 Task: Create a rule from the Routing list, Task moved to a section -> Set Priority in the project AgileAssist , set the section as To-Do and set the priority of the task as  High
Action: Mouse moved to (1055, 116)
Screenshot: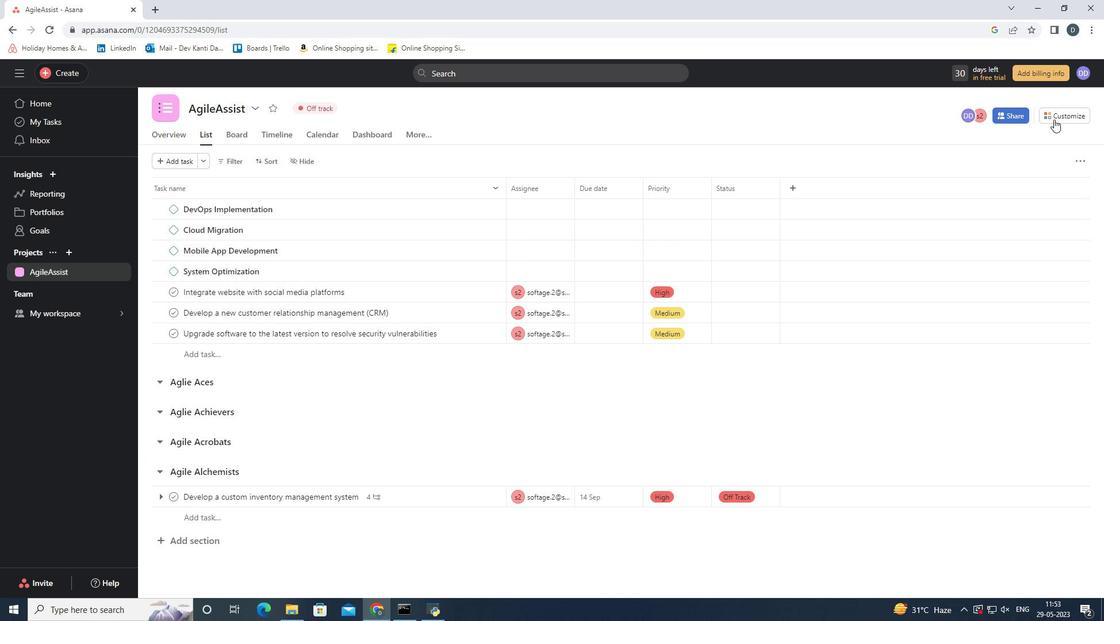 
Action: Mouse pressed left at (1055, 116)
Screenshot: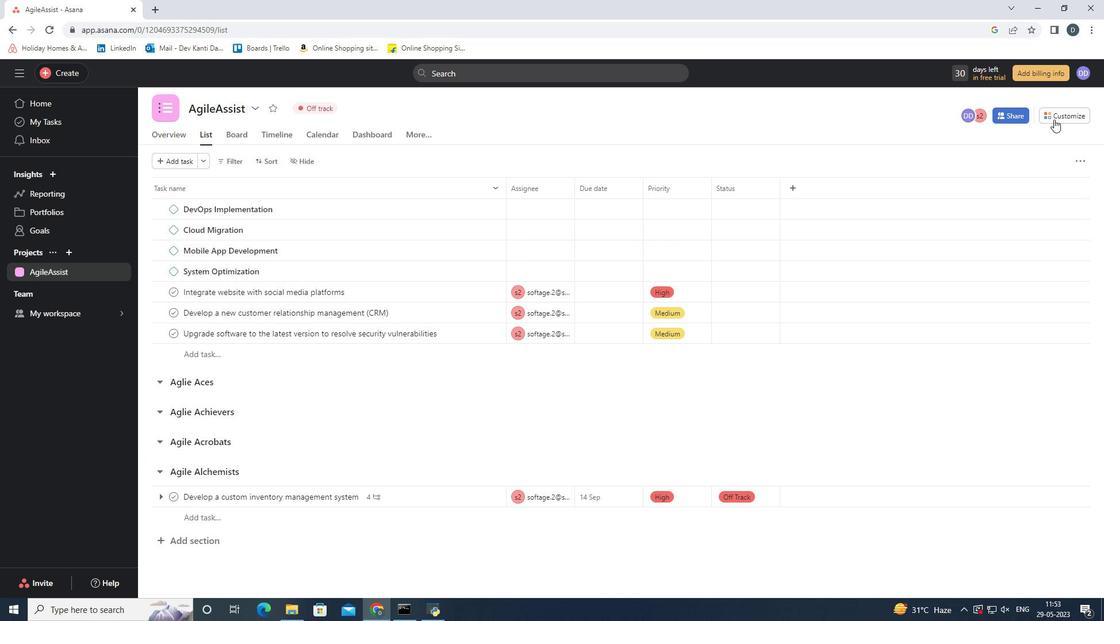 
Action: Mouse moved to (868, 268)
Screenshot: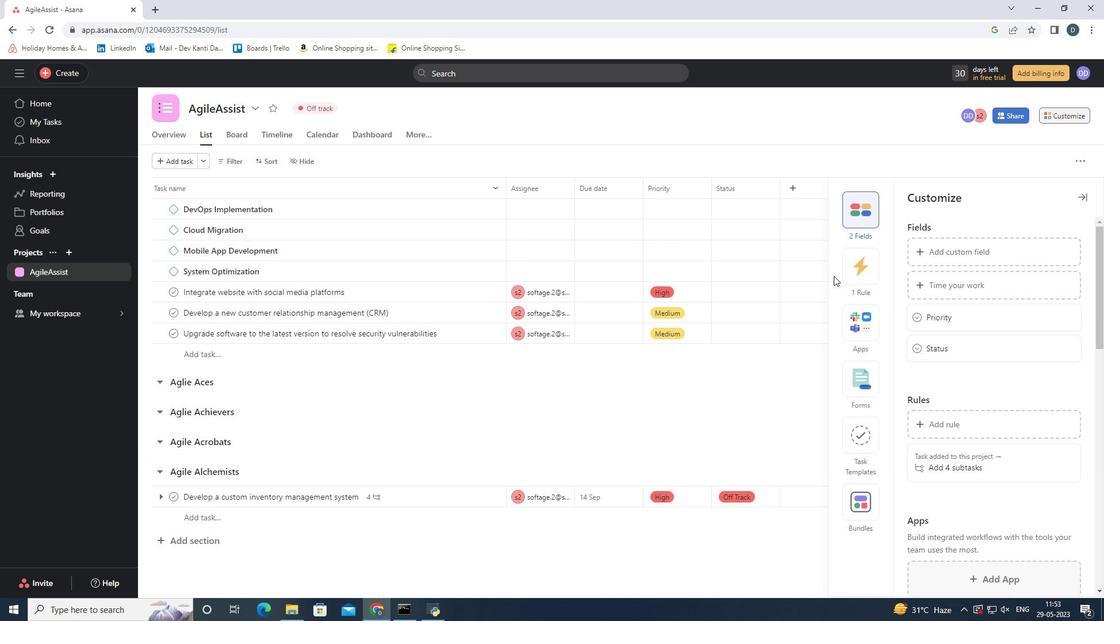 
Action: Mouse pressed left at (868, 268)
Screenshot: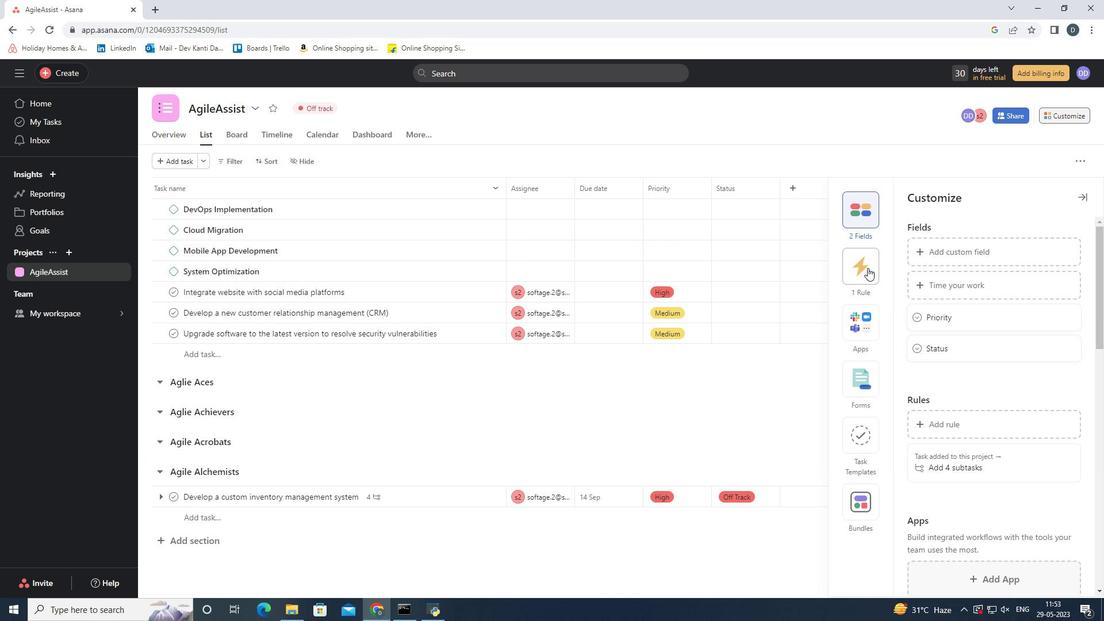 
Action: Mouse moved to (962, 336)
Screenshot: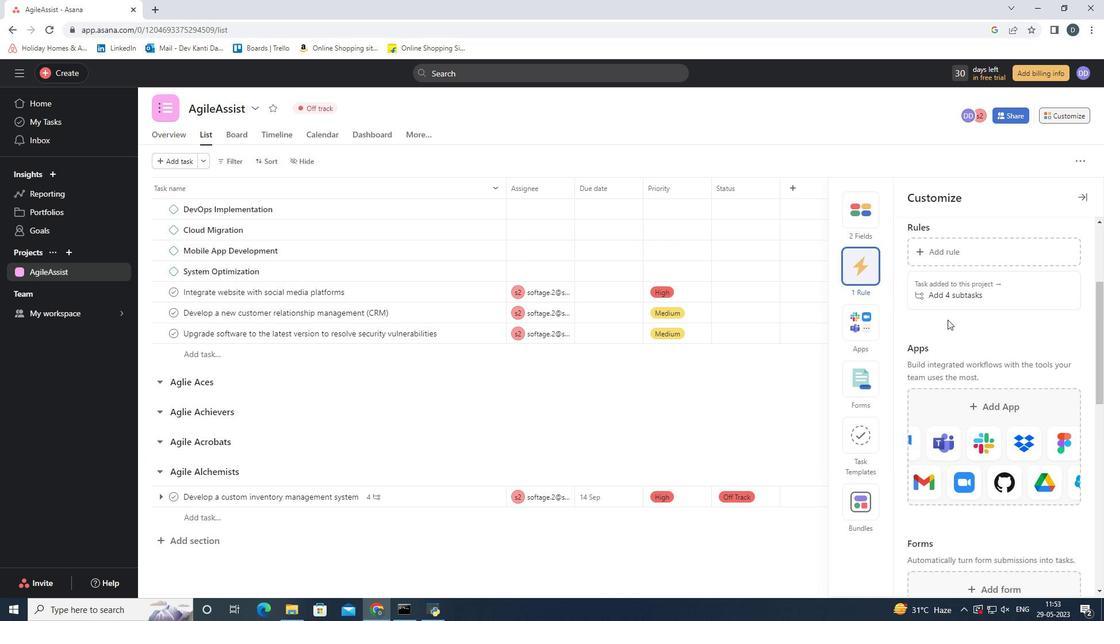 
Action: Mouse scrolled (962, 335) with delta (0, 0)
Screenshot: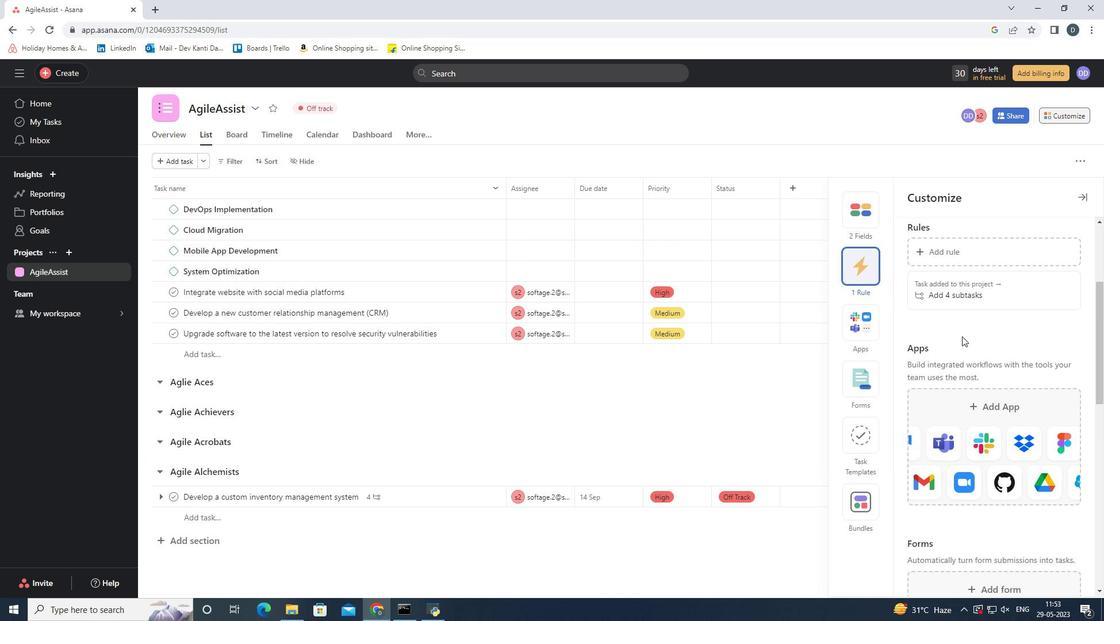 
Action: Mouse moved to (963, 336)
Screenshot: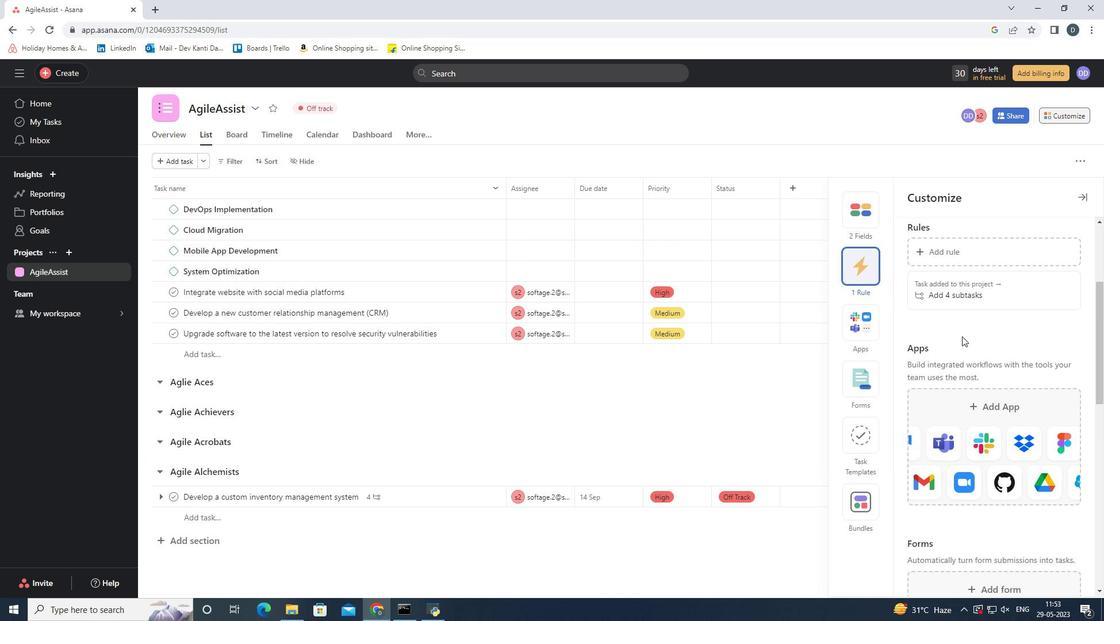 
Action: Mouse scrolled (963, 335) with delta (0, 0)
Screenshot: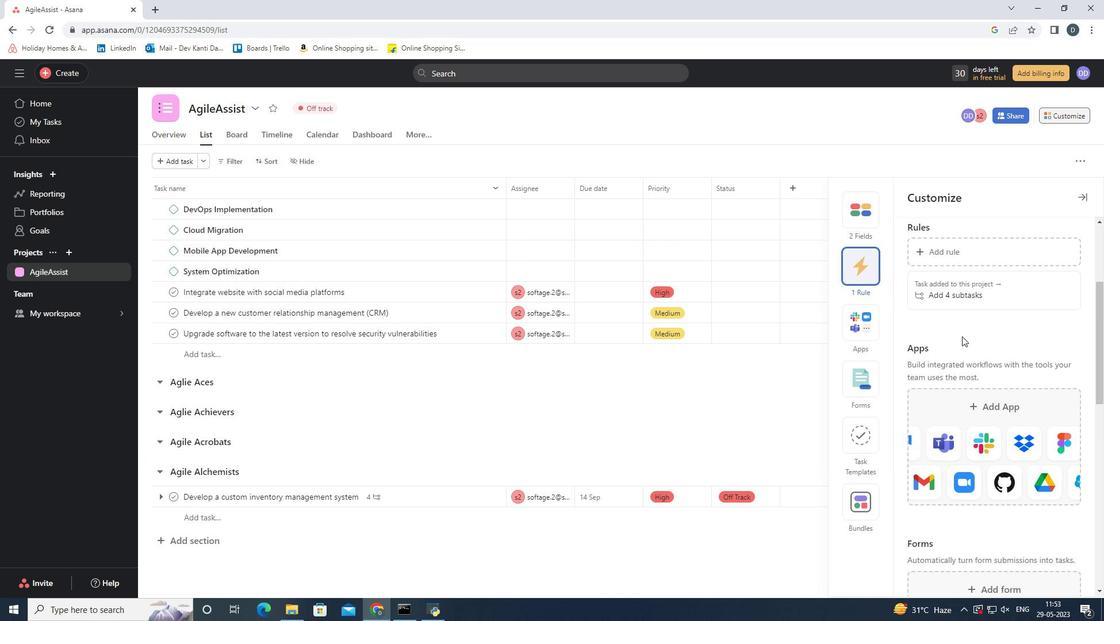 
Action: Mouse moved to (963, 336)
Screenshot: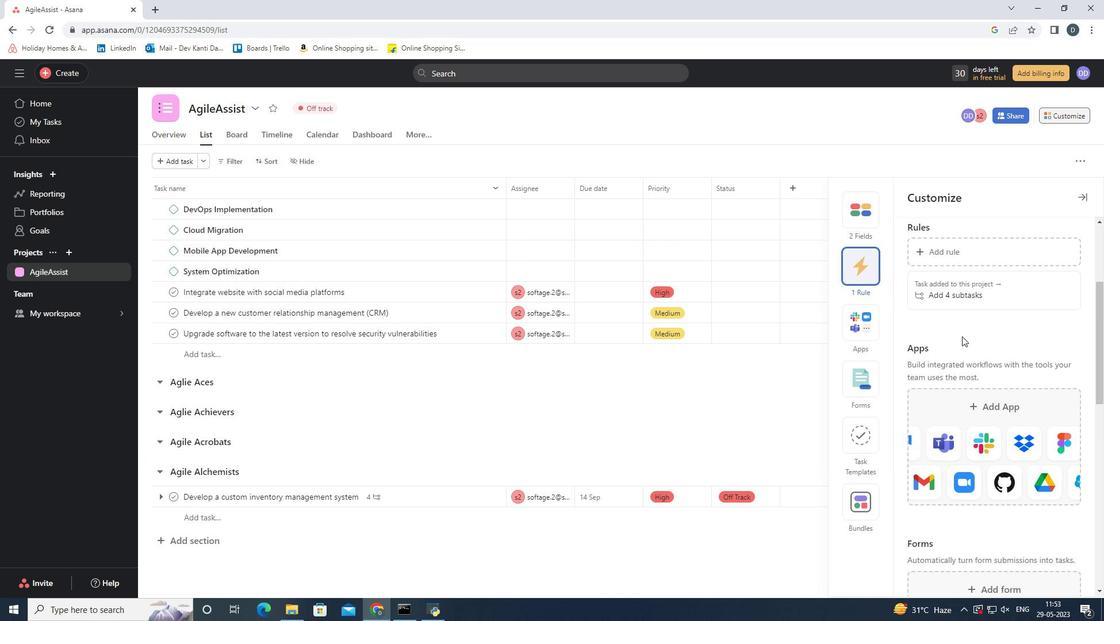 
Action: Mouse scrolled (963, 335) with delta (0, 0)
Screenshot: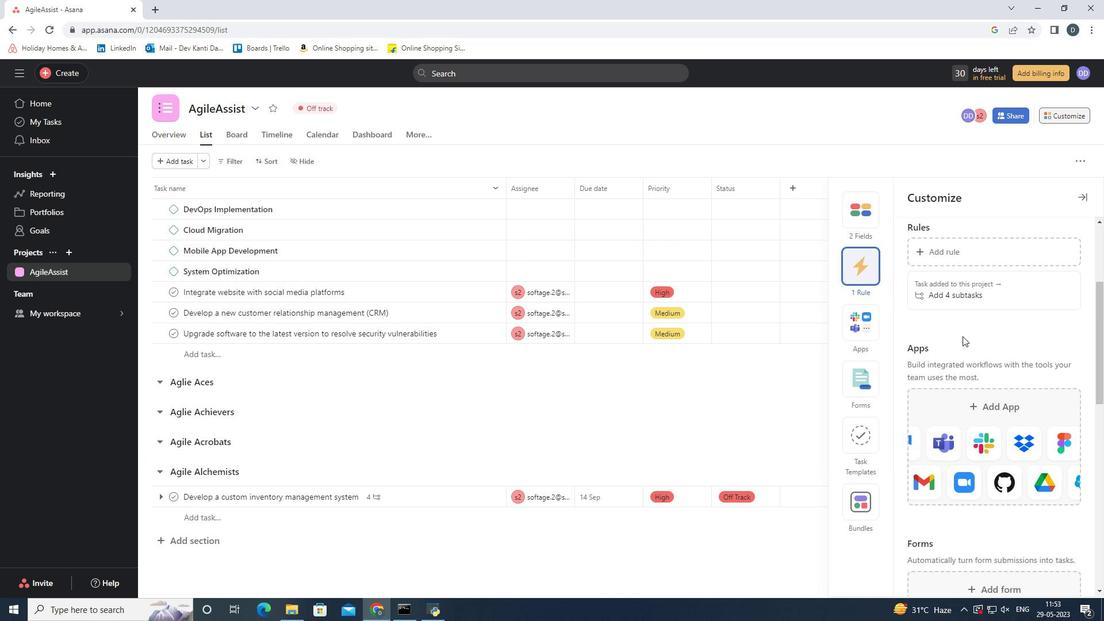 
Action: Mouse scrolled (963, 335) with delta (0, 0)
Screenshot: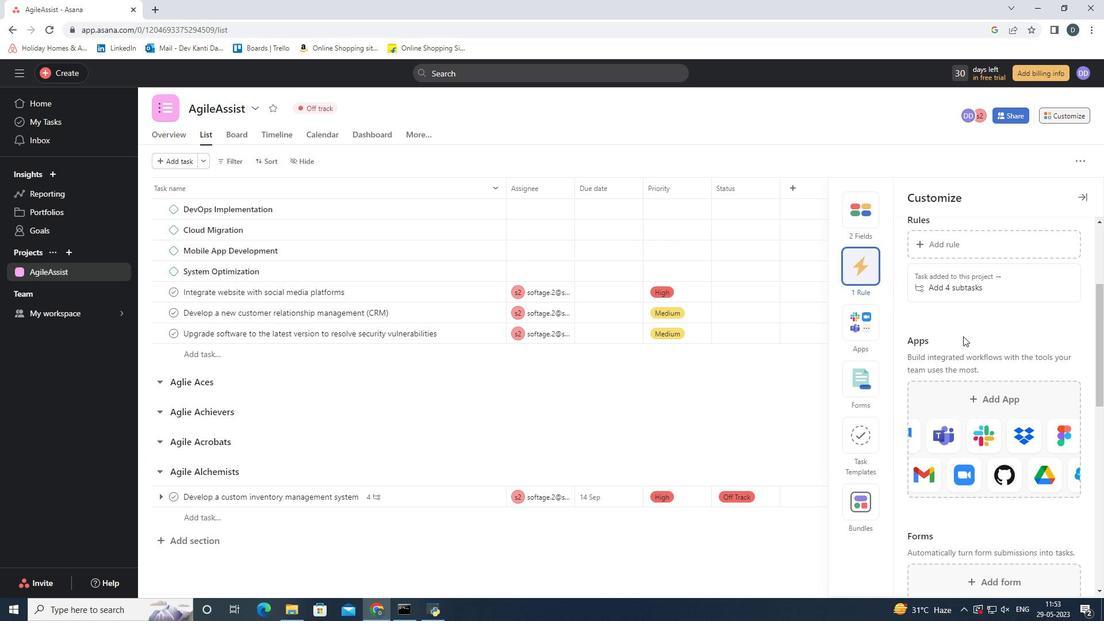 
Action: Mouse moved to (1000, 431)
Screenshot: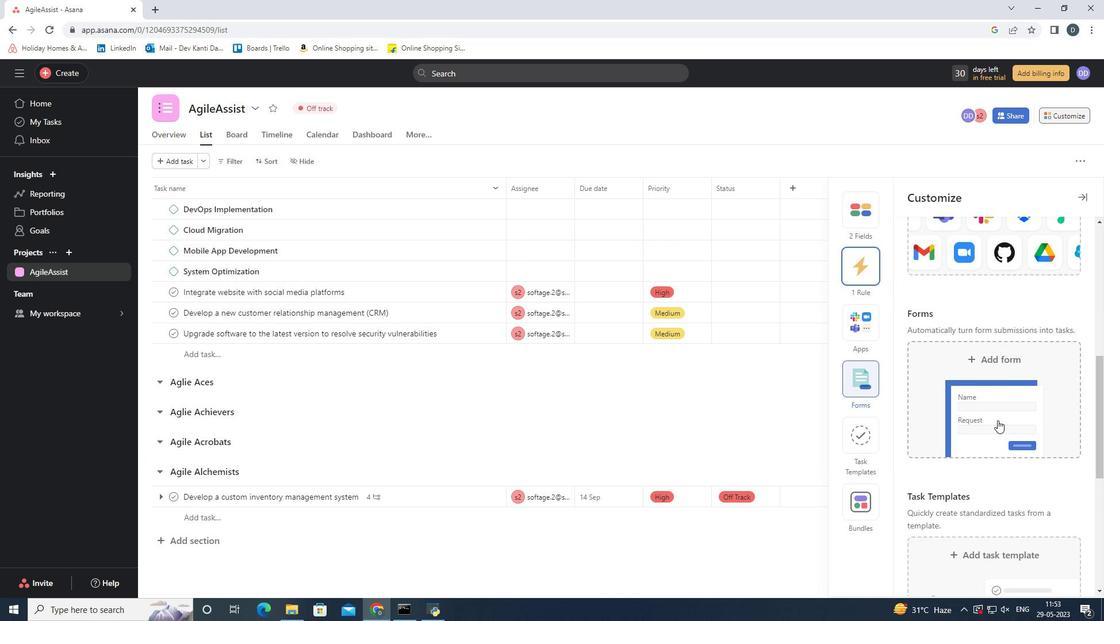 
Action: Mouse scrolled (1000, 430) with delta (0, 0)
Screenshot: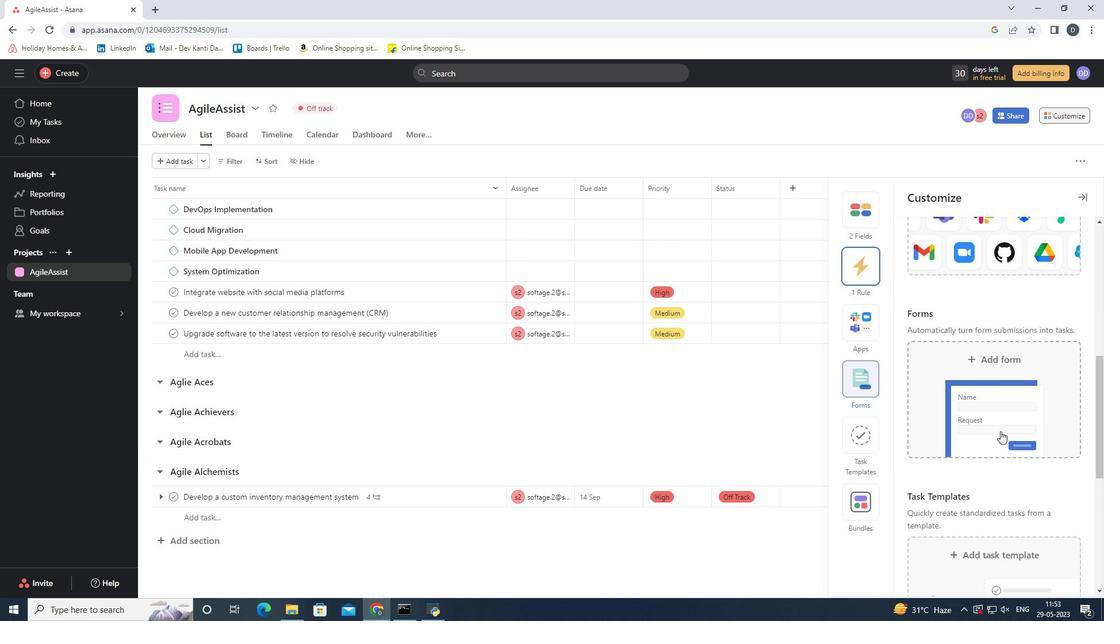 
Action: Mouse scrolled (1000, 430) with delta (0, 0)
Screenshot: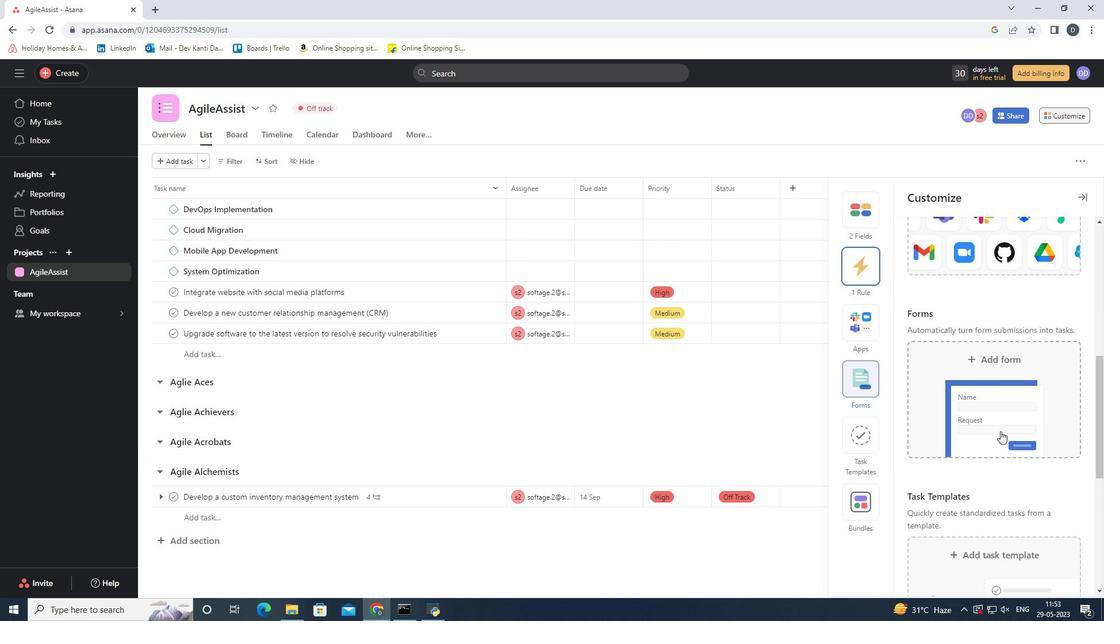 
Action: Mouse scrolled (1000, 430) with delta (0, 0)
Screenshot: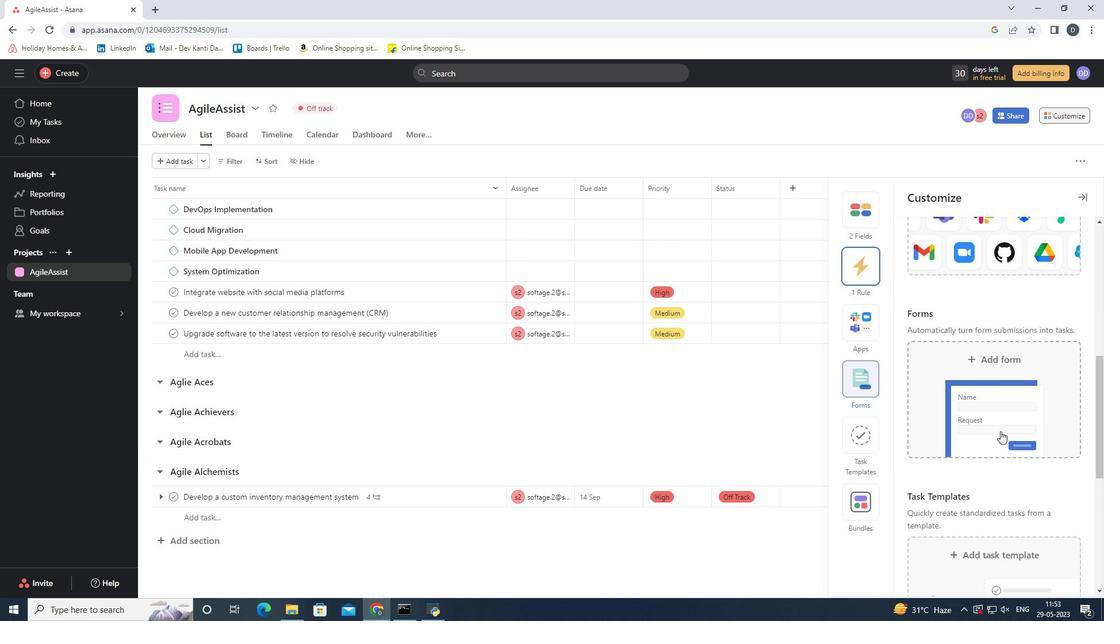 
Action: Mouse scrolled (1000, 430) with delta (0, 0)
Screenshot: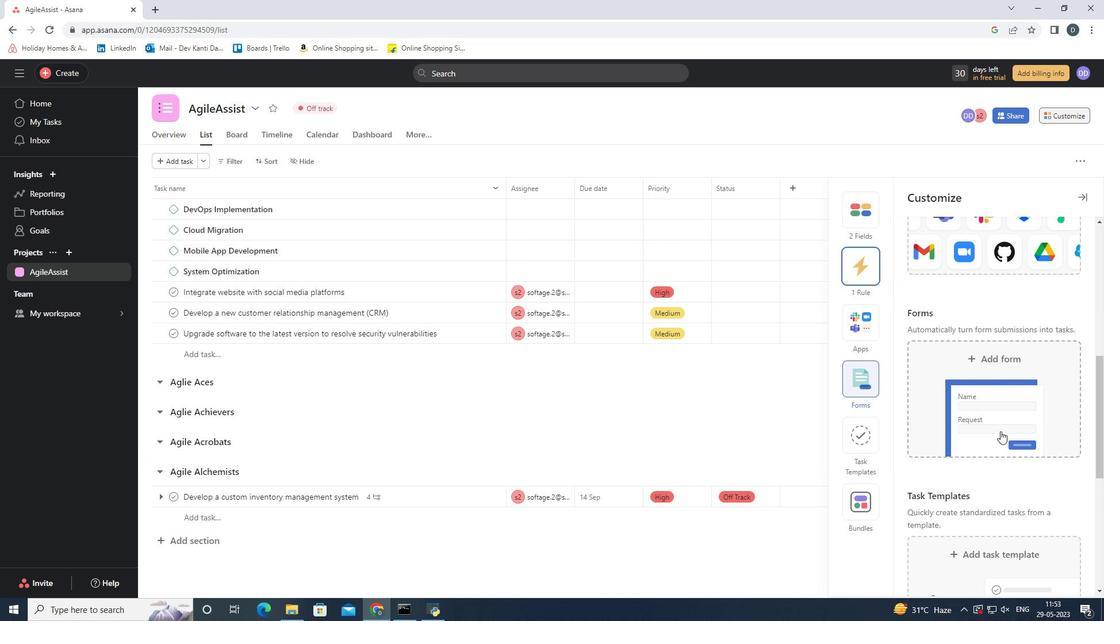 
Action: Mouse scrolled (1000, 430) with delta (0, 0)
Screenshot: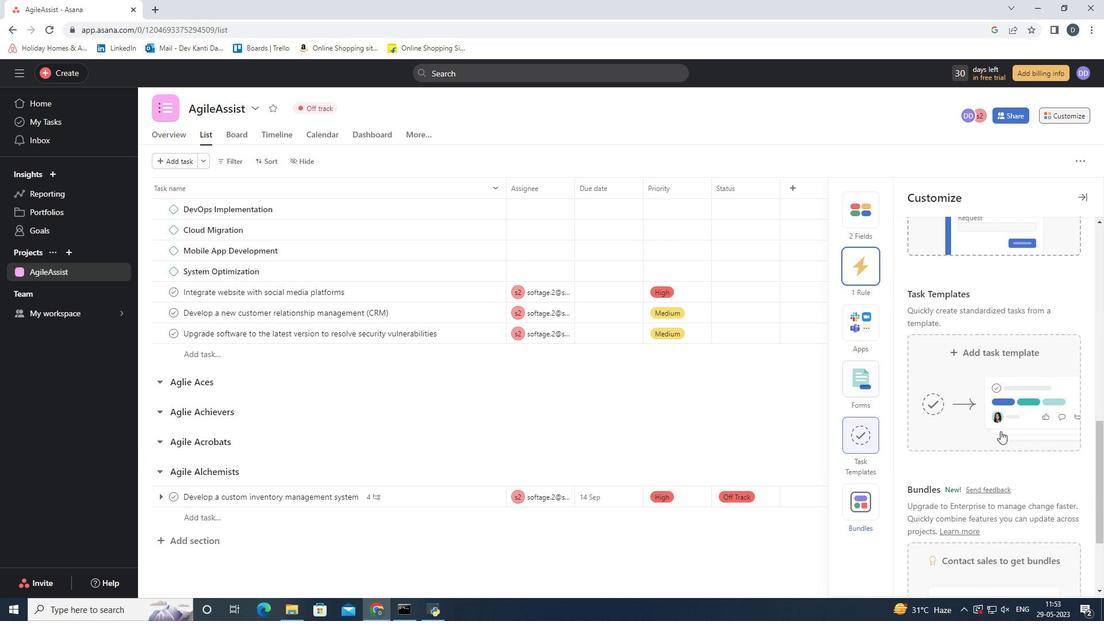 
Action: Mouse moved to (1000, 432)
Screenshot: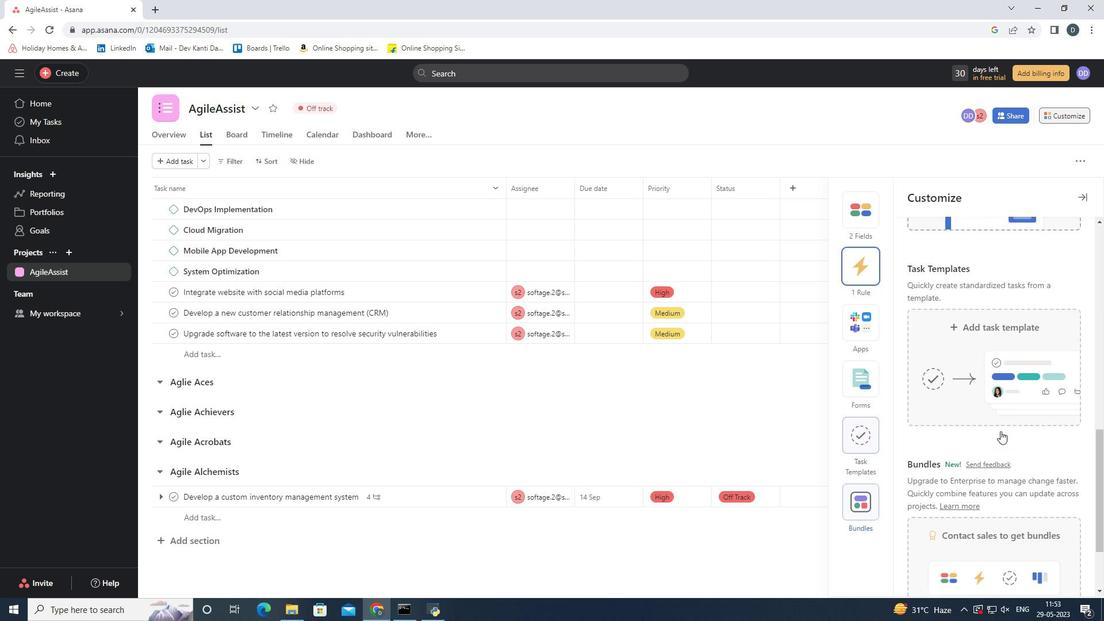
Action: Mouse scrolled (1000, 431) with delta (0, 0)
Screenshot: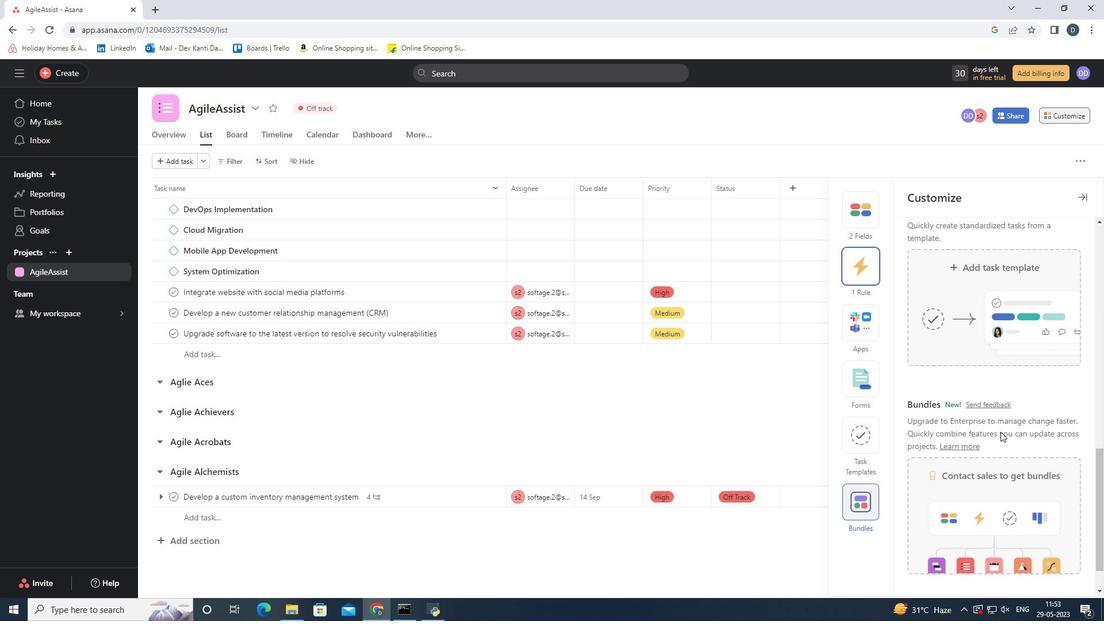 
Action: Mouse scrolled (1000, 431) with delta (0, 0)
Screenshot: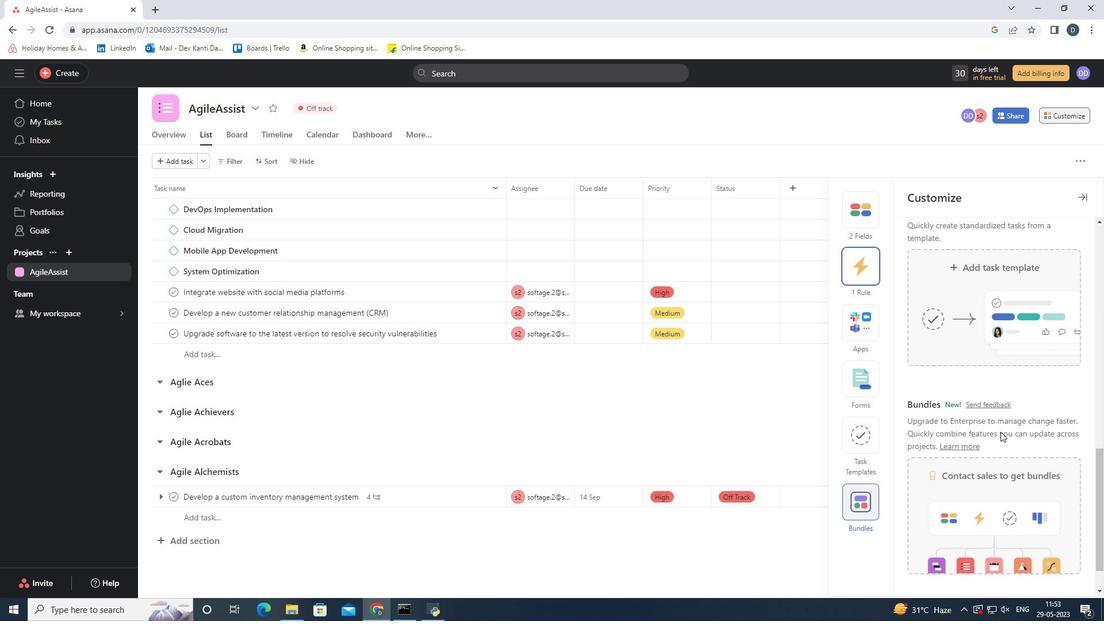 
Action: Mouse scrolled (1000, 431) with delta (0, 0)
Screenshot: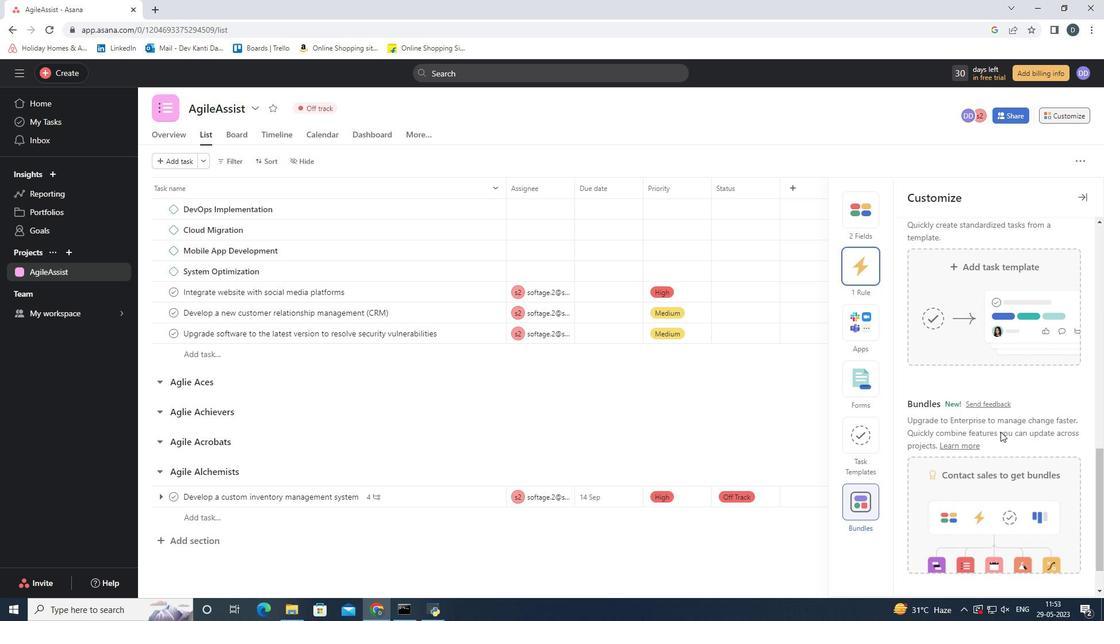 
Action: Mouse scrolled (1000, 431) with delta (0, 0)
Screenshot: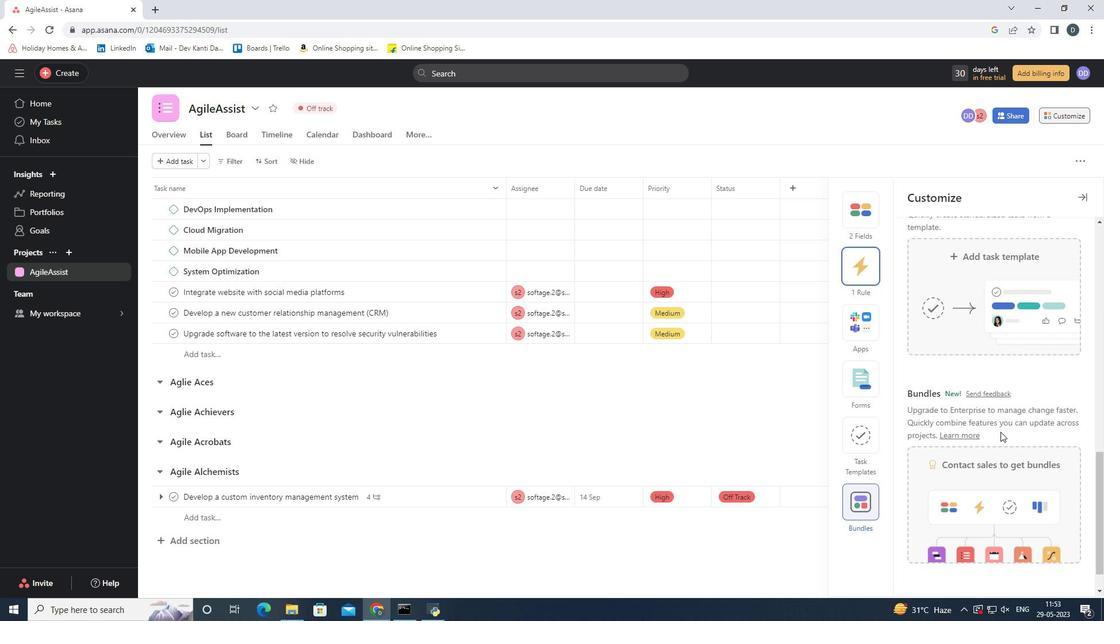 
Action: Mouse scrolled (1000, 431) with delta (0, 0)
Screenshot: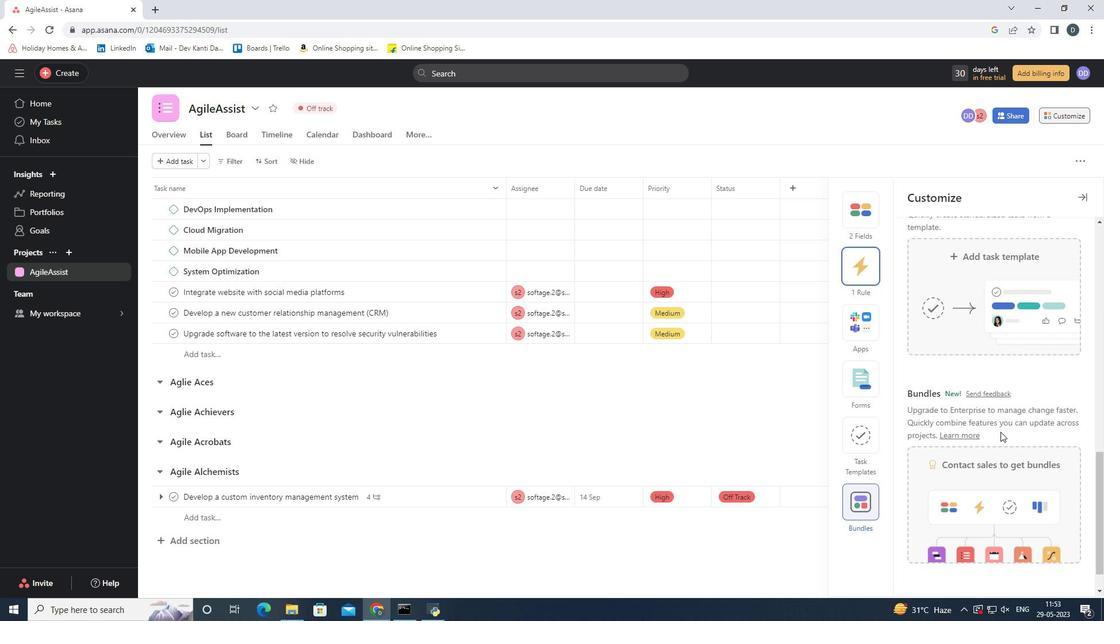 
Action: Mouse scrolled (1000, 432) with delta (0, 0)
Screenshot: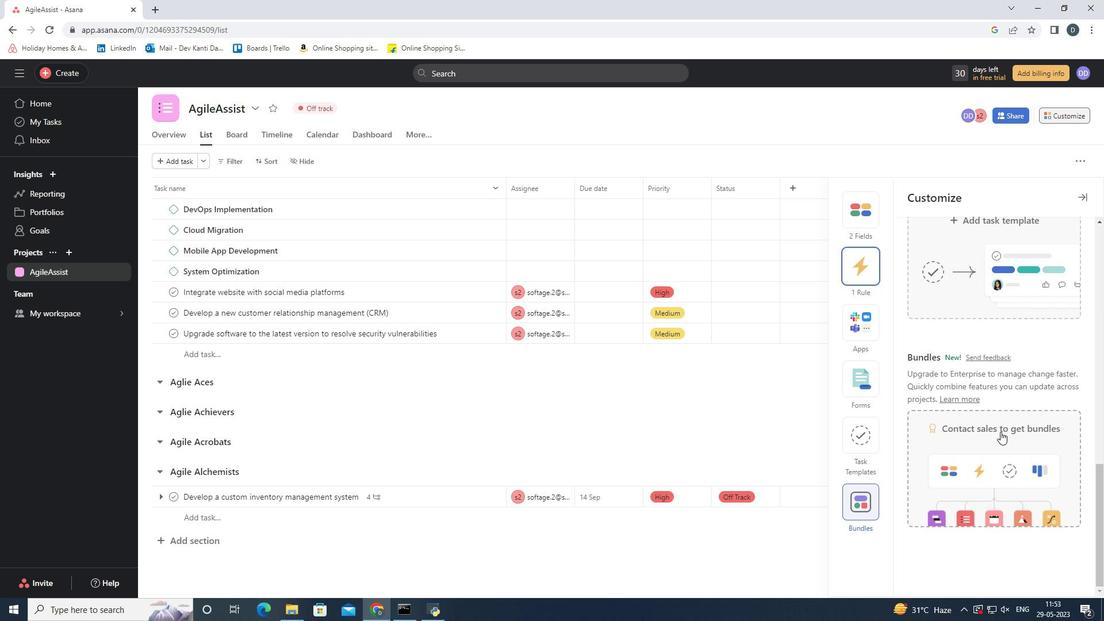 
Action: Mouse scrolled (1000, 432) with delta (0, 0)
Screenshot: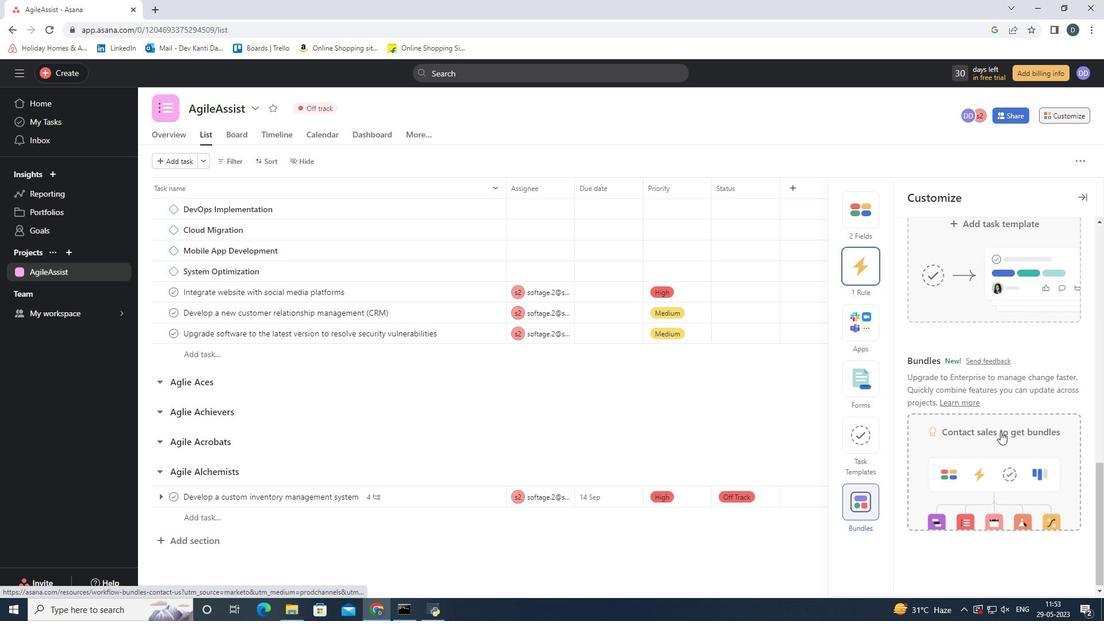 
Action: Mouse moved to (1017, 389)
Screenshot: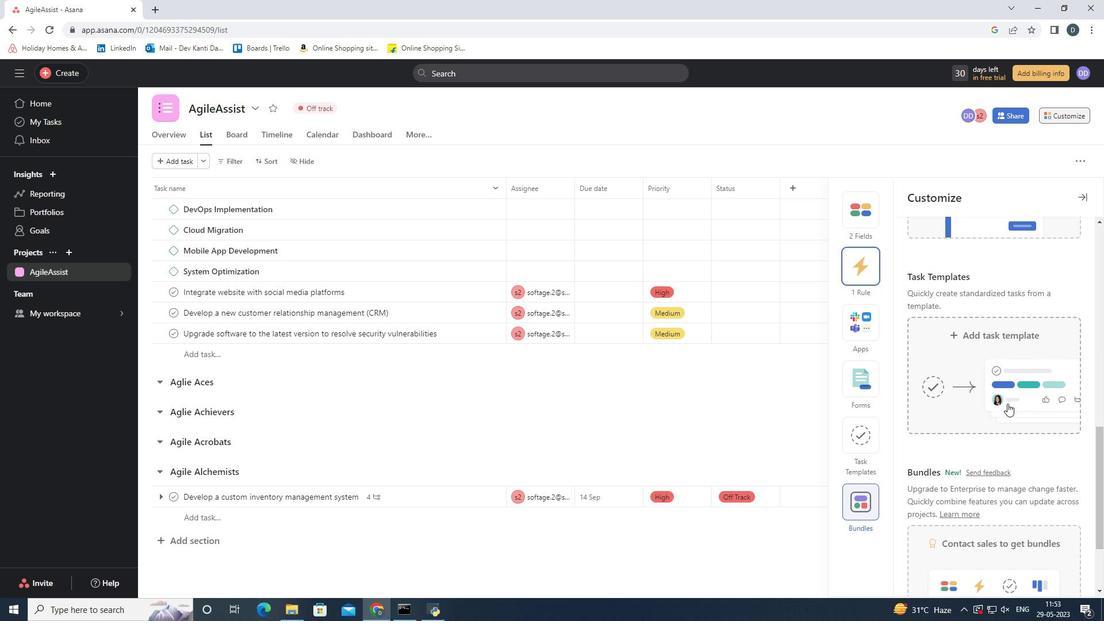 
Action: Mouse scrolled (1017, 390) with delta (0, 0)
Screenshot: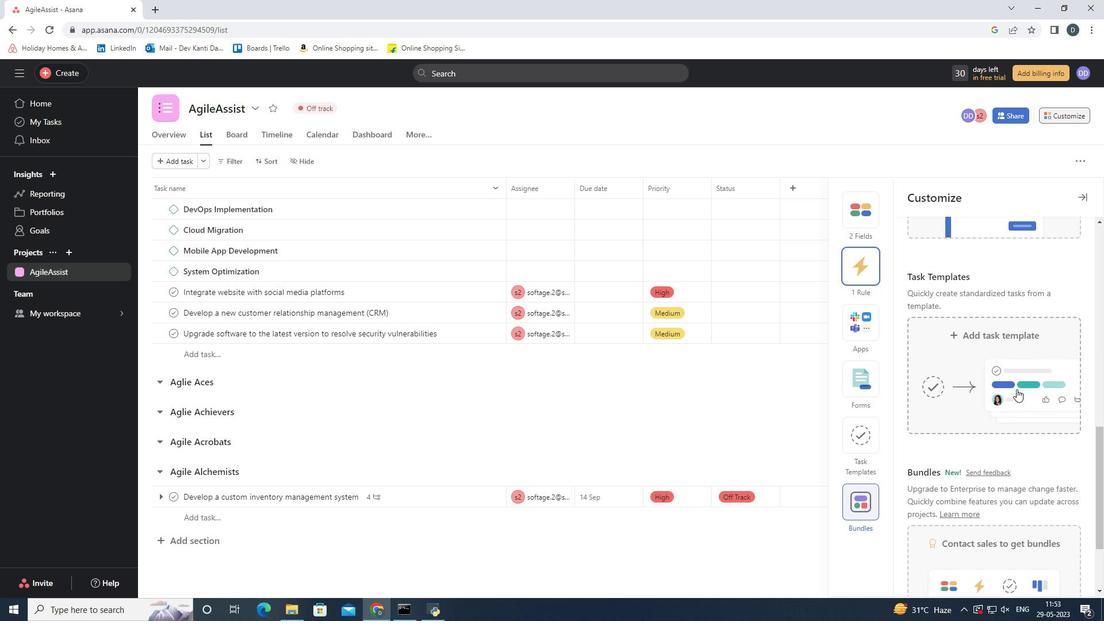 
Action: Mouse scrolled (1017, 390) with delta (0, 0)
Screenshot: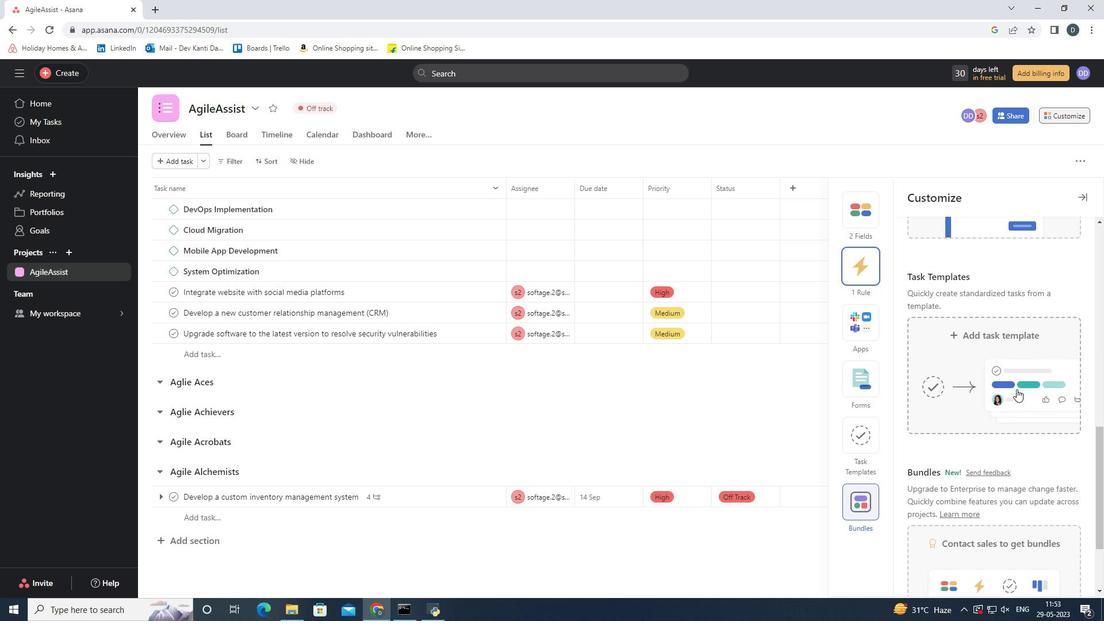 
Action: Mouse scrolled (1017, 390) with delta (0, 0)
Screenshot: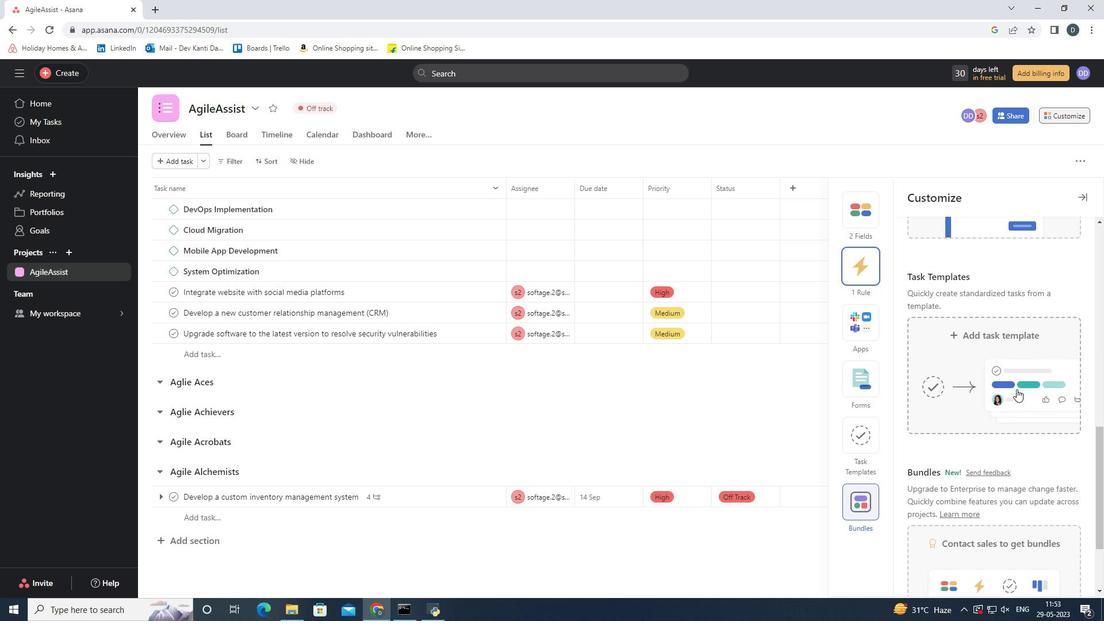 
Action: Mouse scrolled (1017, 390) with delta (0, 0)
Screenshot: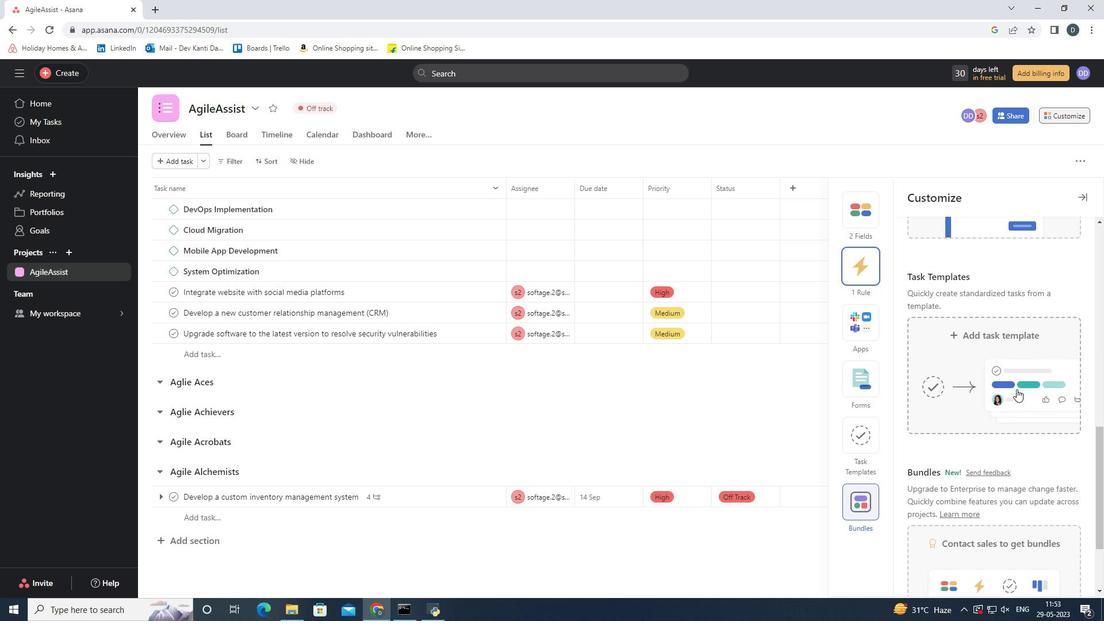 
Action: Mouse scrolled (1017, 390) with delta (0, 0)
Screenshot: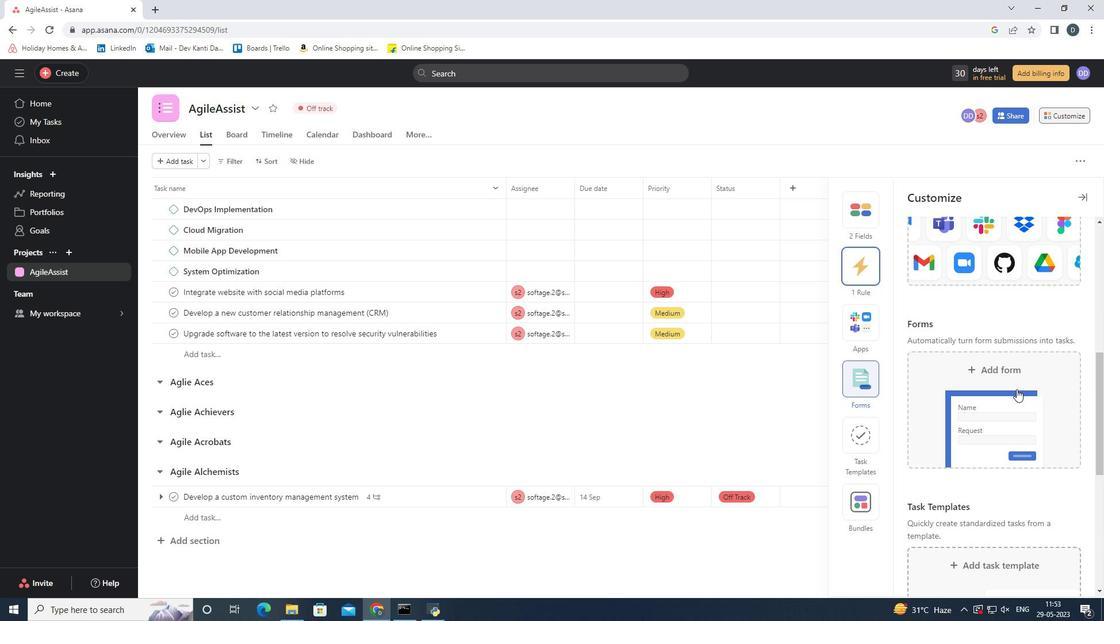 
Action: Mouse scrolled (1017, 390) with delta (0, 0)
Screenshot: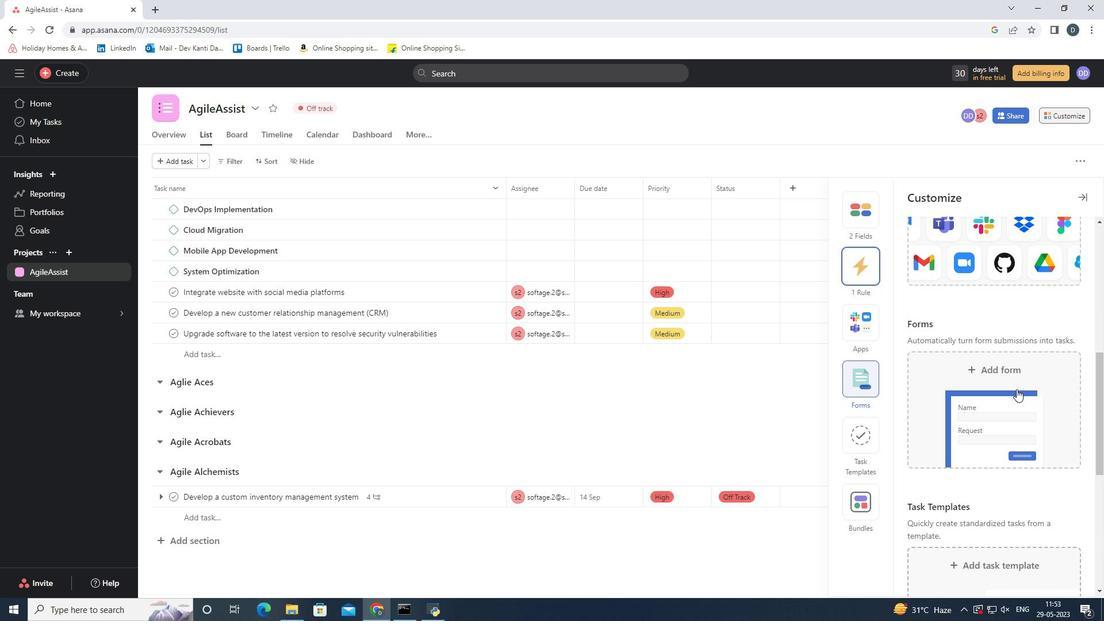 
Action: Mouse scrolled (1017, 390) with delta (0, 0)
Screenshot: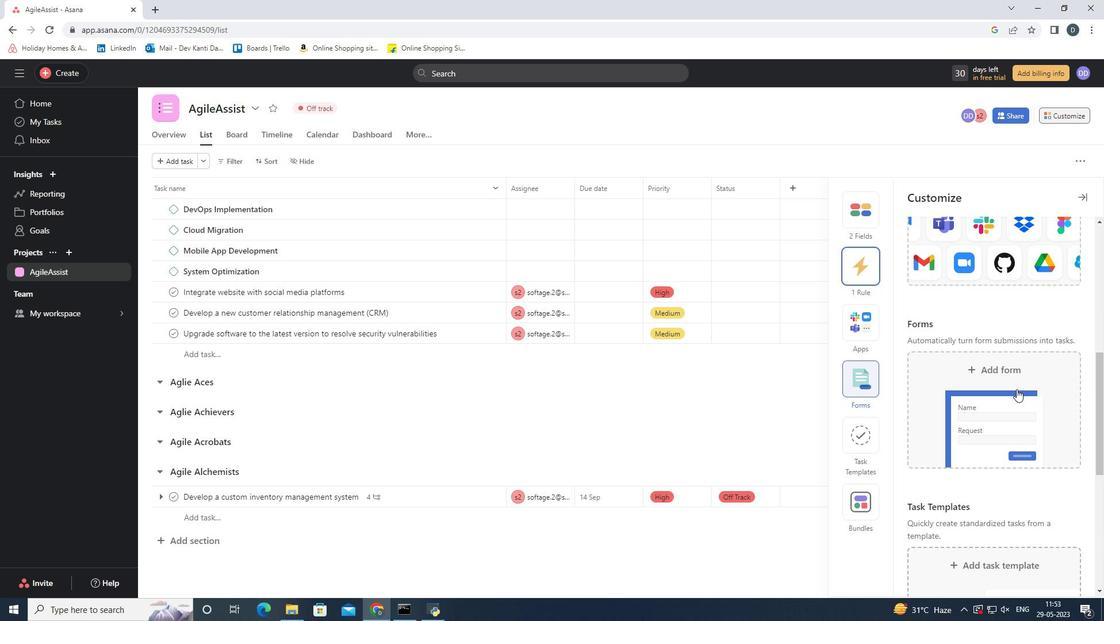 
Action: Mouse scrolled (1017, 390) with delta (0, 0)
Screenshot: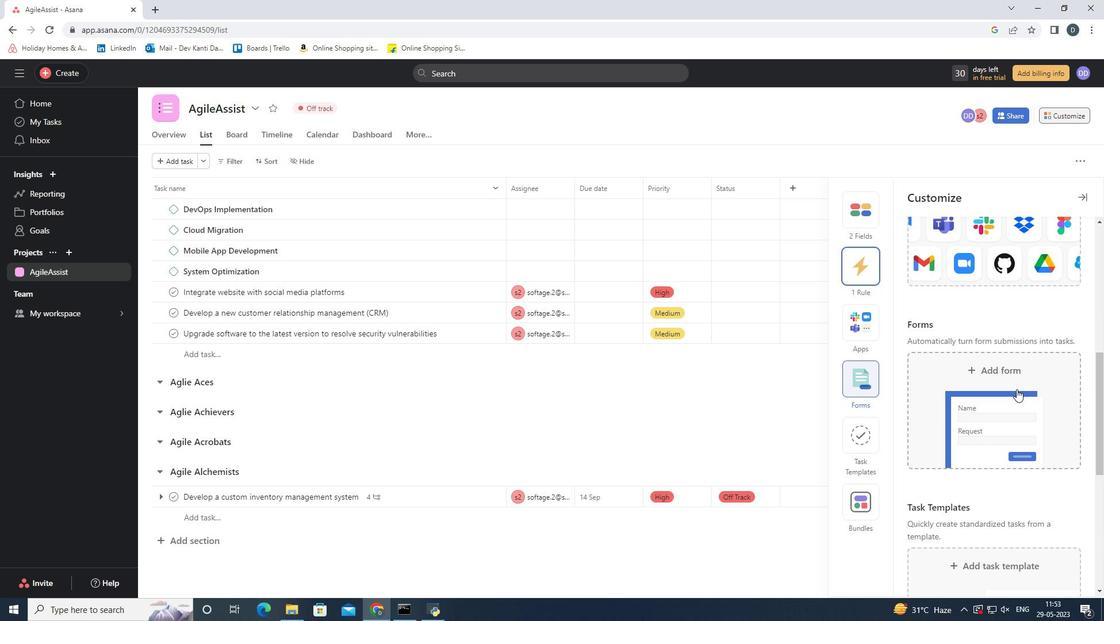 
Action: Mouse moved to (1037, 336)
Screenshot: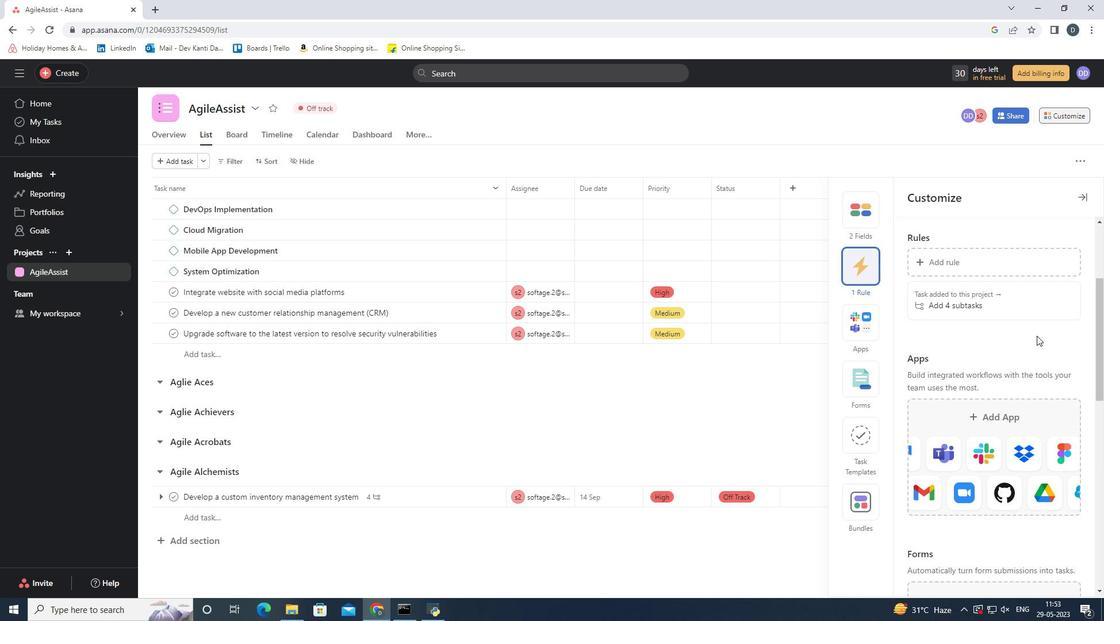 
Action: Mouse scrolled (1037, 335) with delta (0, 0)
Screenshot: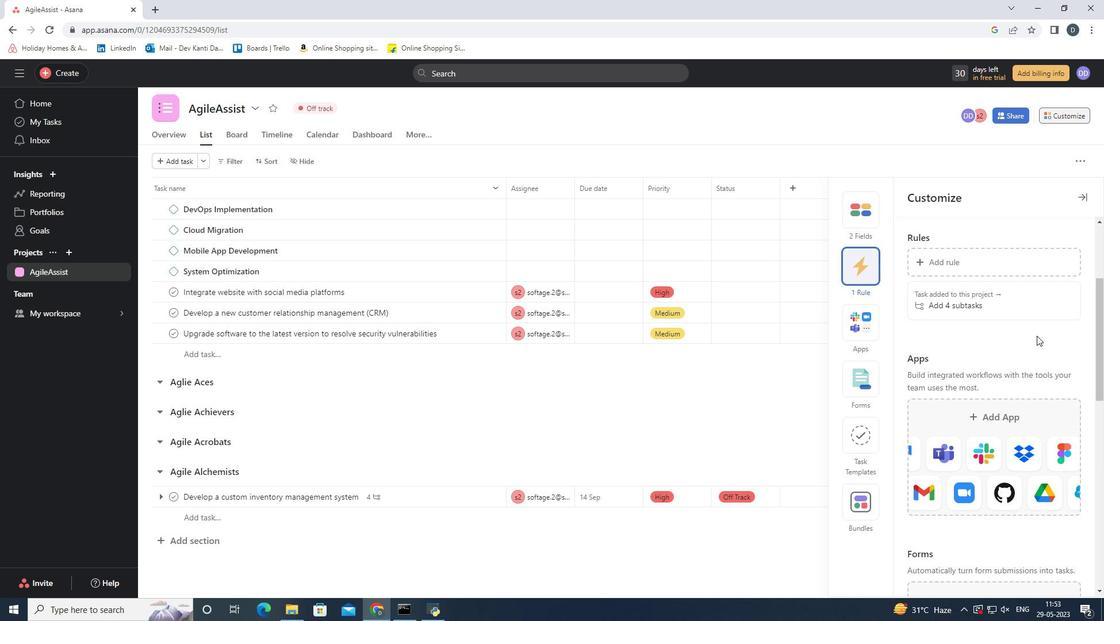 
Action: Mouse moved to (1037, 336)
Screenshot: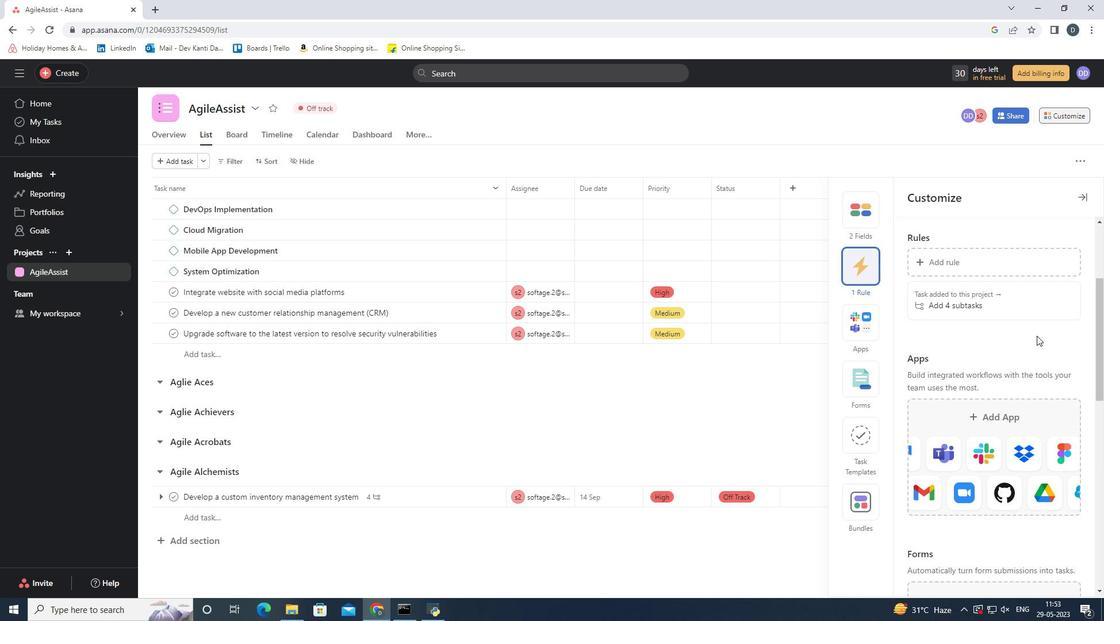 
Action: Mouse scrolled (1037, 335) with delta (0, 0)
Screenshot: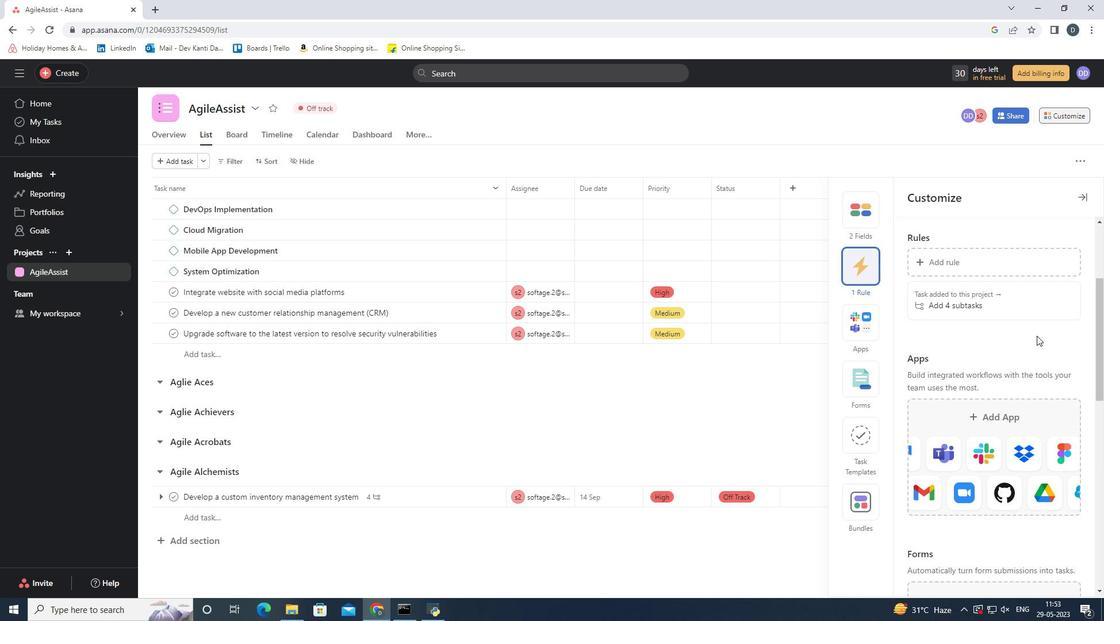
Action: Mouse moved to (1037, 337)
Screenshot: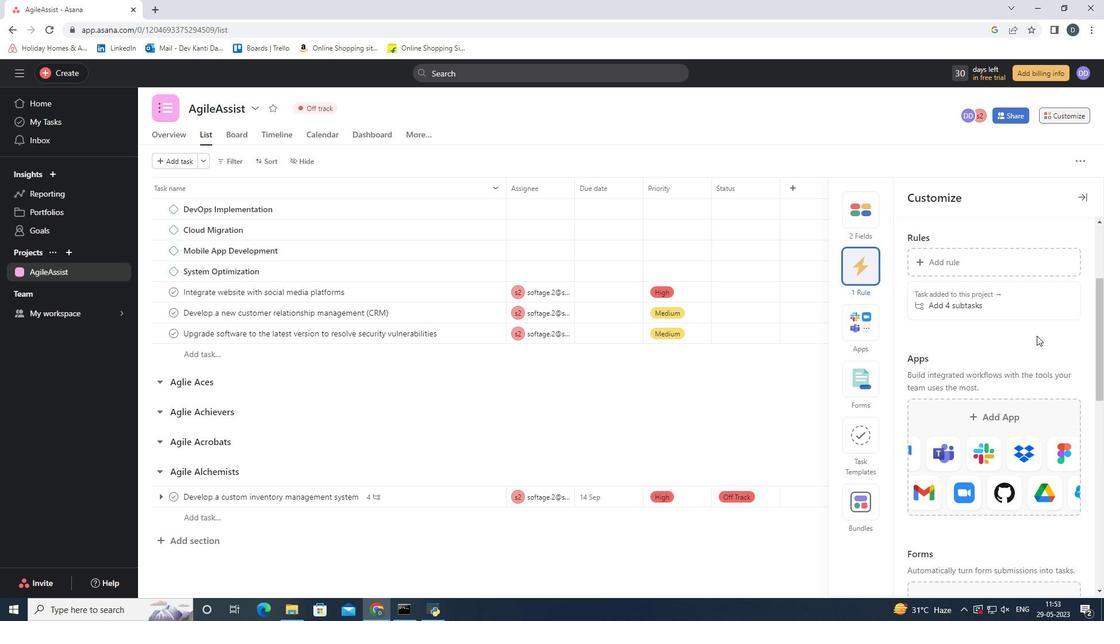 
Action: Mouse scrolled (1037, 337) with delta (0, 0)
Screenshot: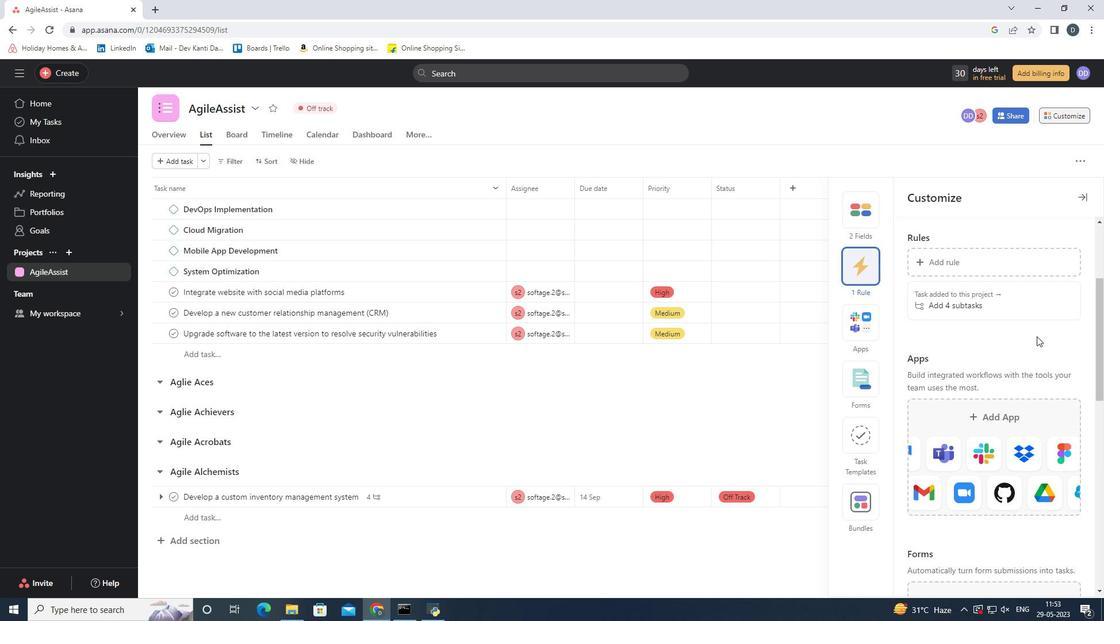 
Action: Mouse scrolled (1037, 338) with delta (0, 0)
Screenshot: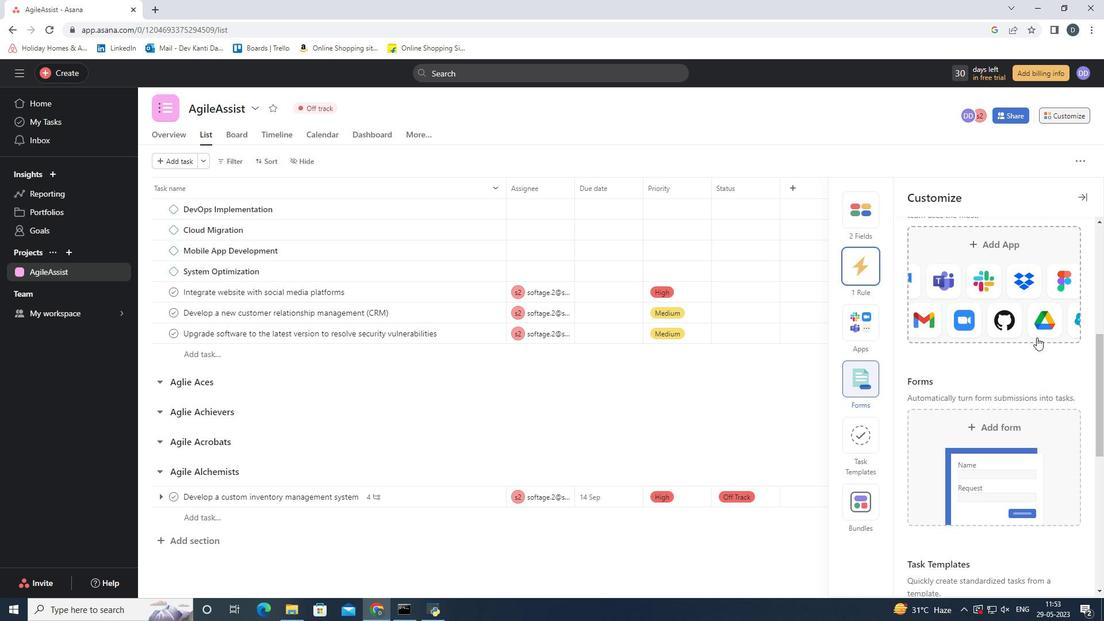 
Action: Mouse scrolled (1037, 338) with delta (0, 0)
Screenshot: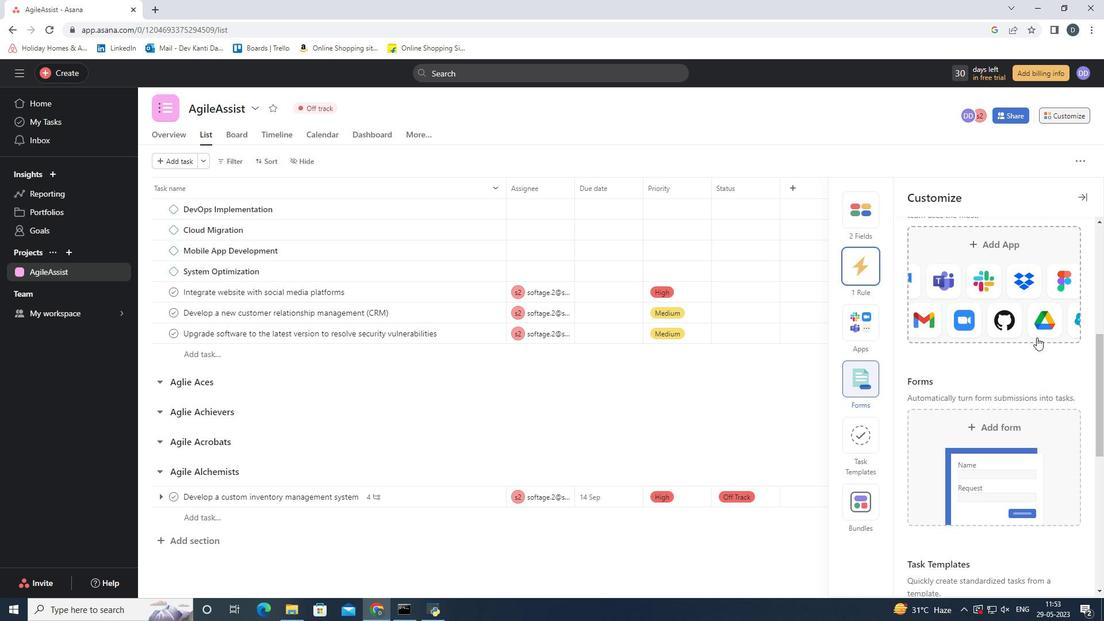
Action: Mouse scrolled (1037, 338) with delta (0, 0)
Screenshot: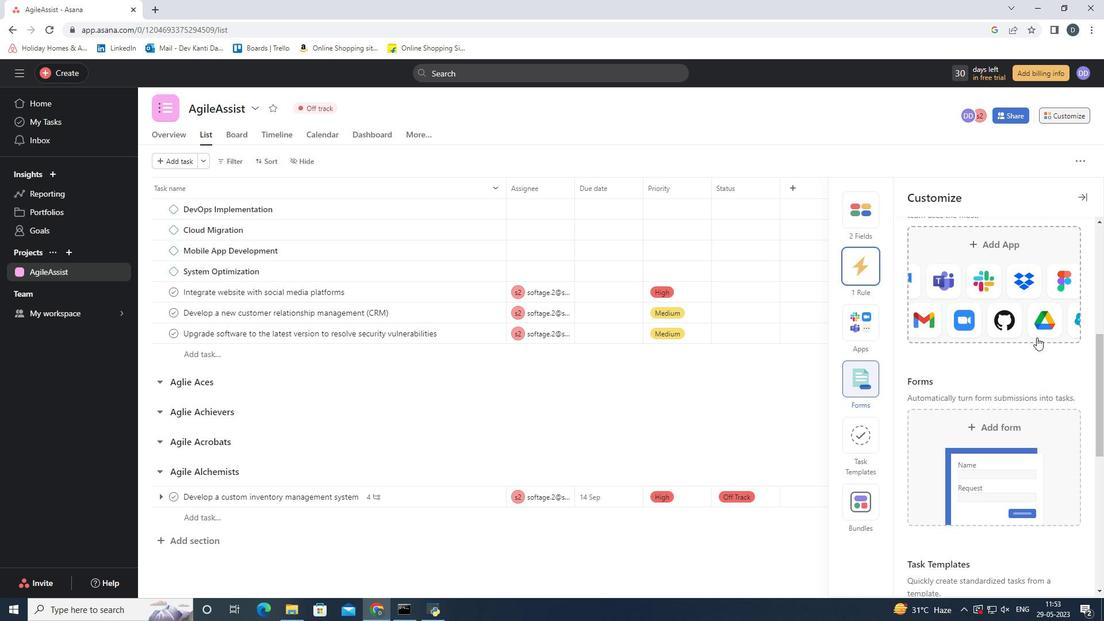 
Action: Mouse scrolled (1037, 338) with delta (0, 0)
Screenshot: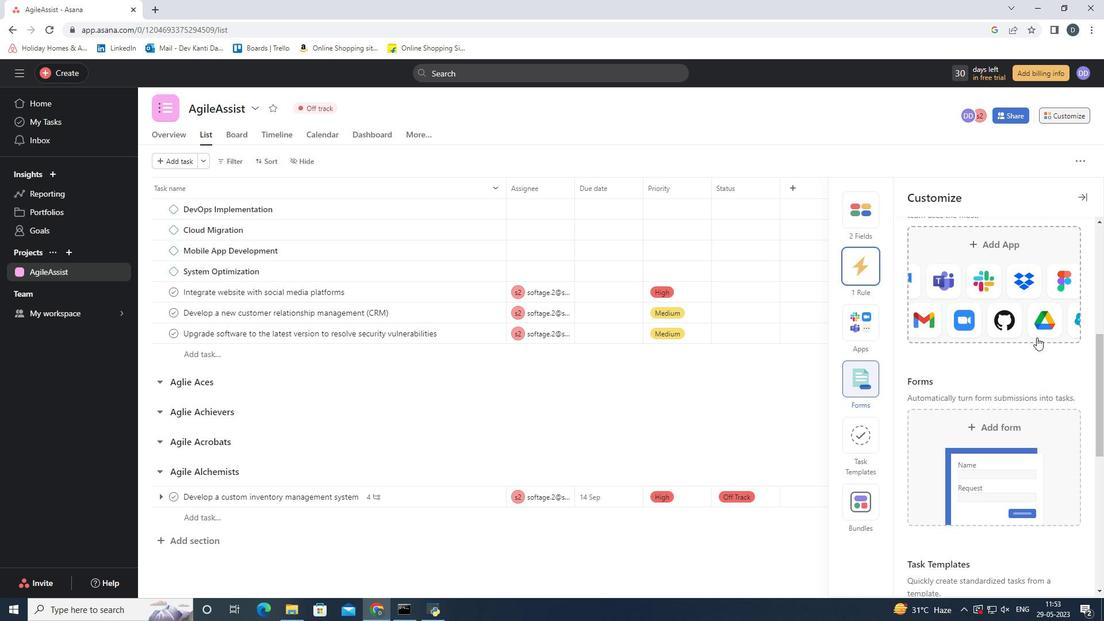 
Action: Mouse scrolled (1037, 338) with delta (0, 0)
Screenshot: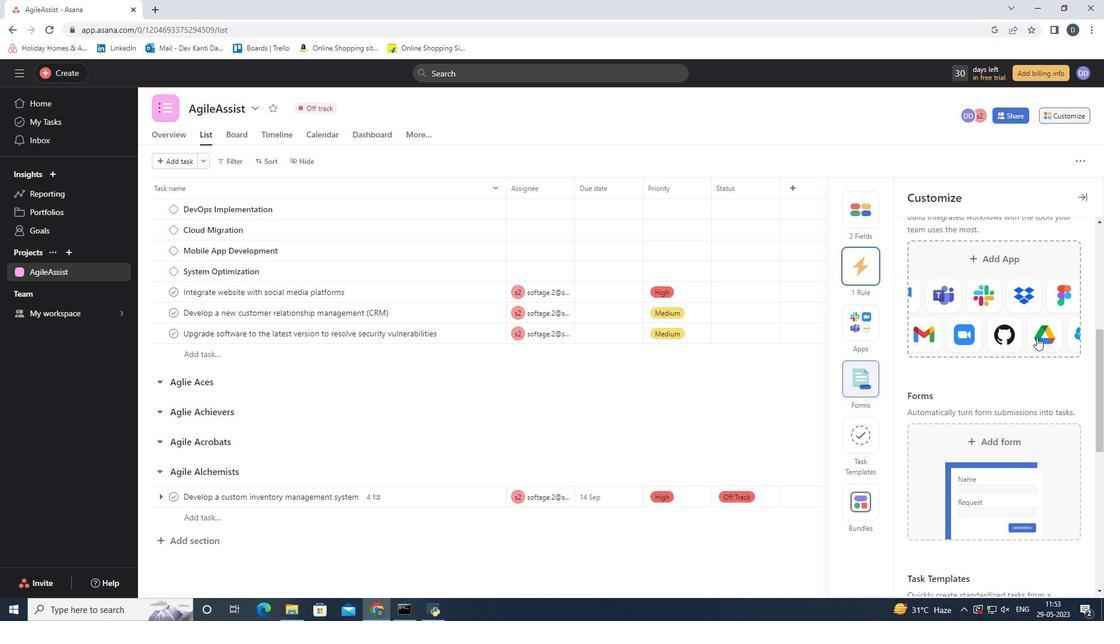 
Action: Mouse moved to (1037, 338)
Screenshot: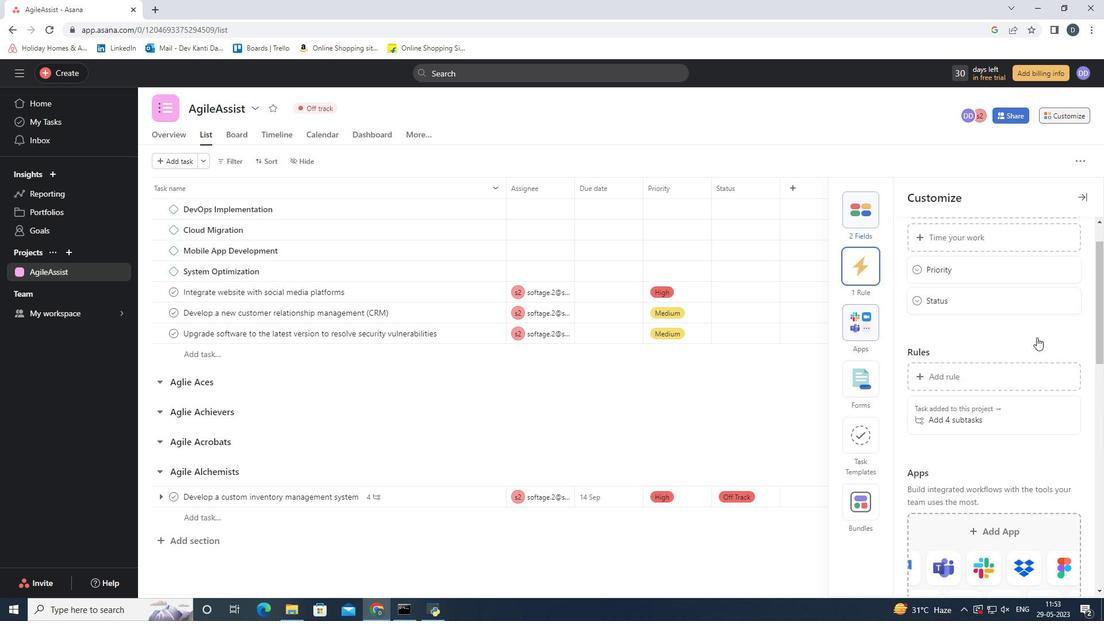 
Action: Mouse scrolled (1037, 338) with delta (0, 0)
Screenshot: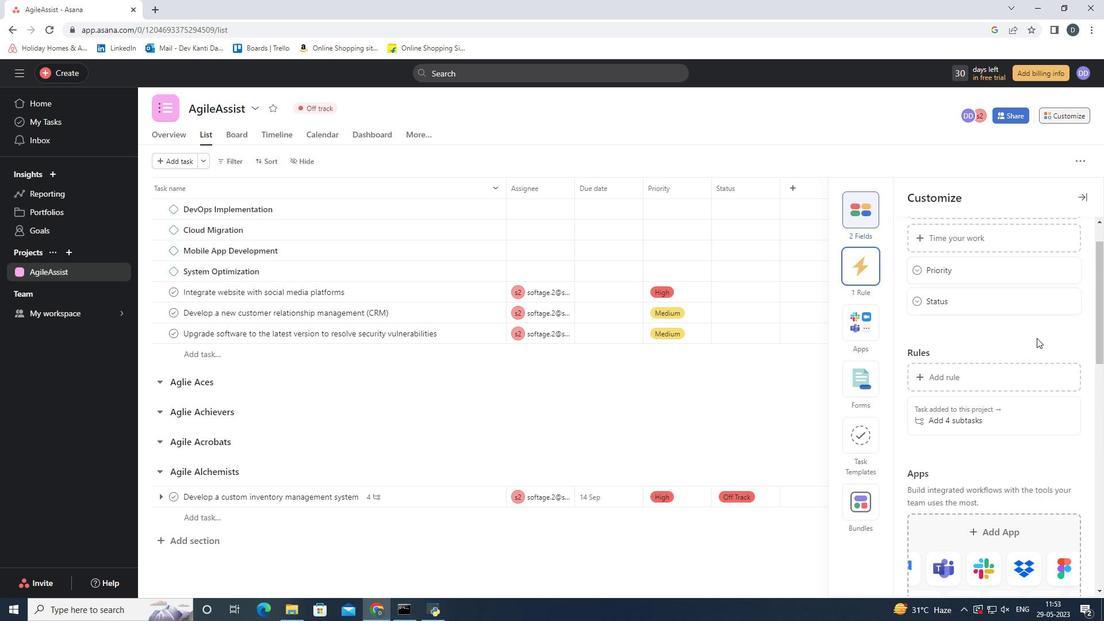 
Action: Mouse scrolled (1037, 338) with delta (0, 0)
Screenshot: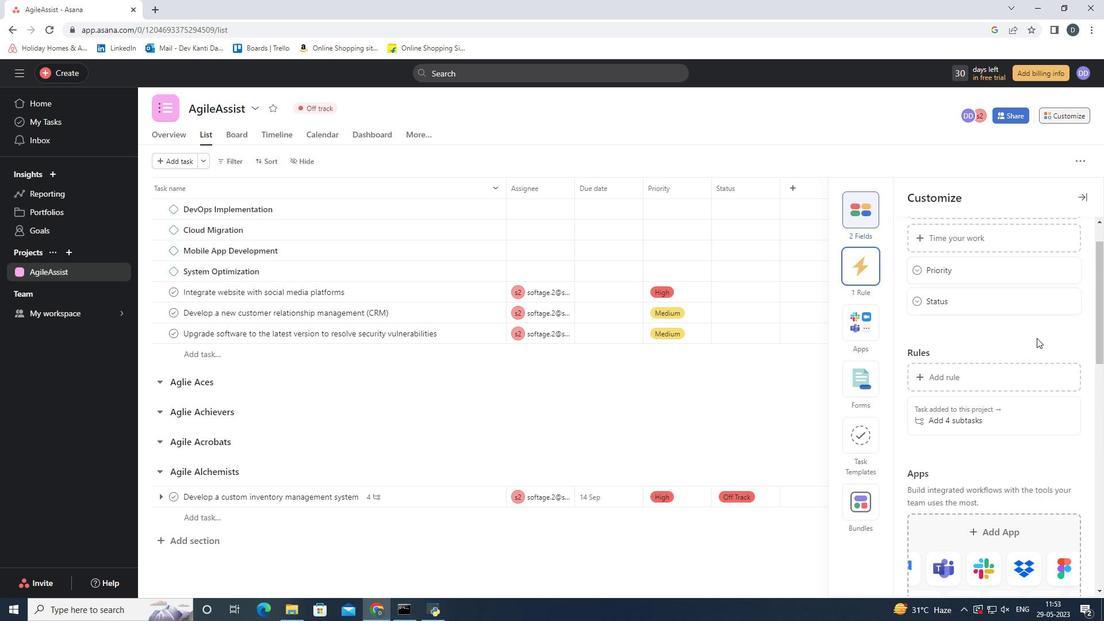 
Action: Mouse moved to (977, 376)
Screenshot: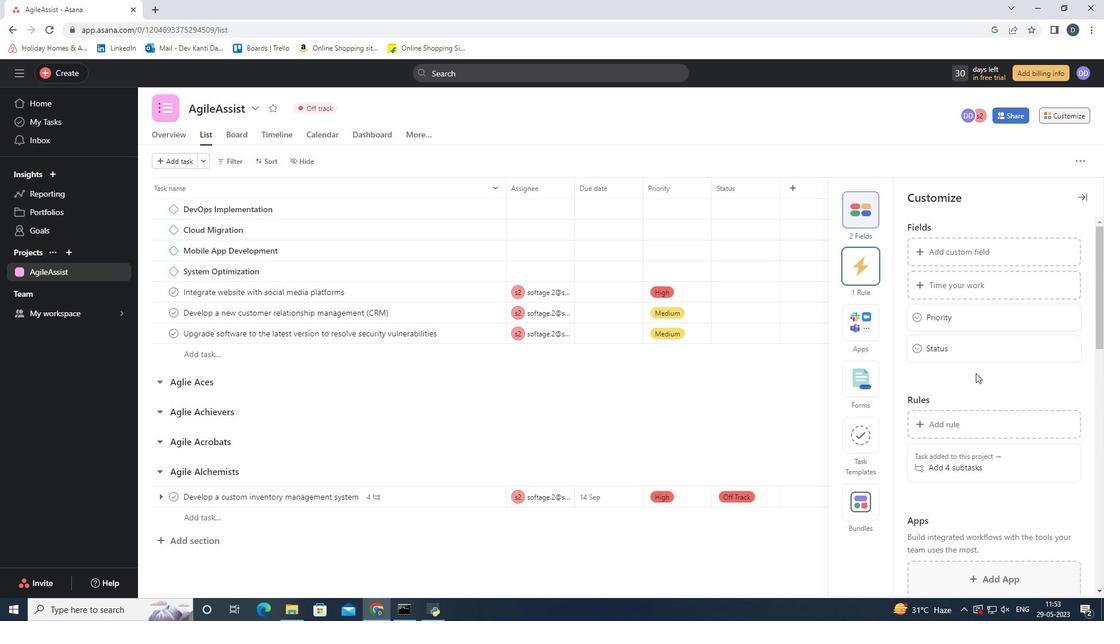 
Action: Mouse scrolled (977, 376) with delta (0, 0)
Screenshot: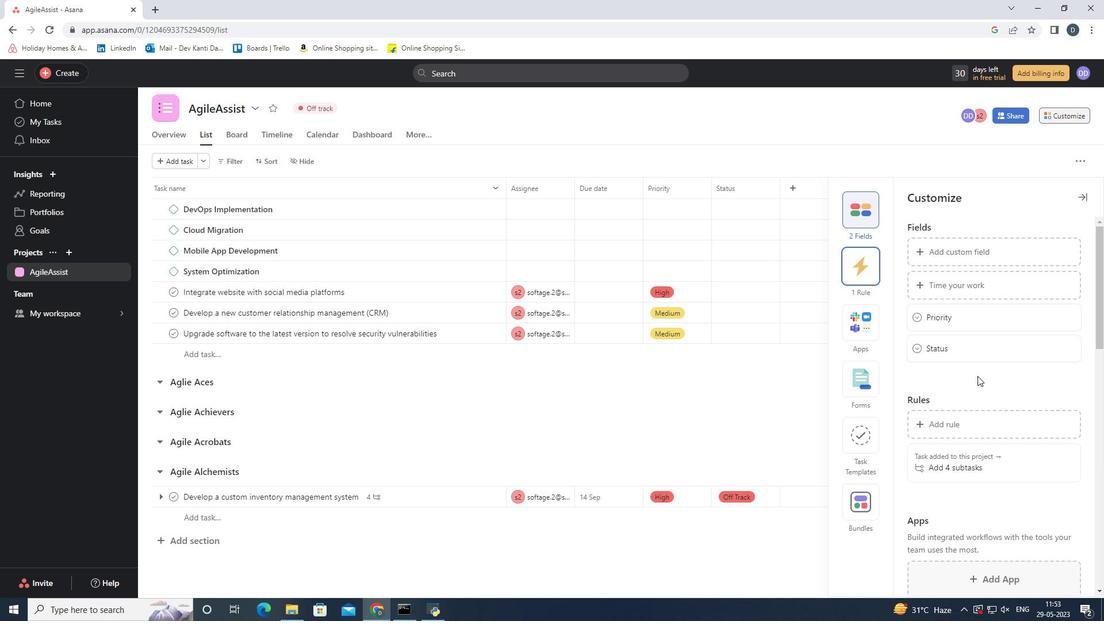 
Action: Mouse scrolled (977, 376) with delta (0, 0)
Screenshot: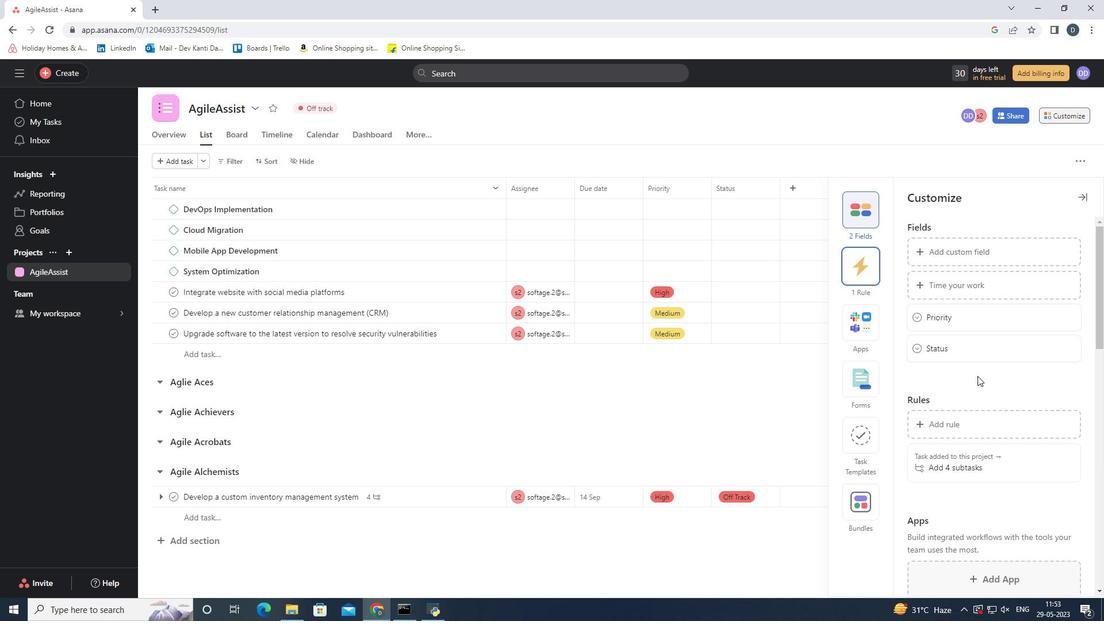 
Action: Mouse moved to (287, 606)
Screenshot: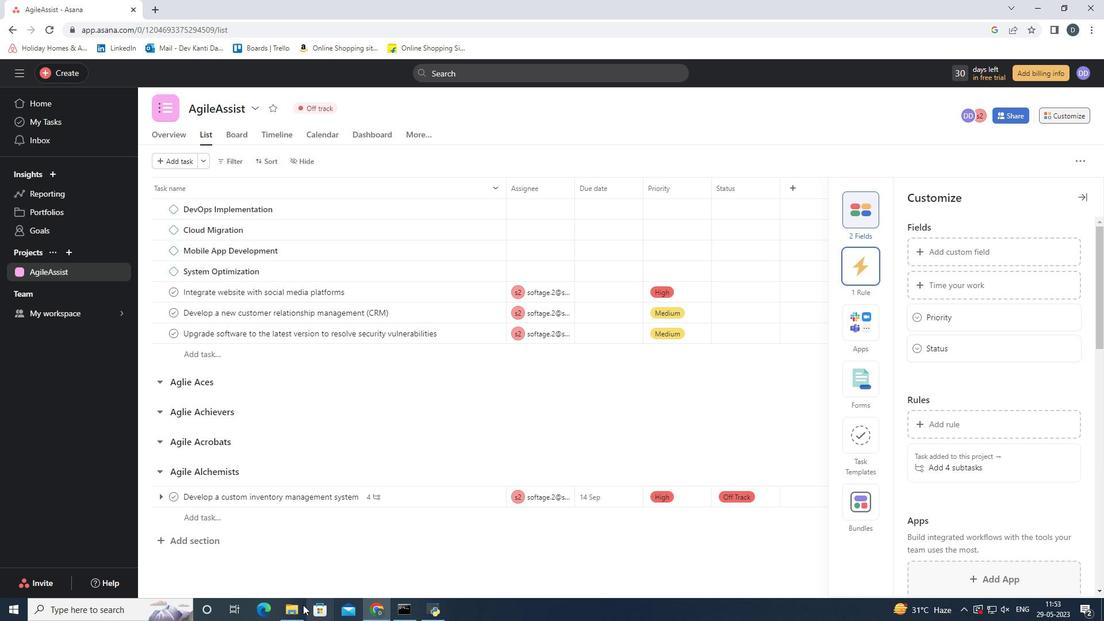 
Action: Mouse pressed left at (287, 606)
Screenshot: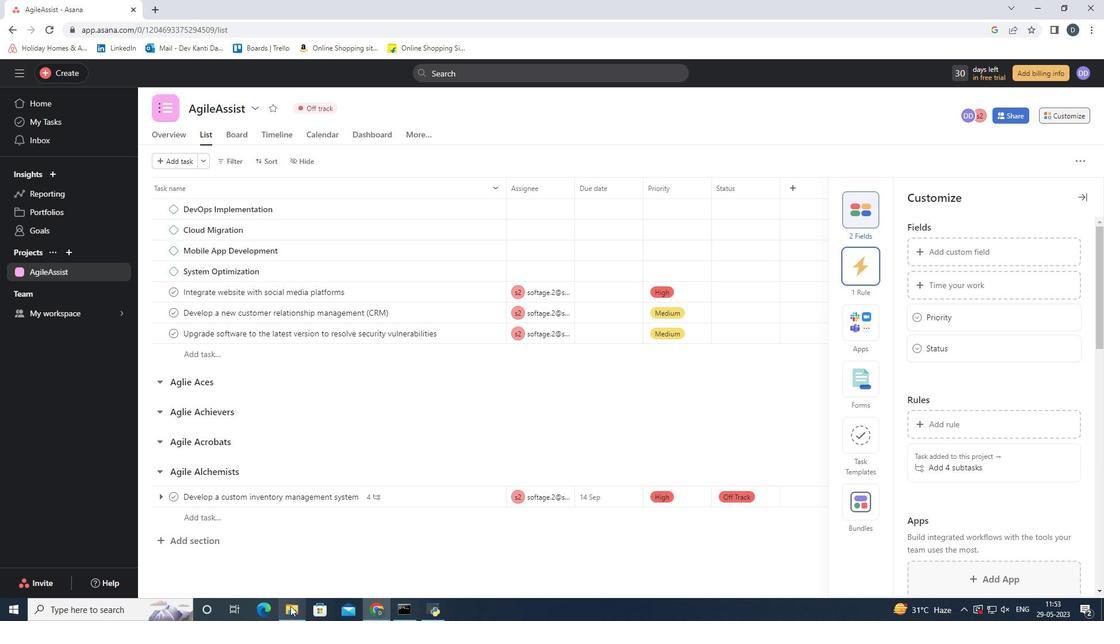 
Action: Mouse moved to (201, 556)
Screenshot: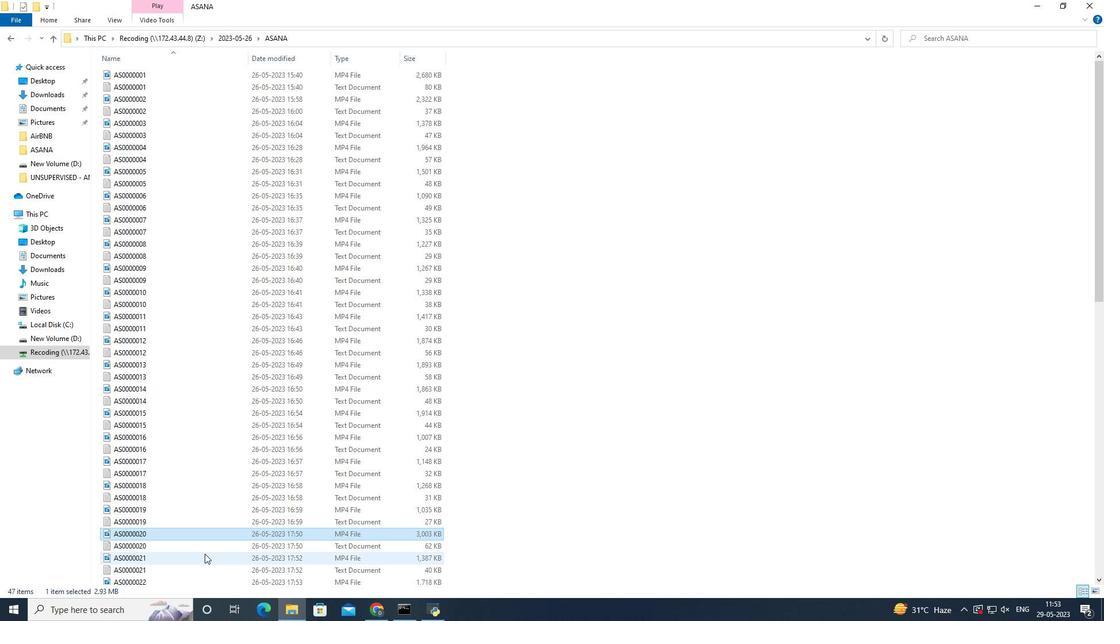 
Action: Mouse pressed left at (201, 556)
Screenshot: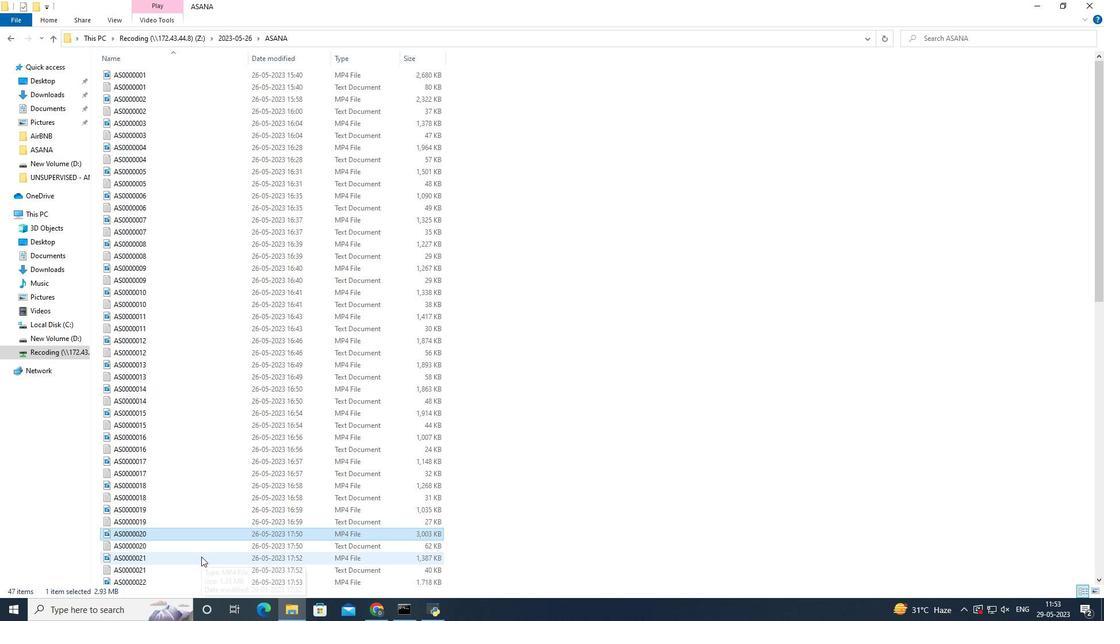 
Action: Mouse pressed left at (201, 556)
Screenshot: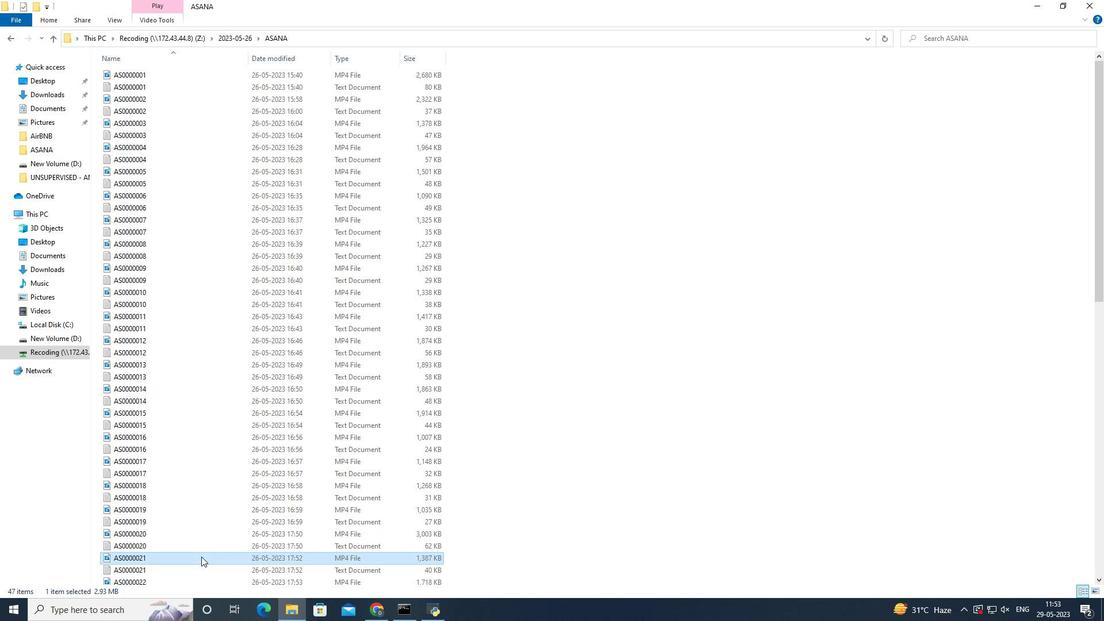 
Action: Mouse moved to (189, 549)
Screenshot: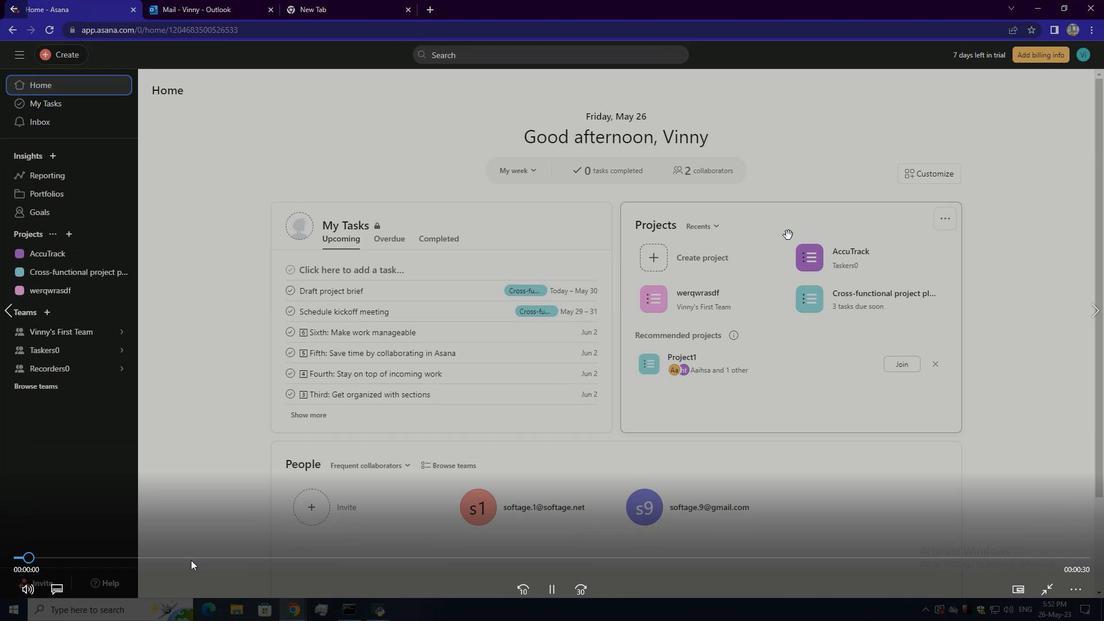 
Action: Mouse pressed left at (189, 549)
Screenshot: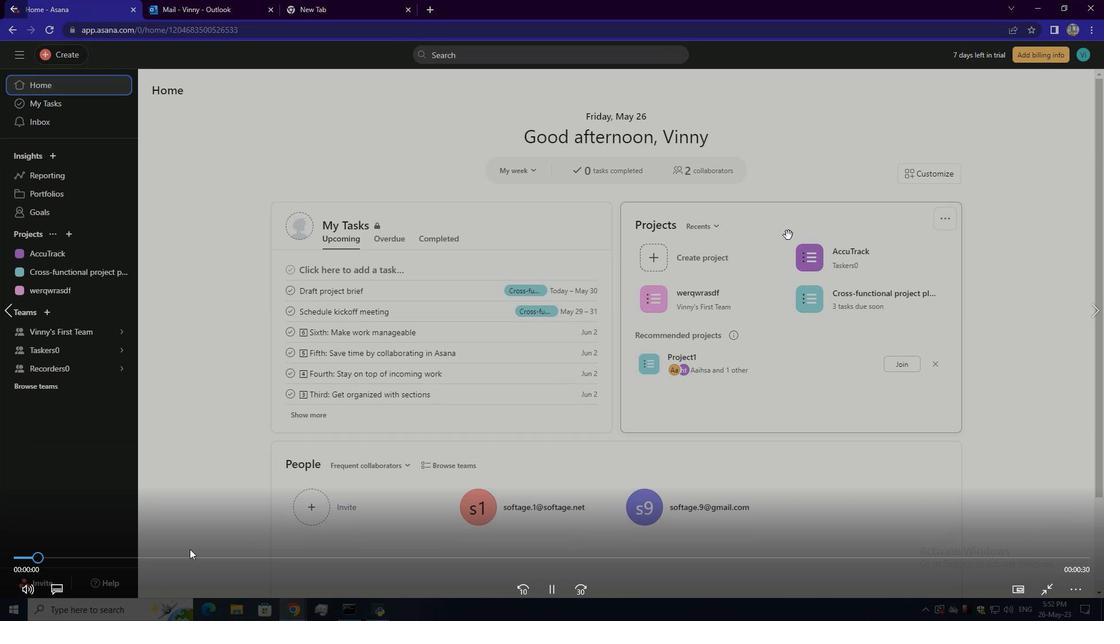 
Action: Mouse moved to (593, 558)
Screenshot: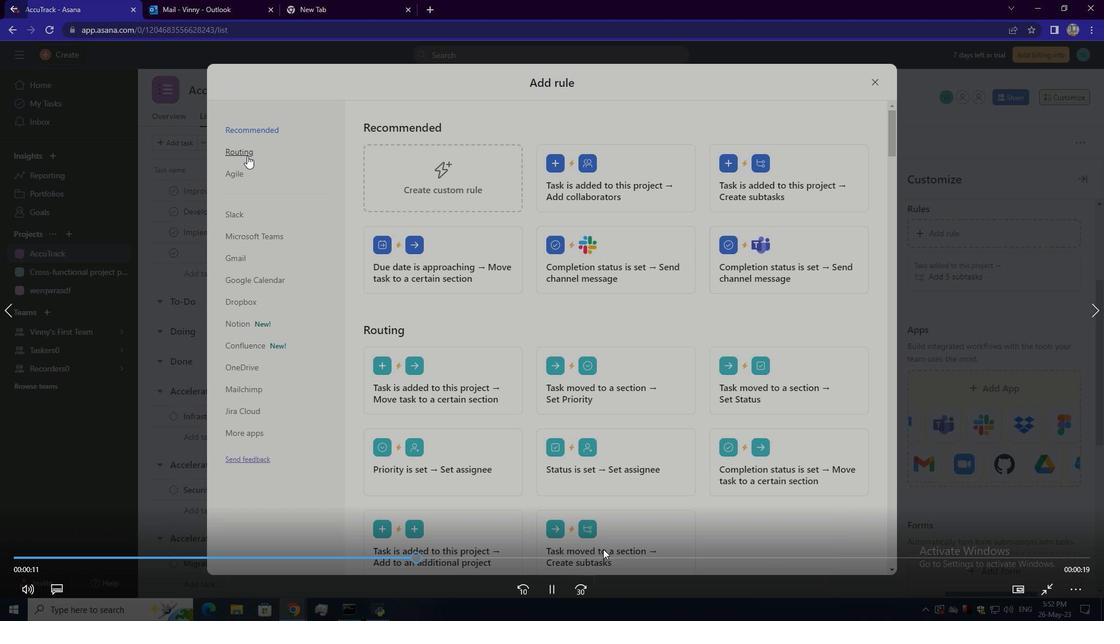
Action: Mouse pressed left at (593, 558)
Screenshot: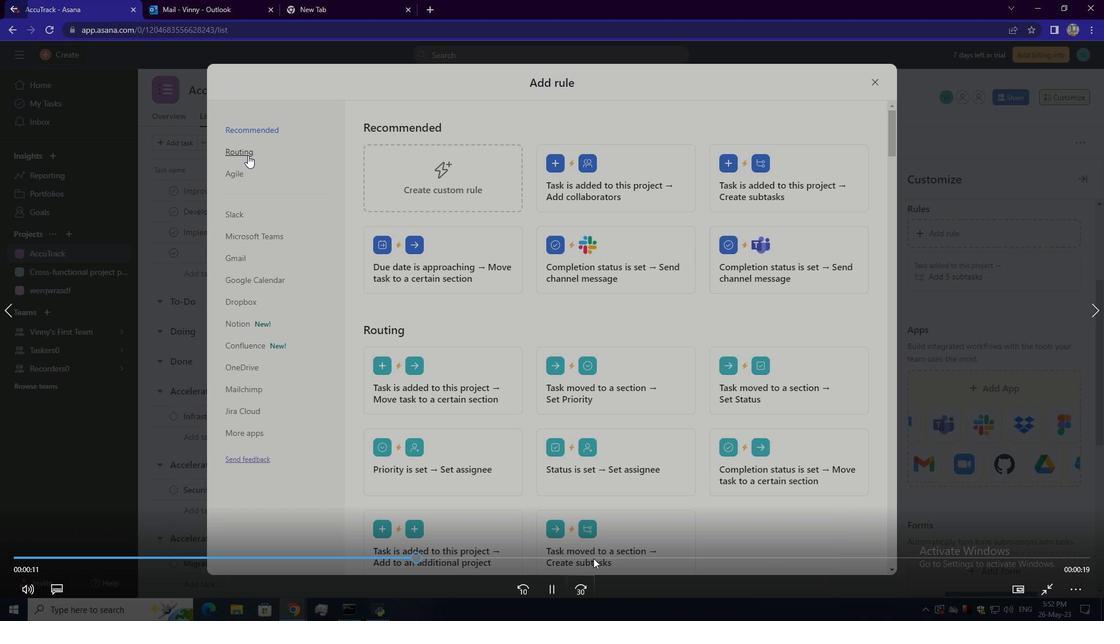 
Action: Mouse moved to (730, 461)
Screenshot: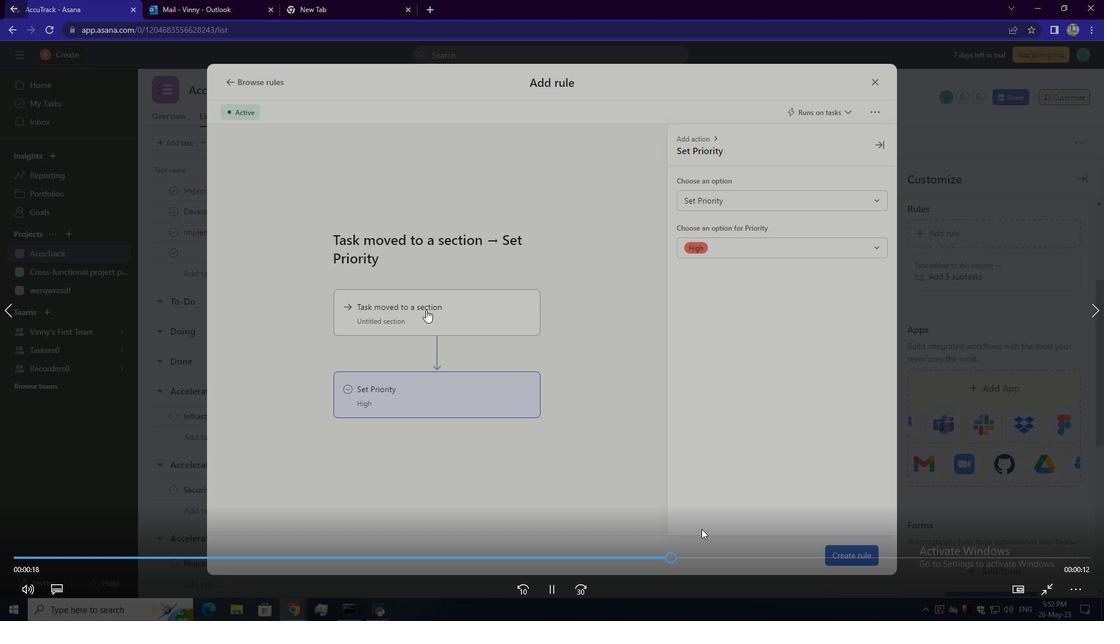 
Action: Key pressed <Key.space>
Screenshot: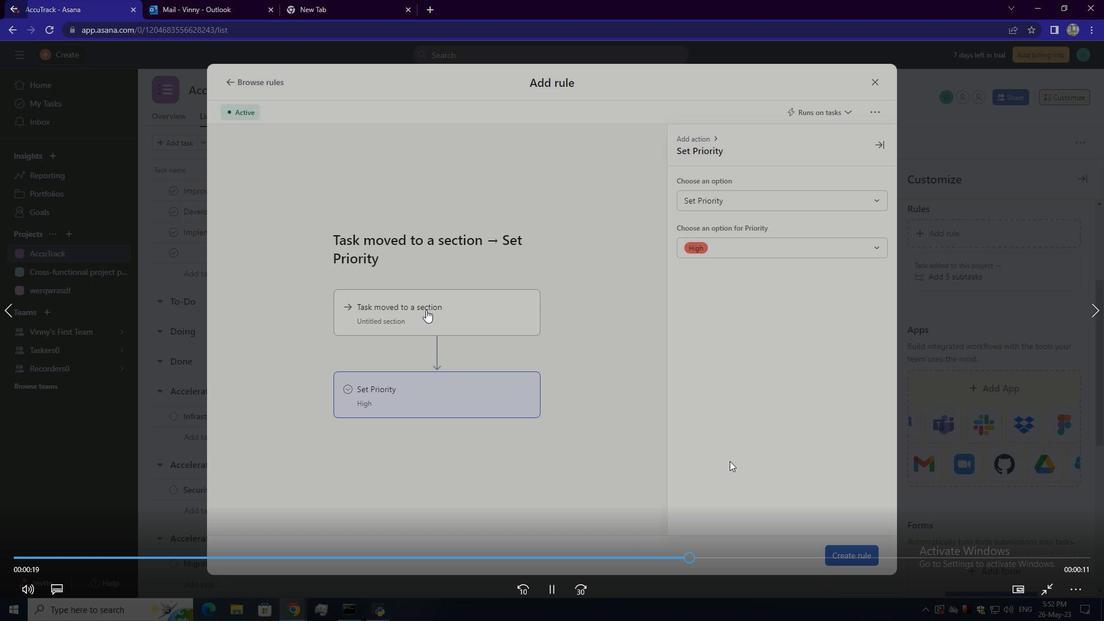 
Action: Mouse moved to (757, 403)
Screenshot: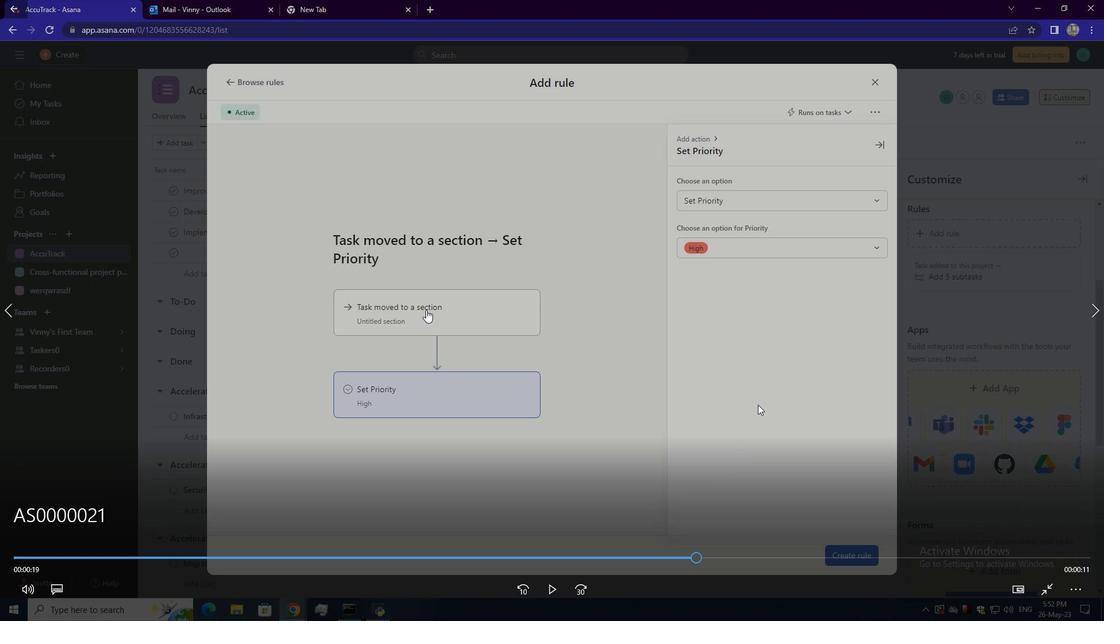 
Action: Key pressed <Key.space>
Screenshot: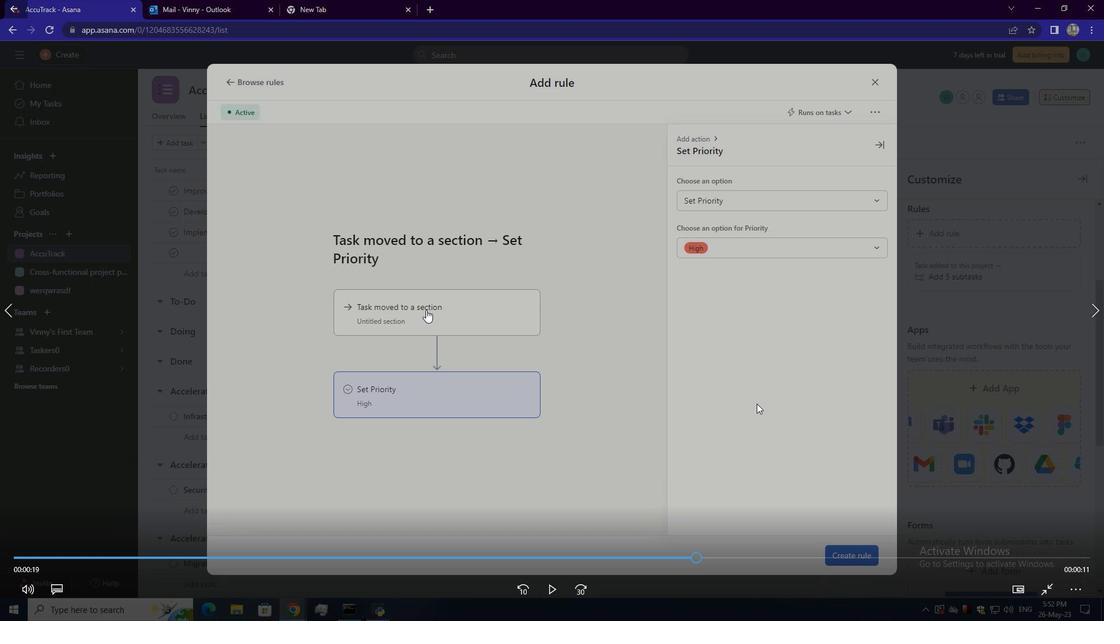 
Action: Mouse moved to (757, 556)
Screenshot: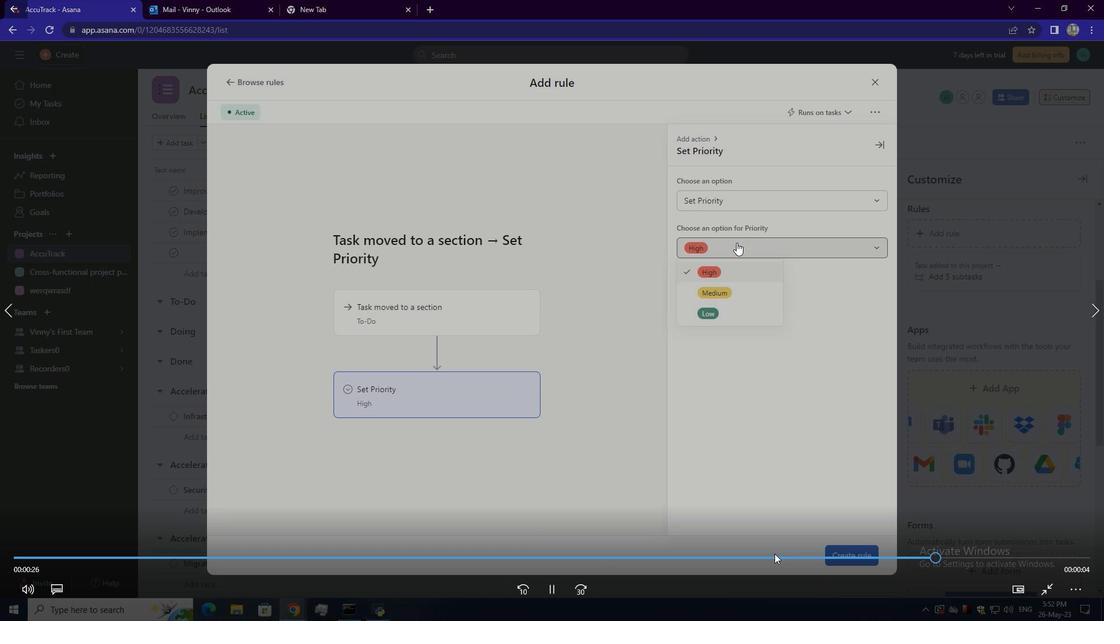 
Action: Mouse pressed left at (757, 556)
Screenshot: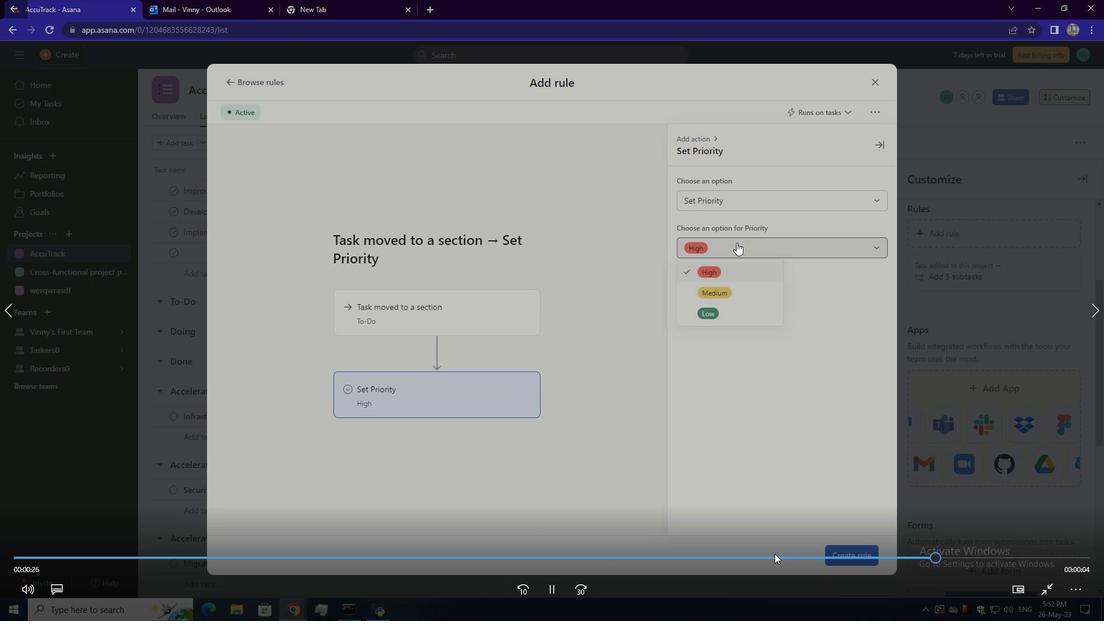 
Action: Mouse moved to (721, 556)
Screenshot: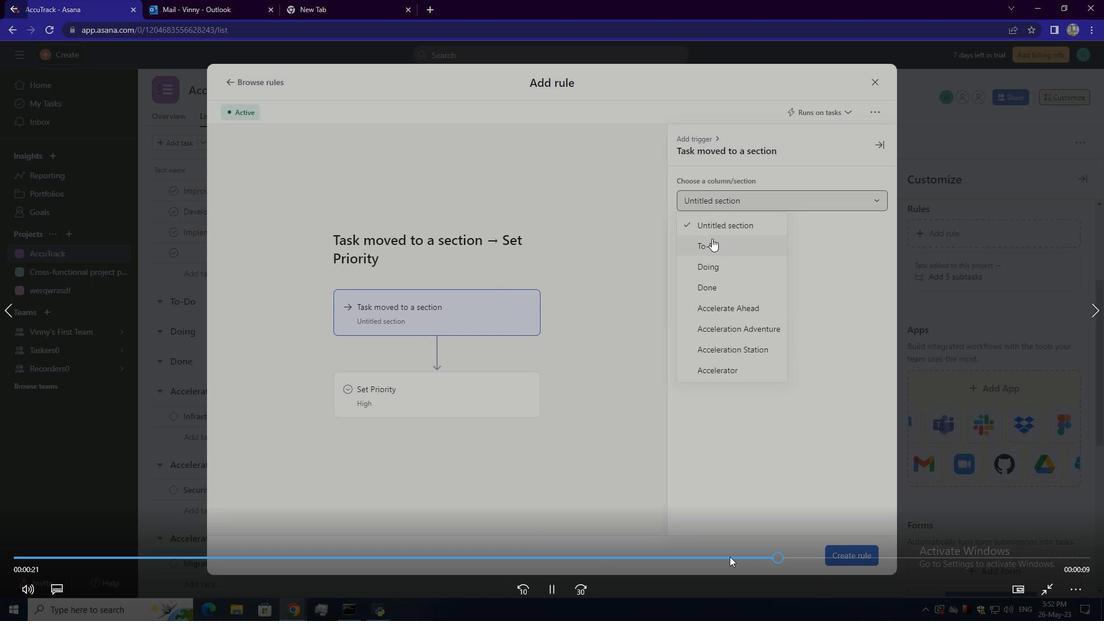 
Action: Mouse pressed left at (721, 556)
Screenshot: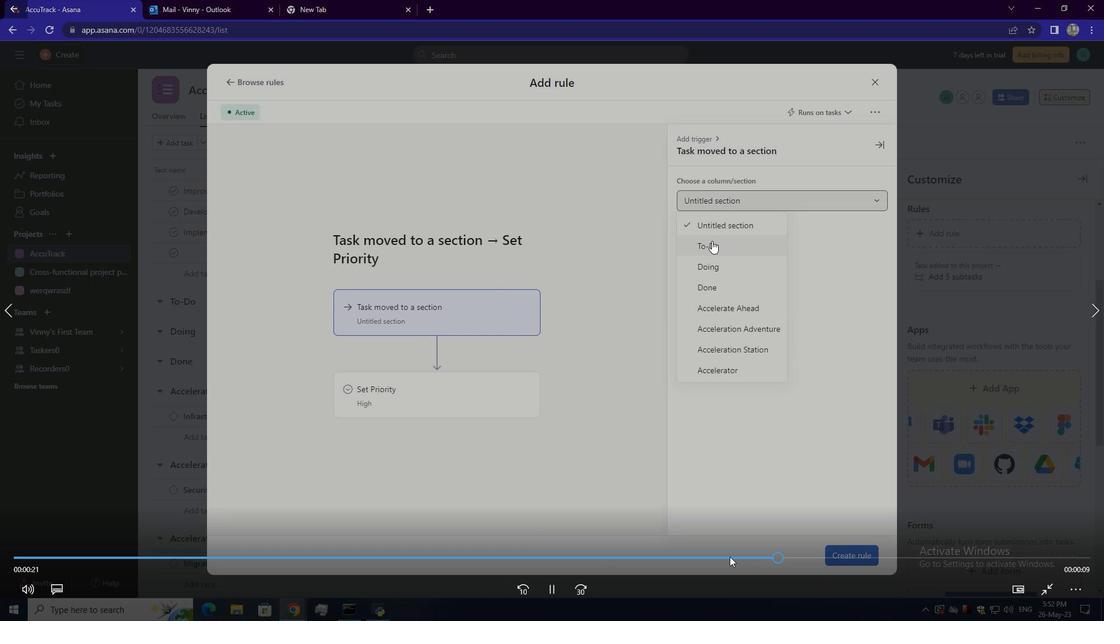 
Action: Mouse moved to (855, 273)
Screenshot: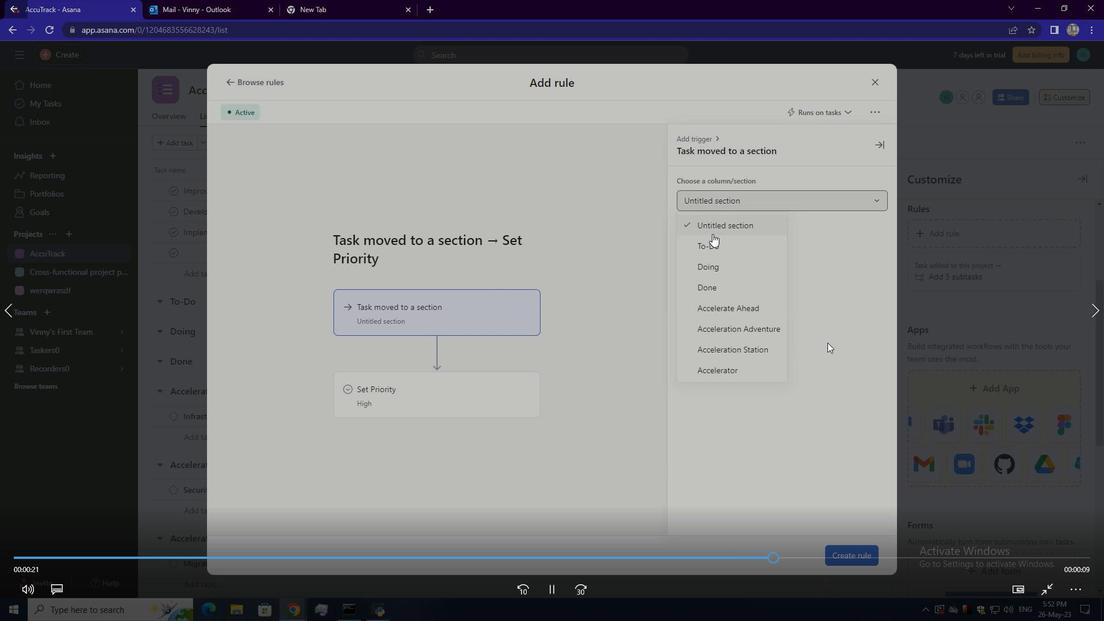 
Action: Key pressed <Key.space><Key.space>
Screenshot: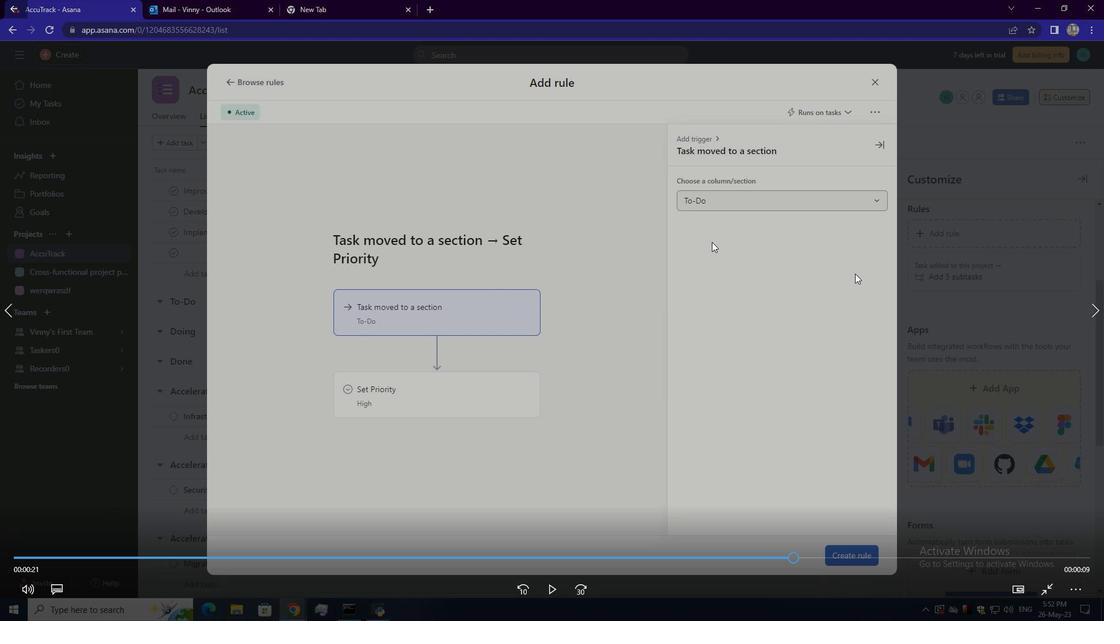 
Action: Mouse moved to (1103, 0)
Screenshot: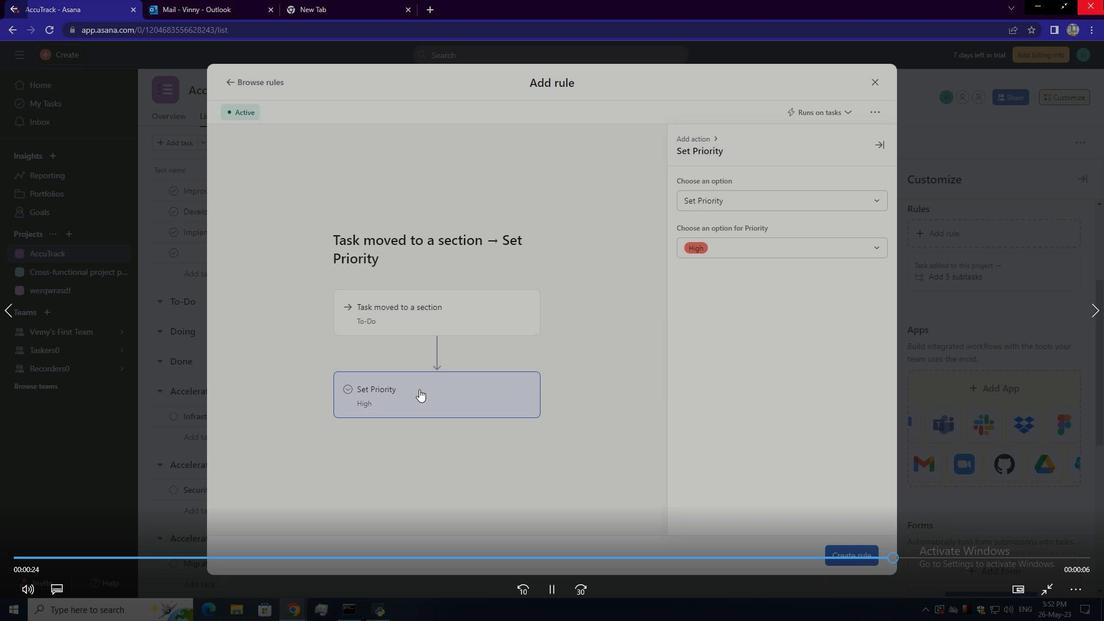 
Action: Mouse pressed left at (1103, 0)
Screenshot: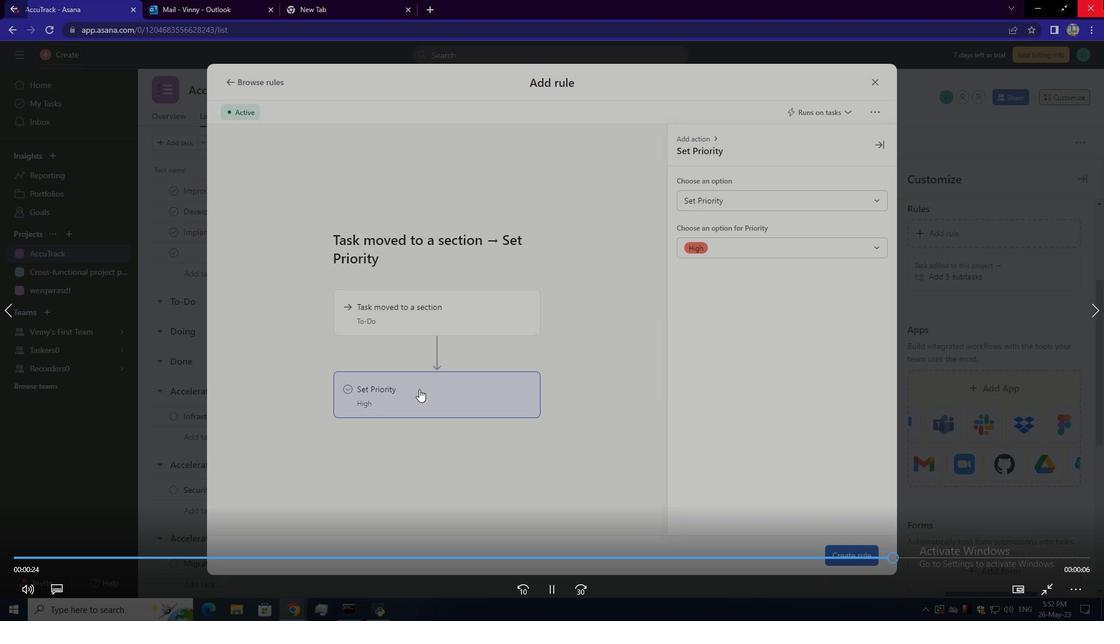 
Action: Mouse moved to (1029, 5)
Screenshot: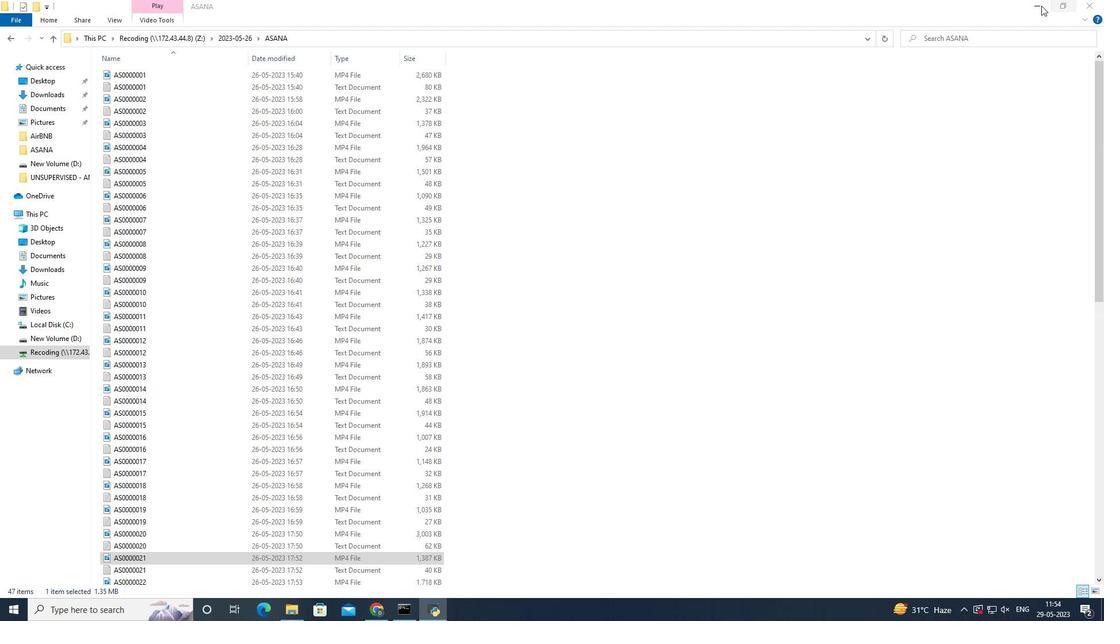 
Action: Mouse pressed left at (1029, 5)
Screenshot: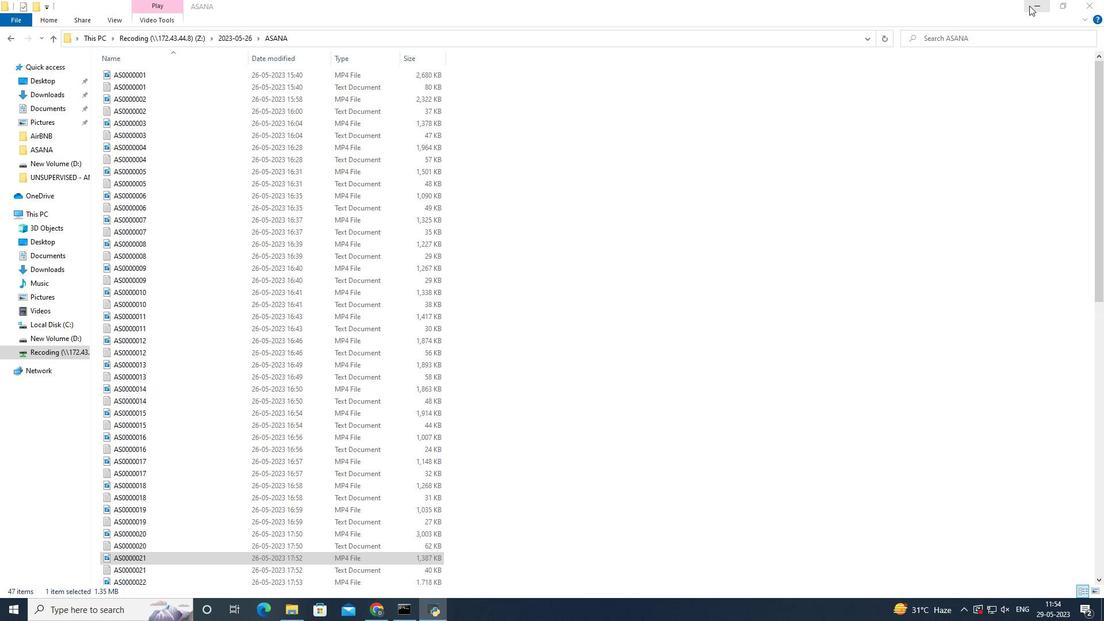 
Action: Mouse moved to (962, 356)
Screenshot: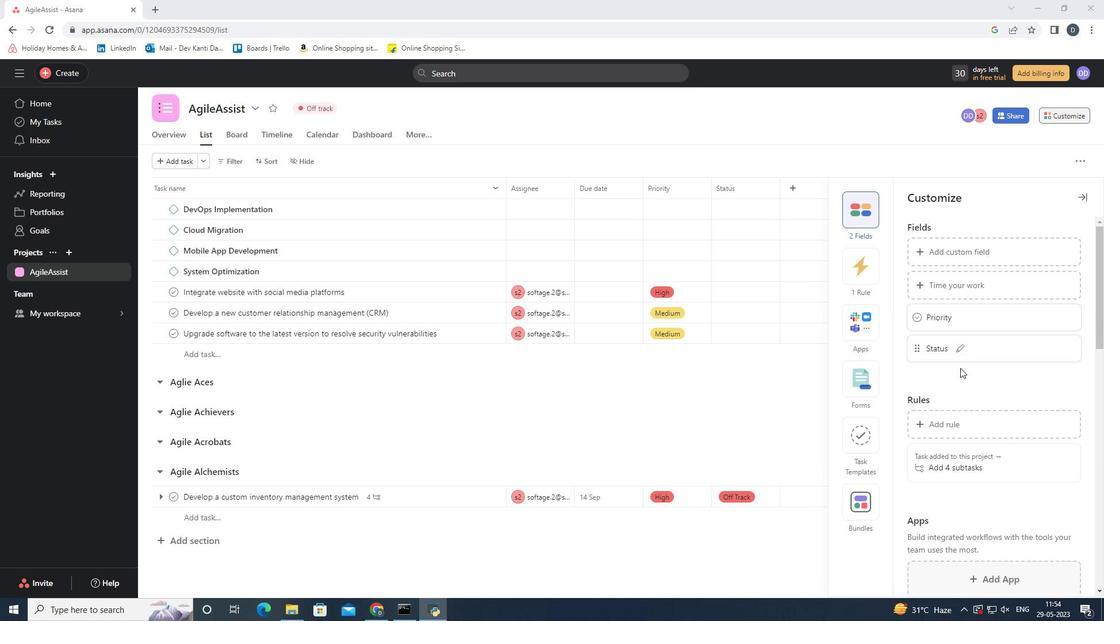 
Action: Mouse scrolled (962, 356) with delta (0, 0)
Screenshot: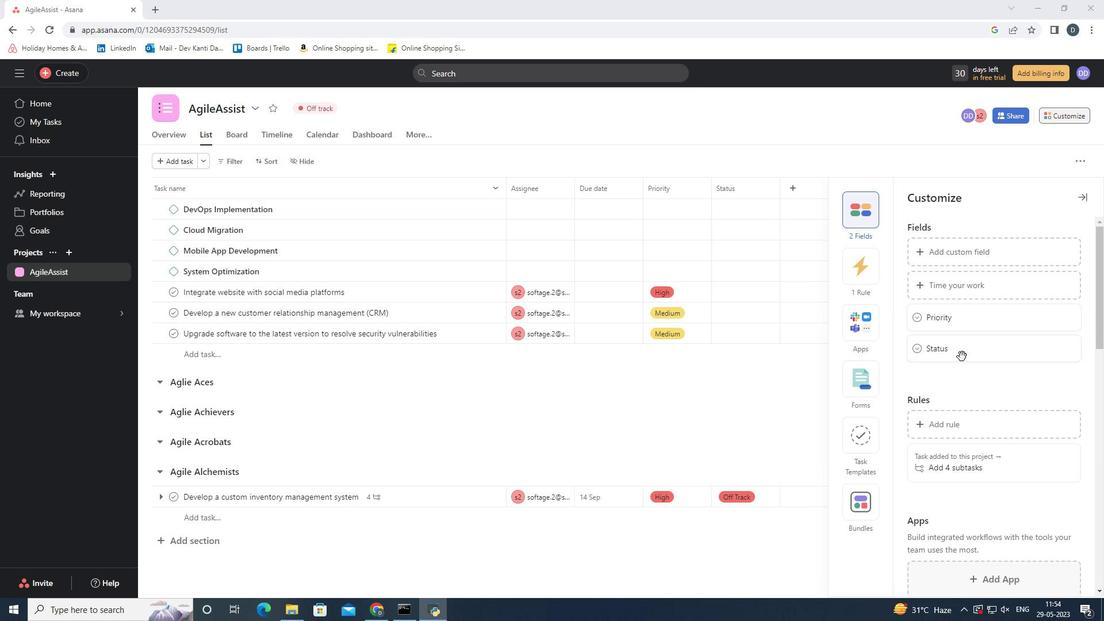 
Action: Mouse scrolled (962, 356) with delta (0, 0)
Screenshot: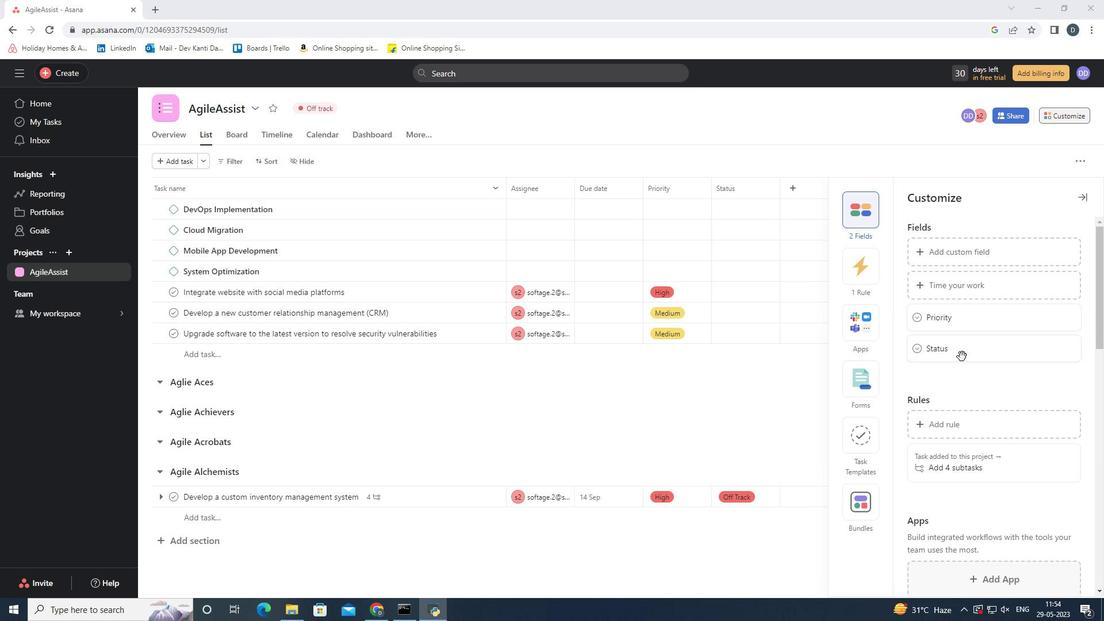 
Action: Mouse moved to (963, 356)
Screenshot: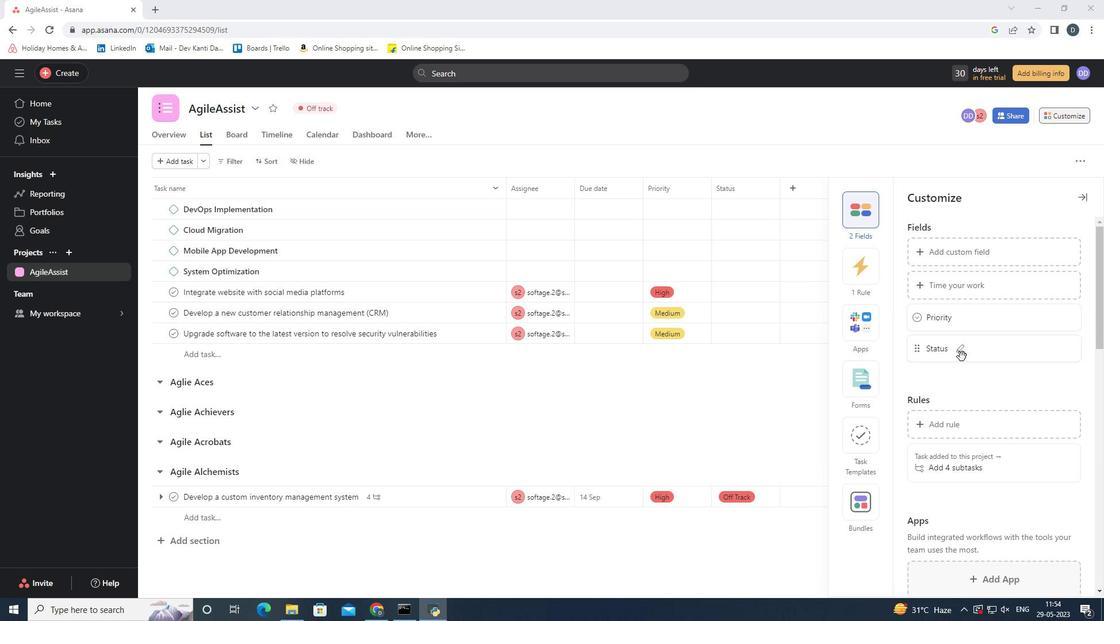 
Action: Mouse scrolled (963, 356) with delta (0, 0)
Screenshot: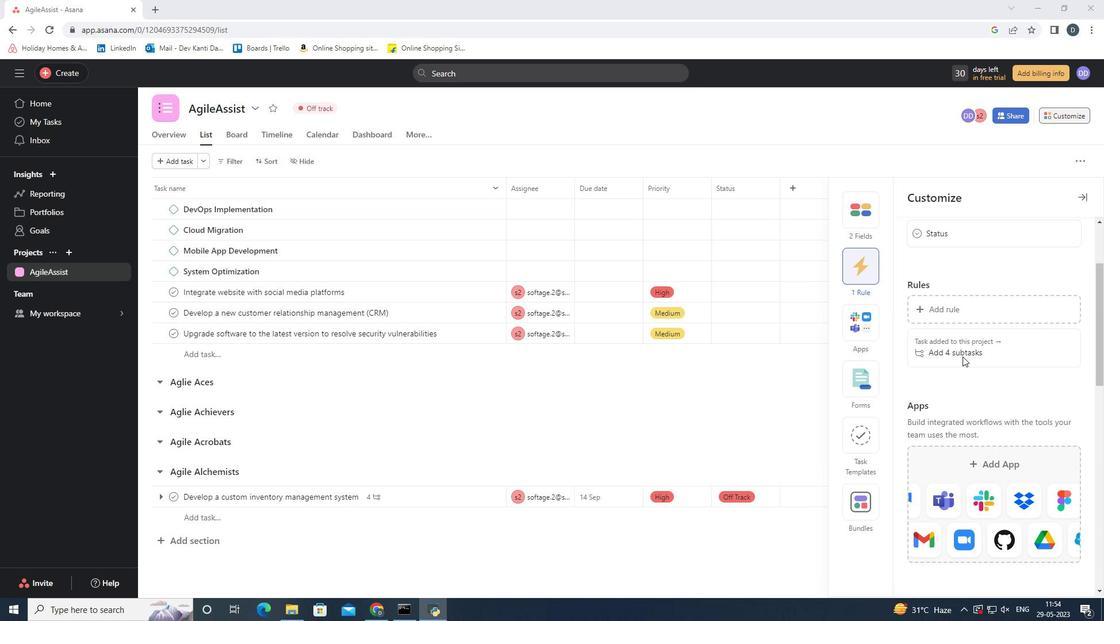 
Action: Mouse moved to (989, 255)
Screenshot: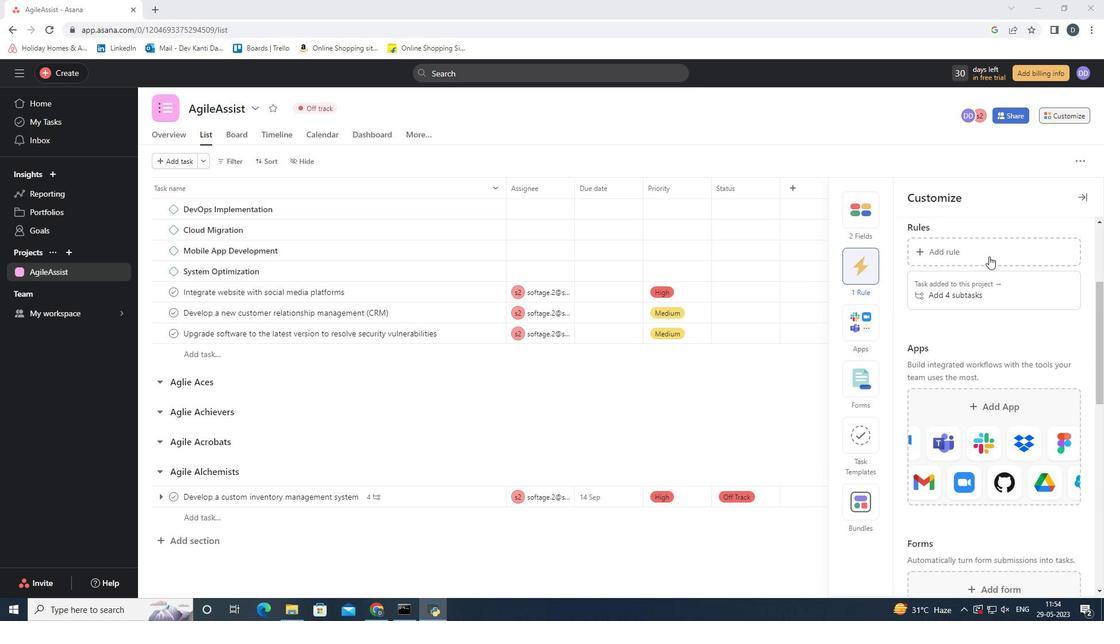 
Action: Mouse pressed left at (989, 255)
Screenshot: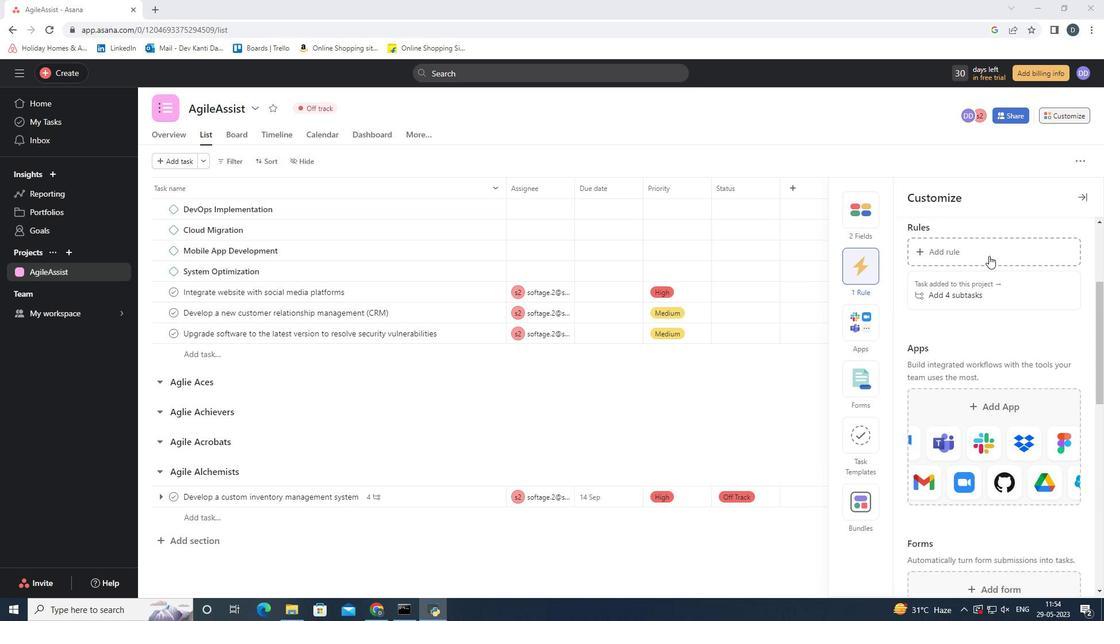 
Action: Mouse moved to (459, 196)
Screenshot: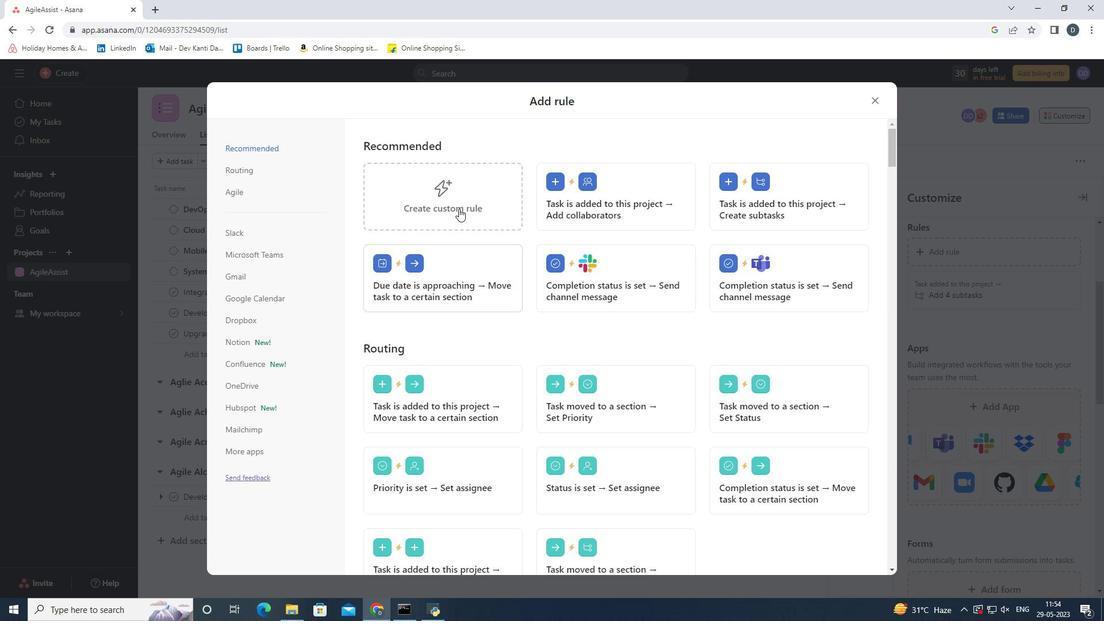 
Action: Mouse pressed left at (459, 196)
Screenshot: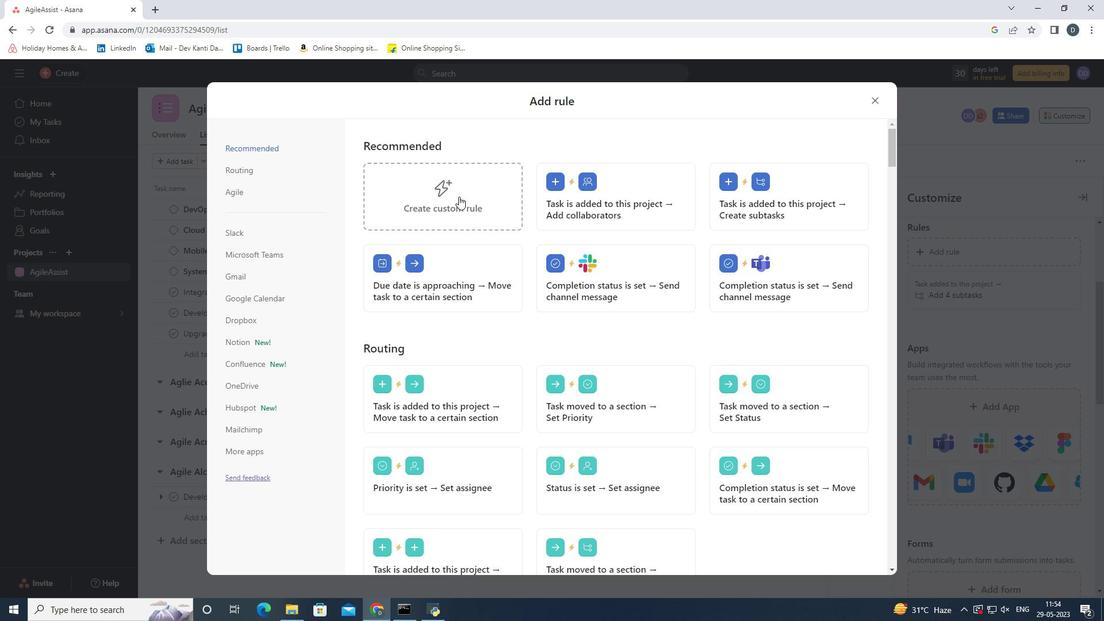 
Action: Mouse moved to (234, 94)
Screenshot: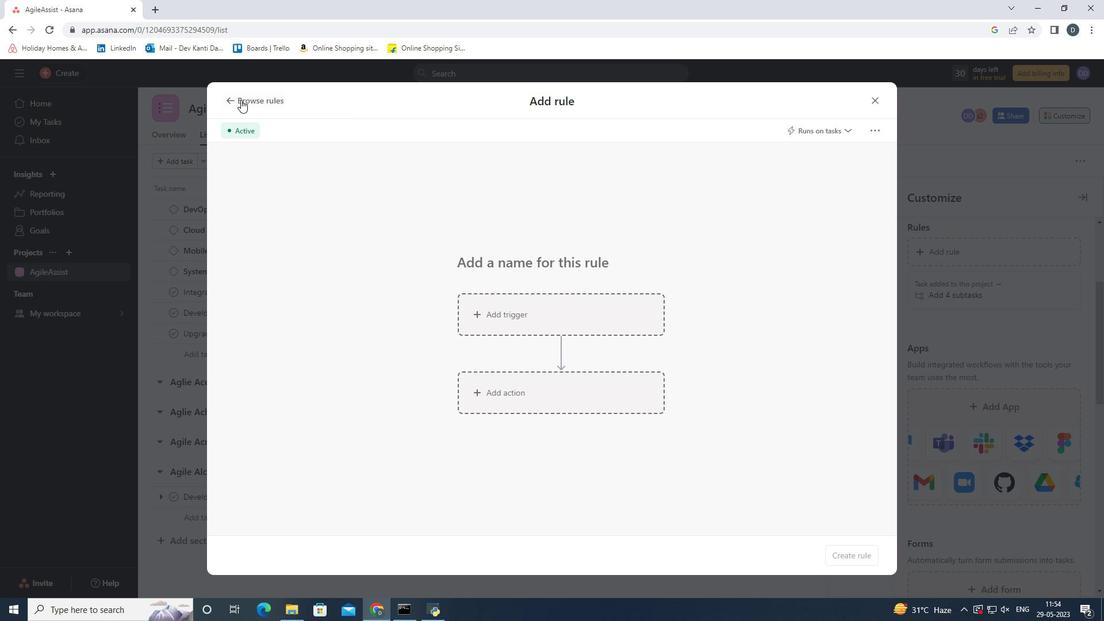 
Action: Mouse pressed left at (234, 94)
Screenshot: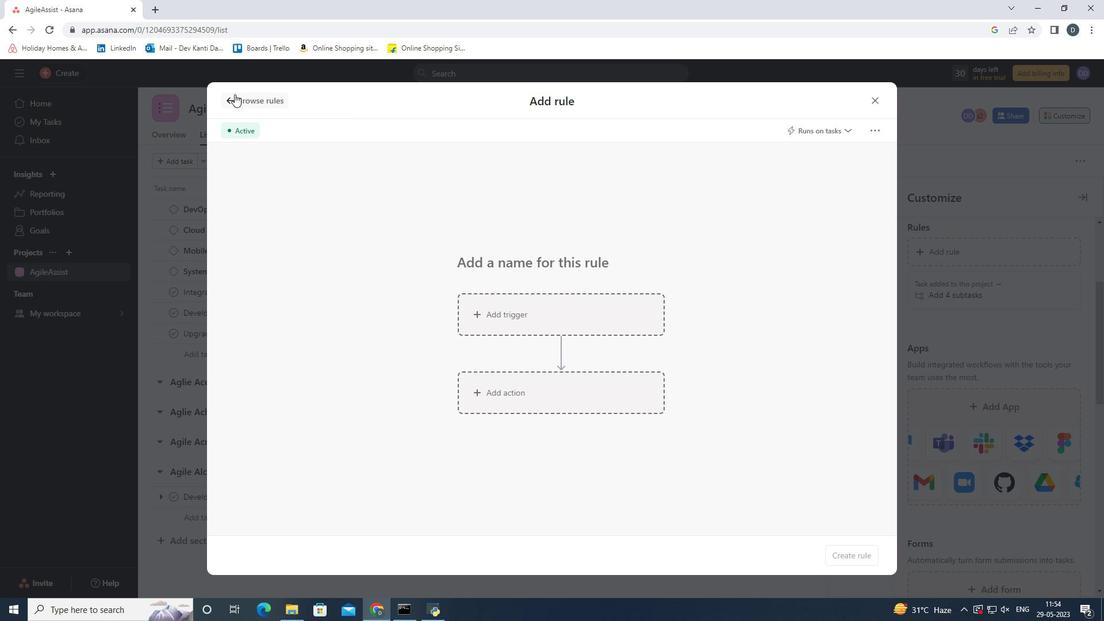 
Action: Mouse moved to (268, 177)
Screenshot: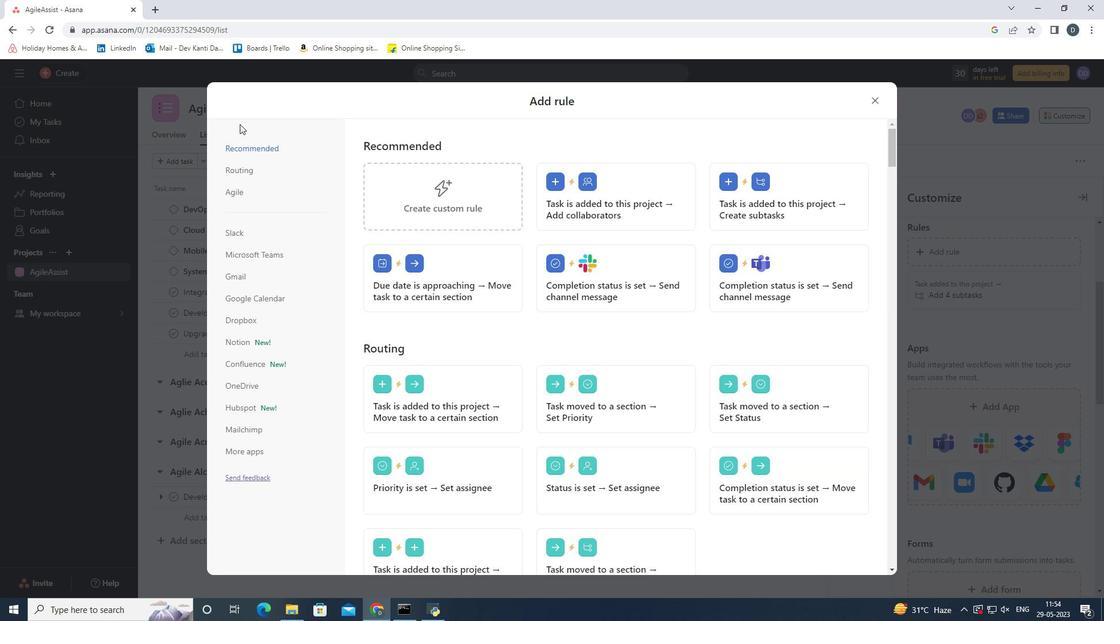 
Action: Mouse pressed left at (268, 177)
Screenshot: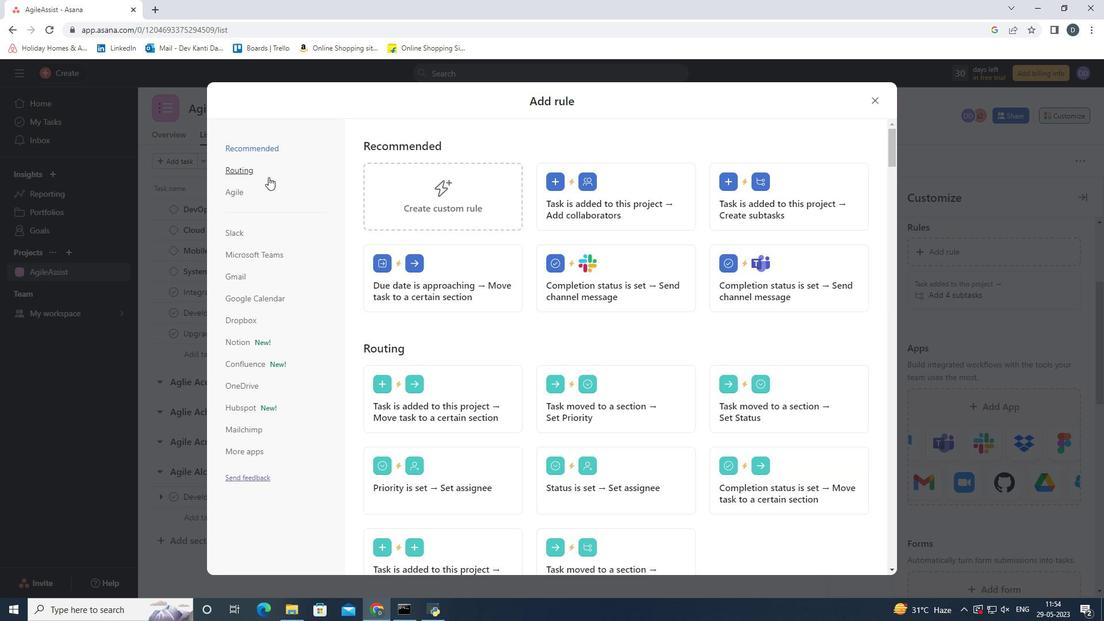 
Action: Mouse moved to (788, 392)
Screenshot: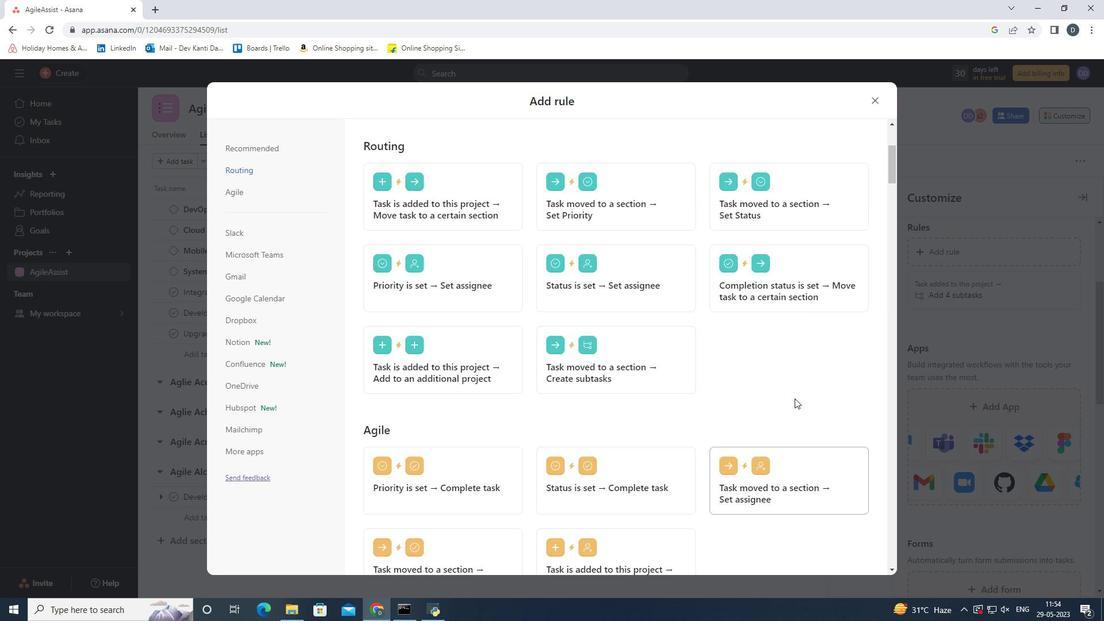 
Action: Key pressed <Key.space>
Screenshot: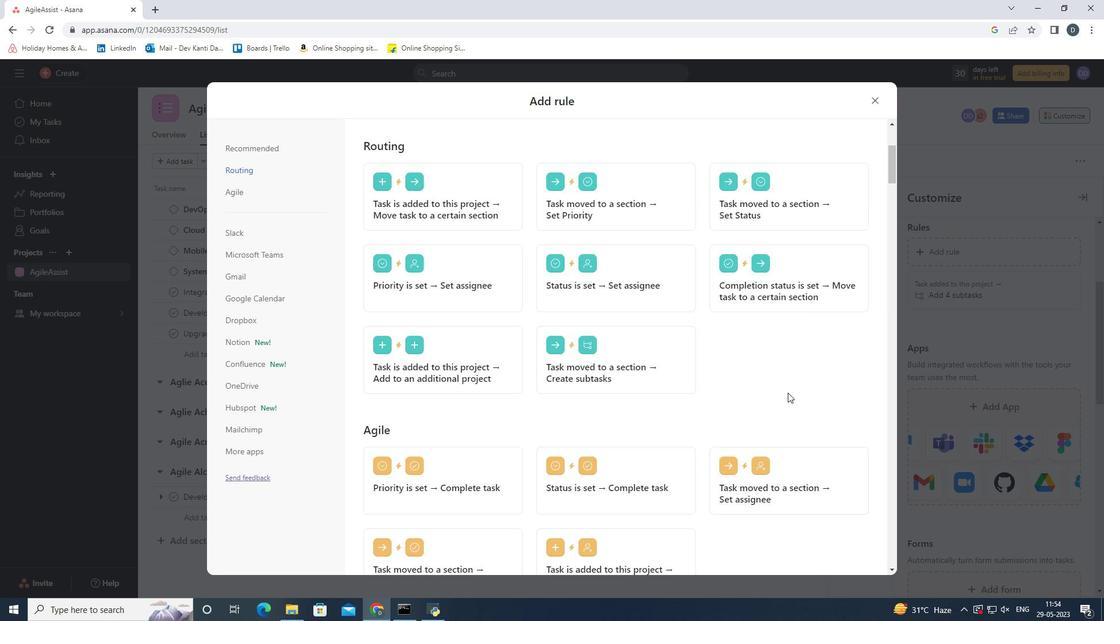 
Action: Mouse pressed left at (788, 392)
Screenshot: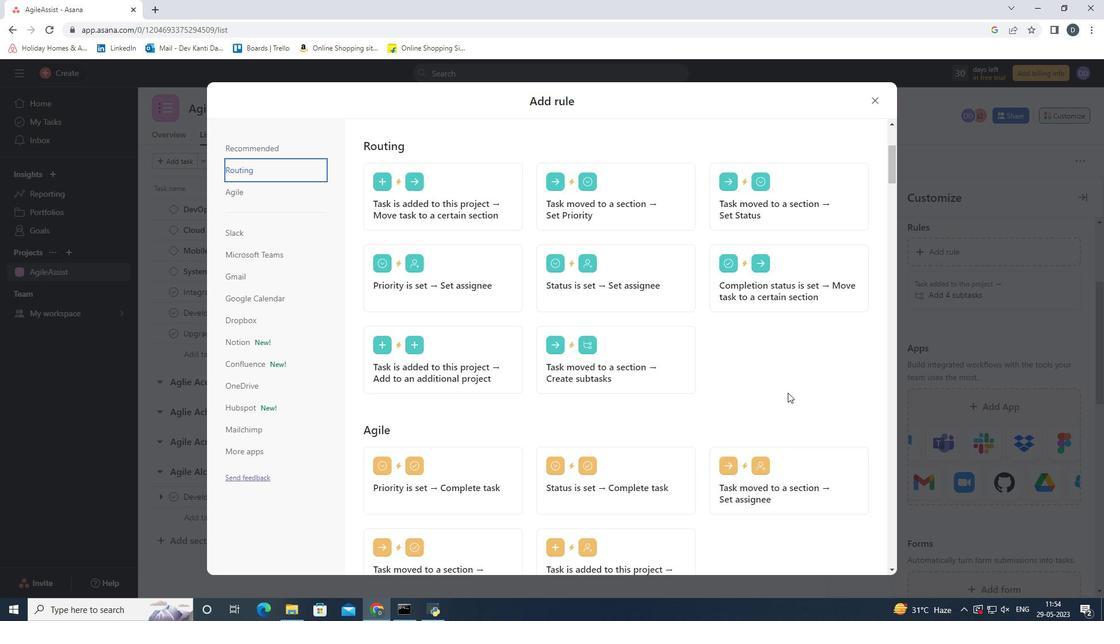 
Action: Mouse moved to (637, 204)
Screenshot: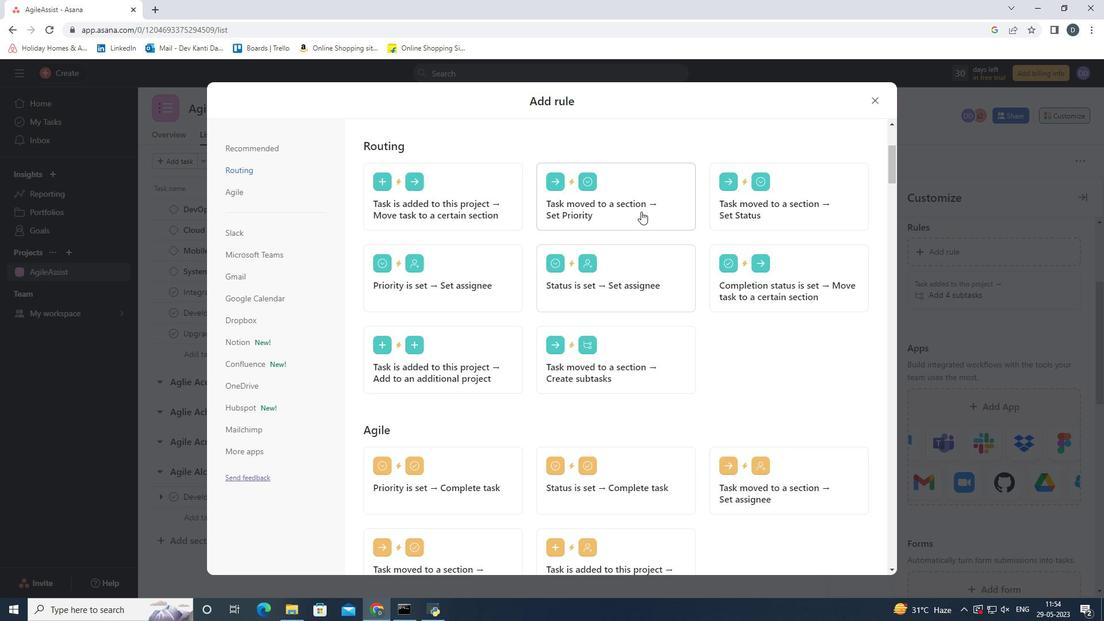 
Action: Mouse pressed left at (637, 204)
Screenshot: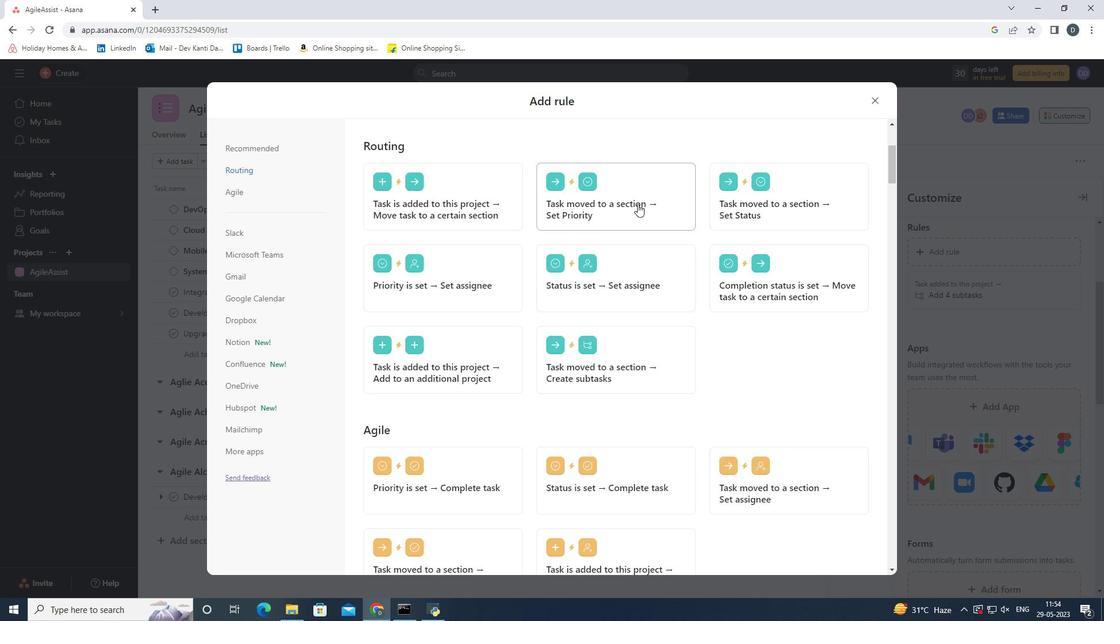 
Action: Mouse moved to (799, 262)
Screenshot: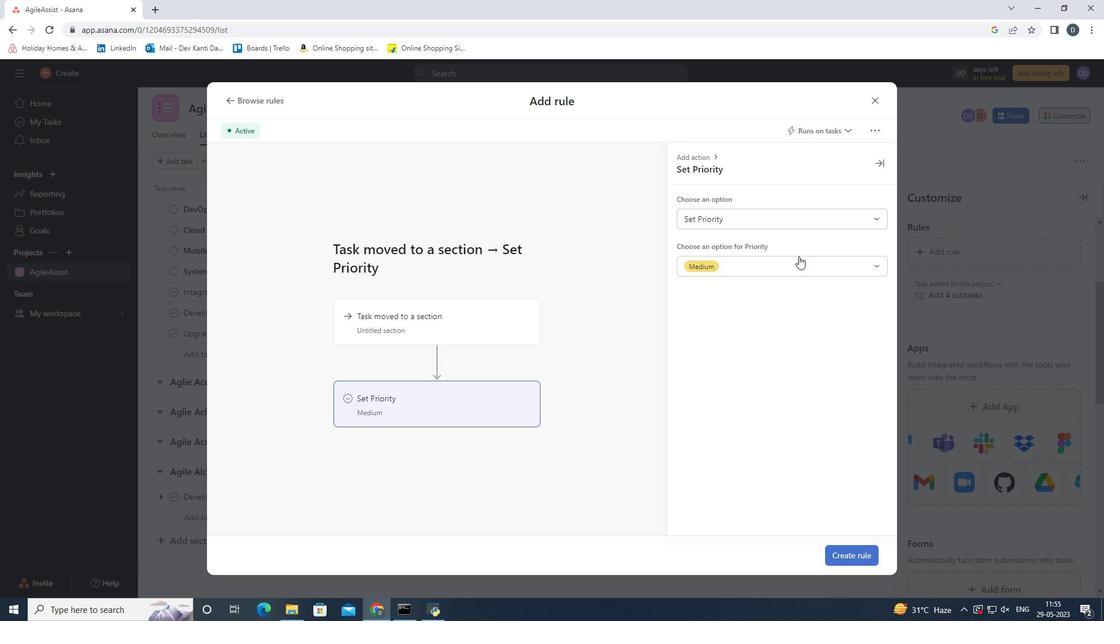 
Action: Mouse pressed left at (799, 262)
Screenshot: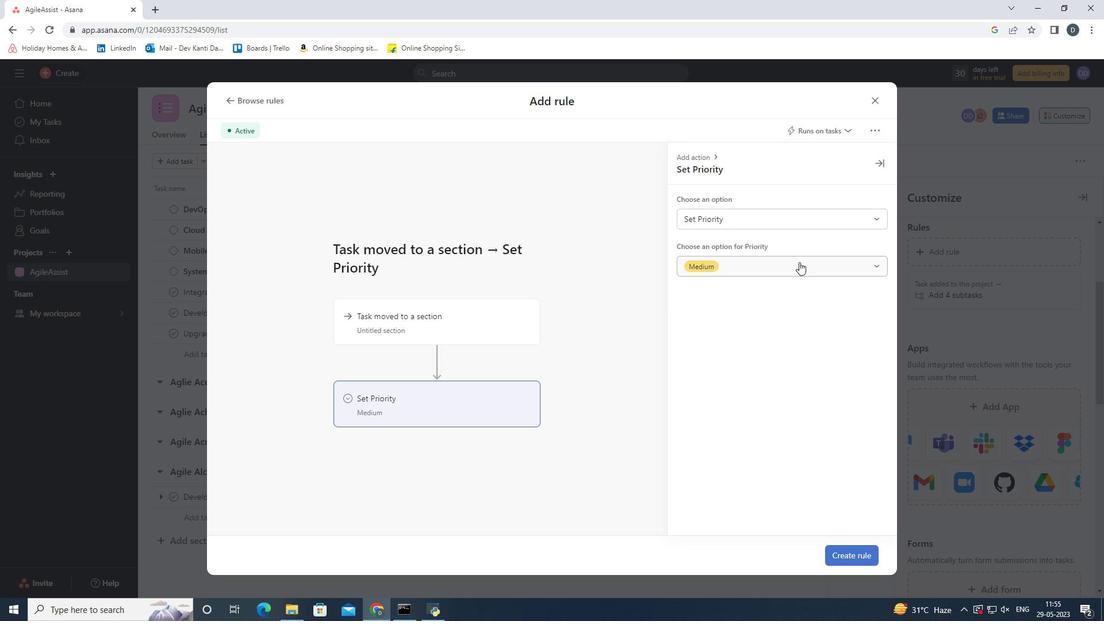 
Action: Mouse moved to (734, 310)
Screenshot: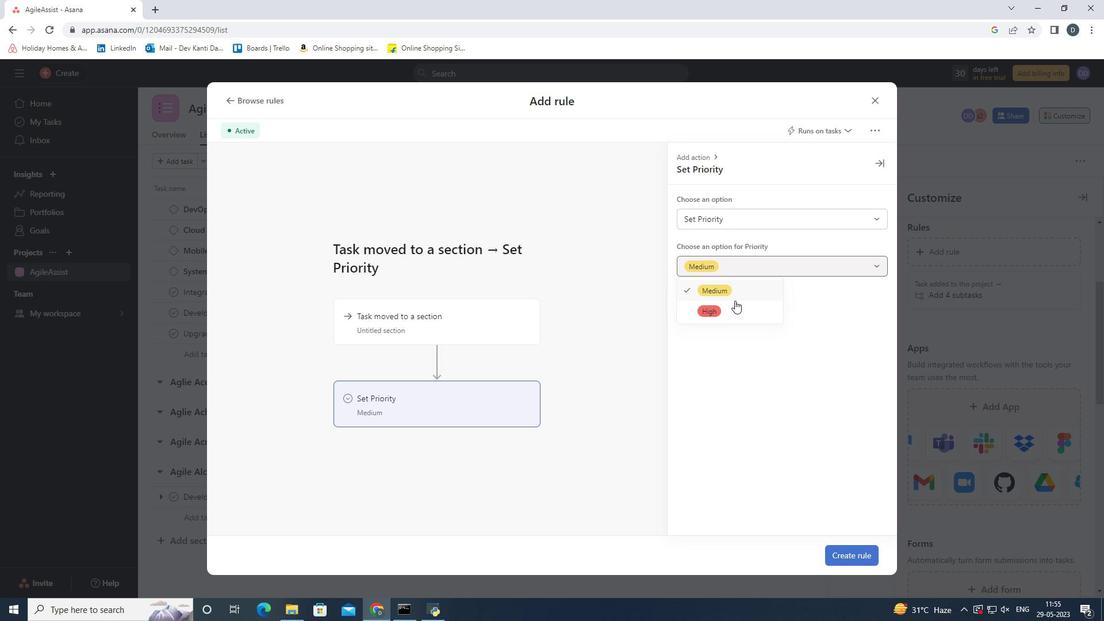 
Action: Mouse pressed left at (734, 310)
Screenshot: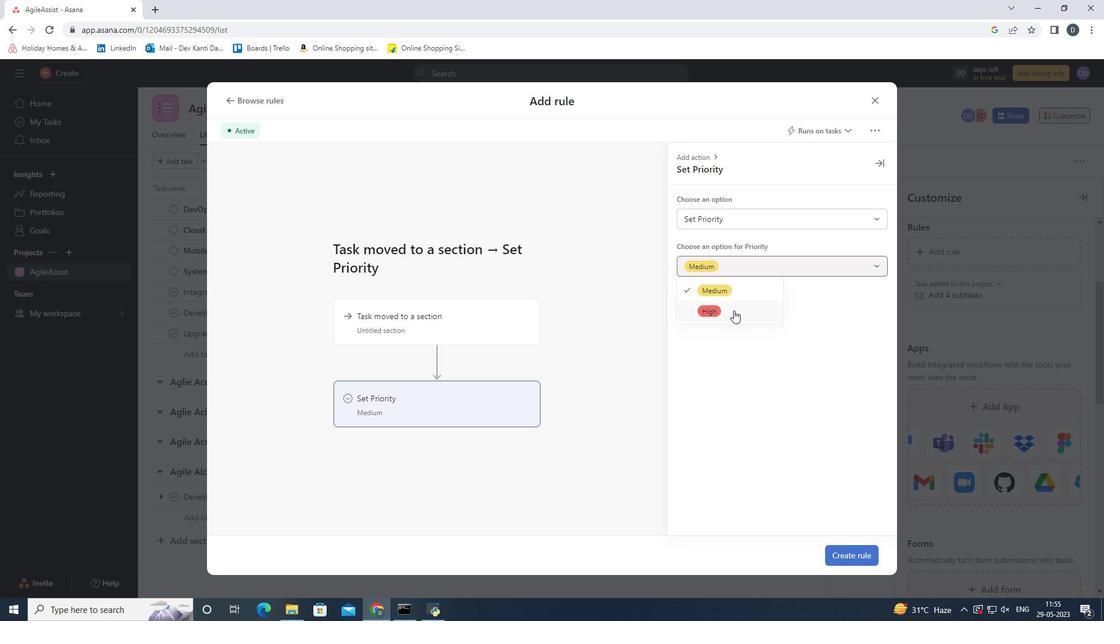 
Action: Mouse moved to (413, 323)
Screenshot: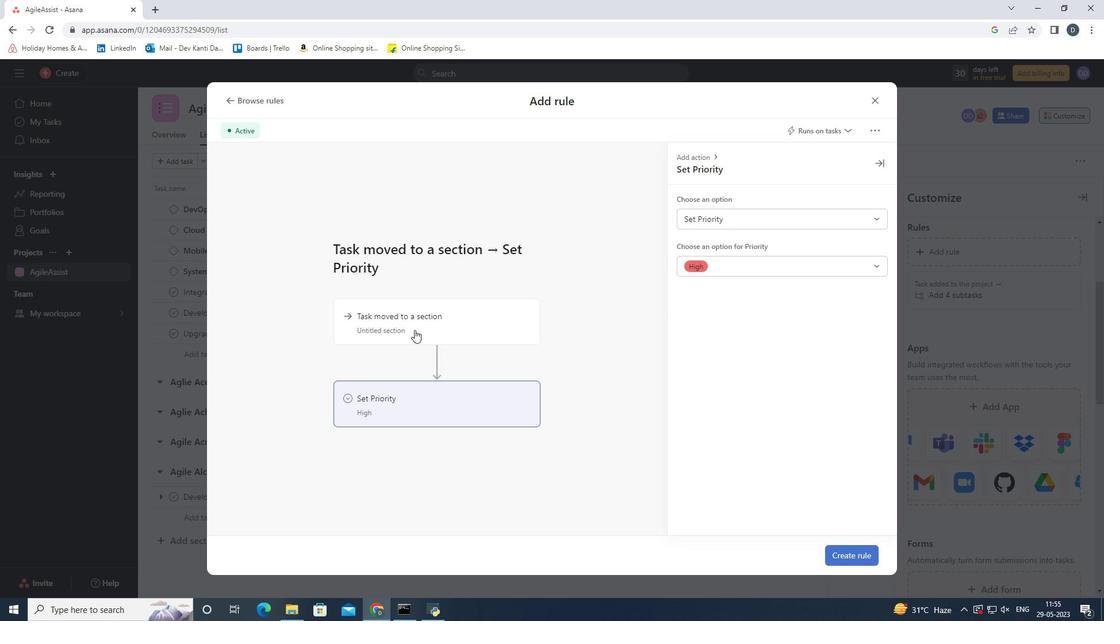 
Action: Mouse pressed left at (413, 323)
Screenshot: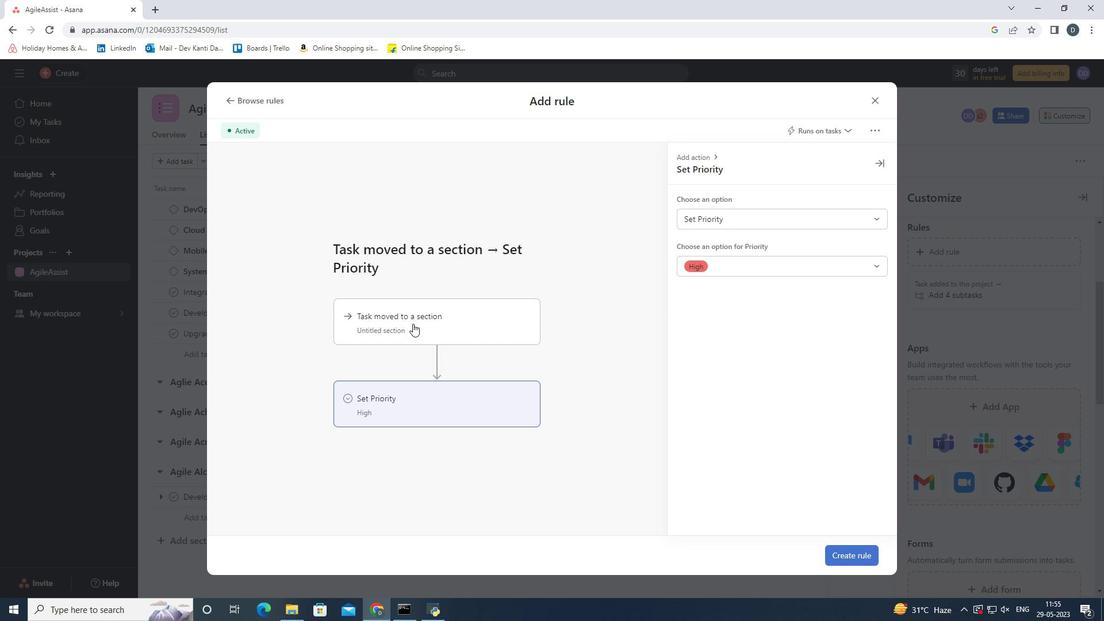 
Action: Mouse moved to (812, 224)
Screenshot: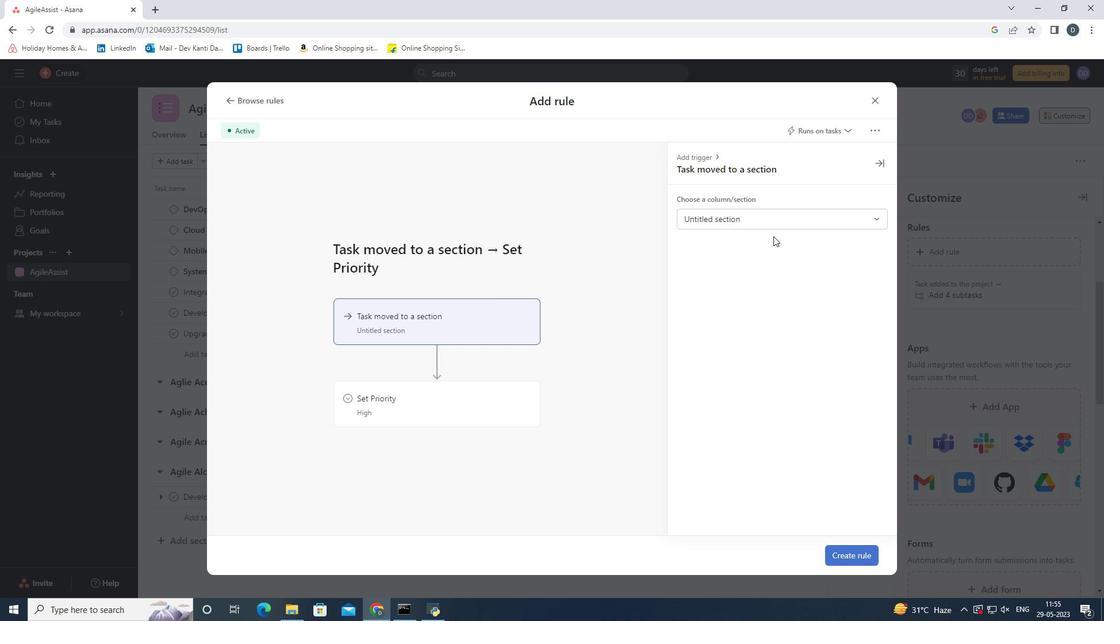 
Action: Mouse pressed left at (812, 224)
Screenshot: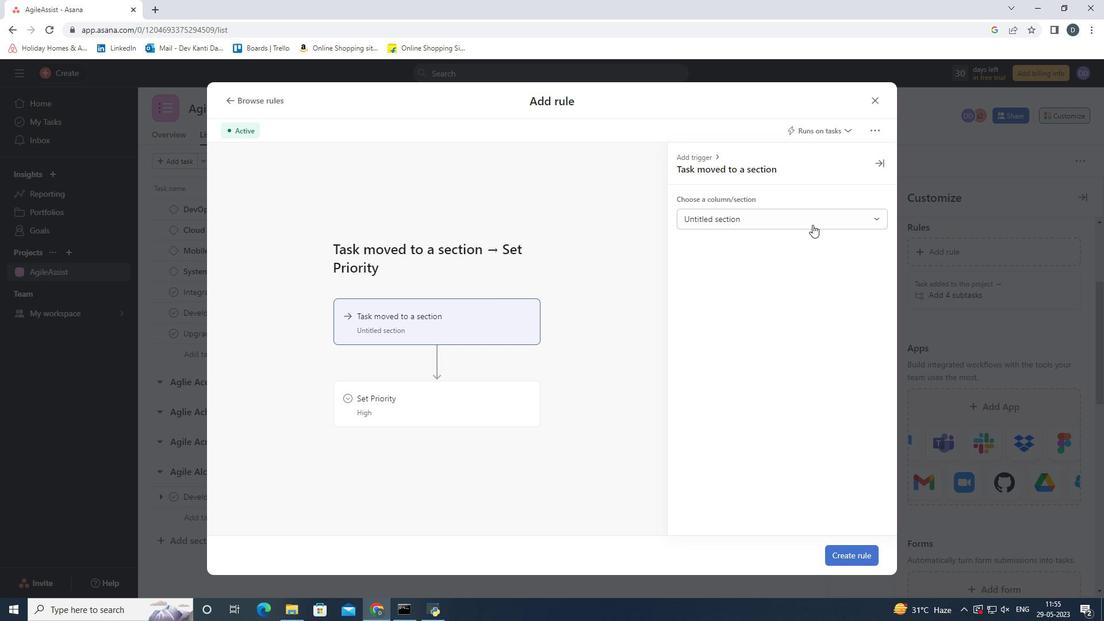 
Action: Mouse moved to (831, 352)
Screenshot: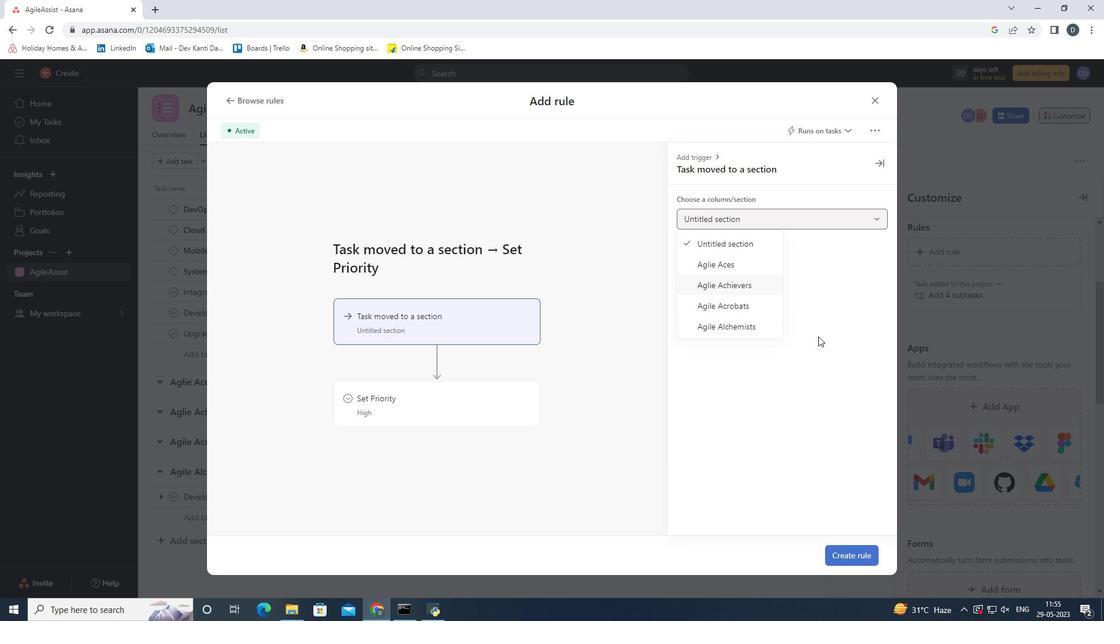 
Action: Mouse pressed left at (831, 352)
Screenshot: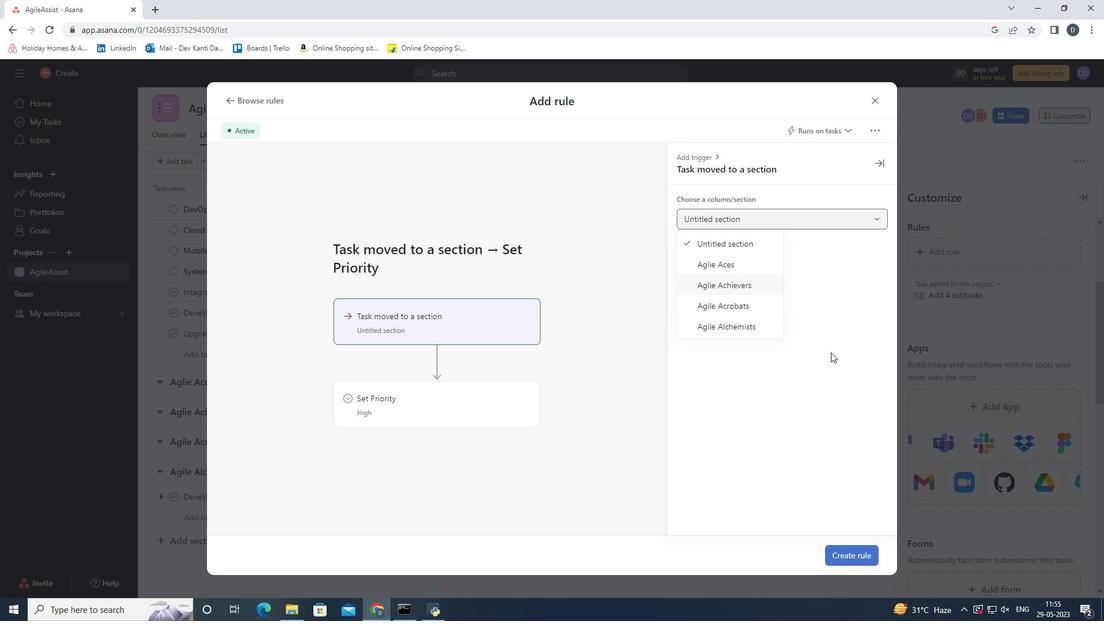 
Action: Mouse moved to (870, 105)
Screenshot: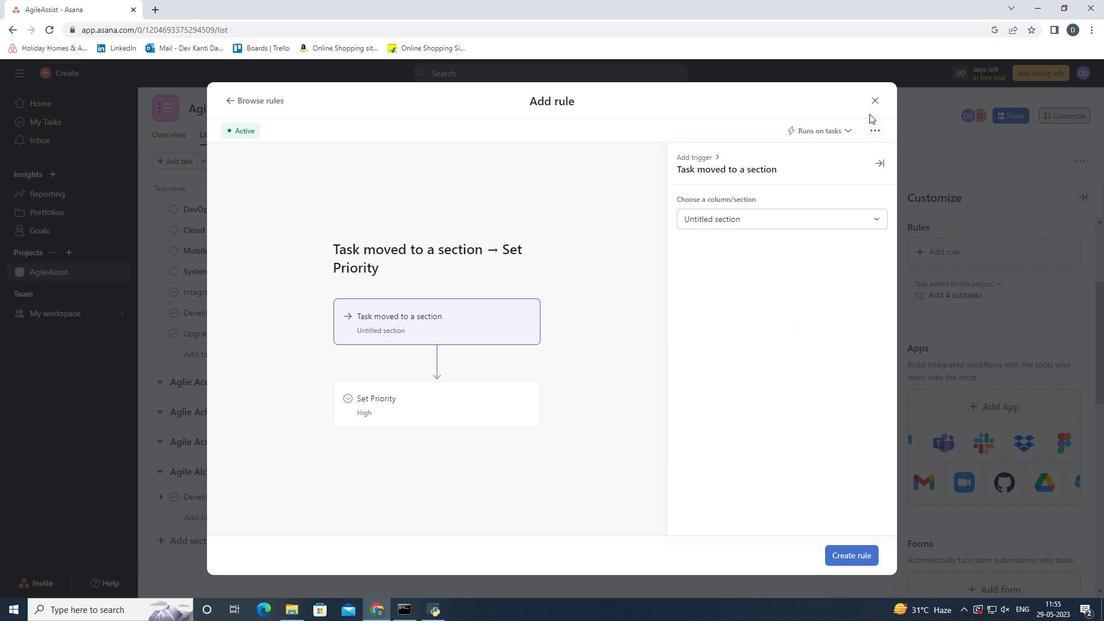 
Action: Mouse pressed left at (870, 105)
Screenshot: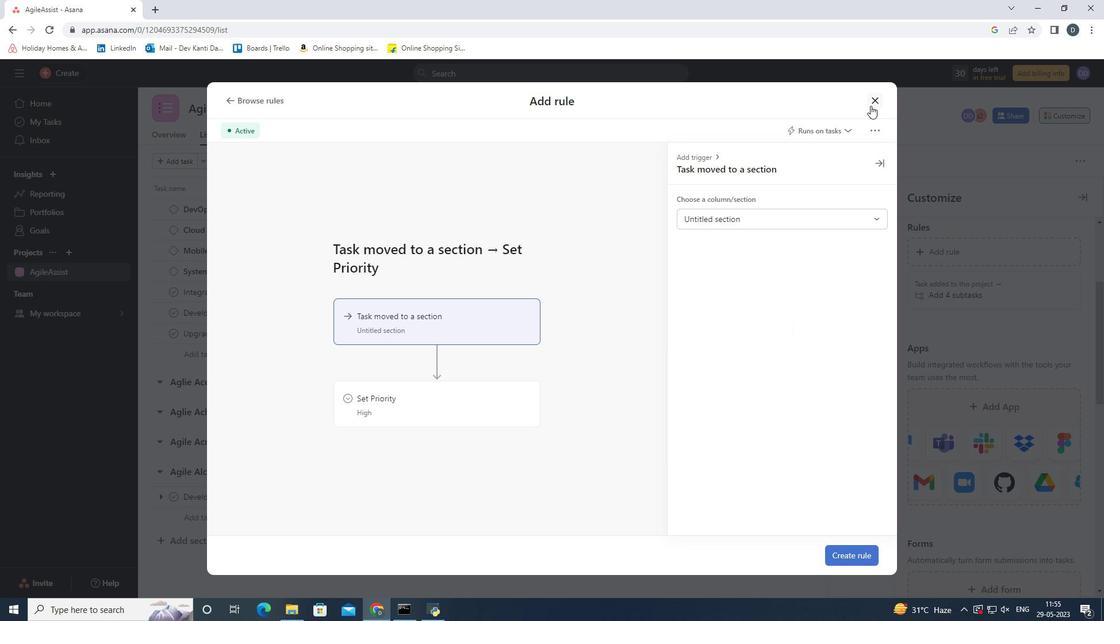 
Action: Mouse moved to (190, 539)
Screenshot: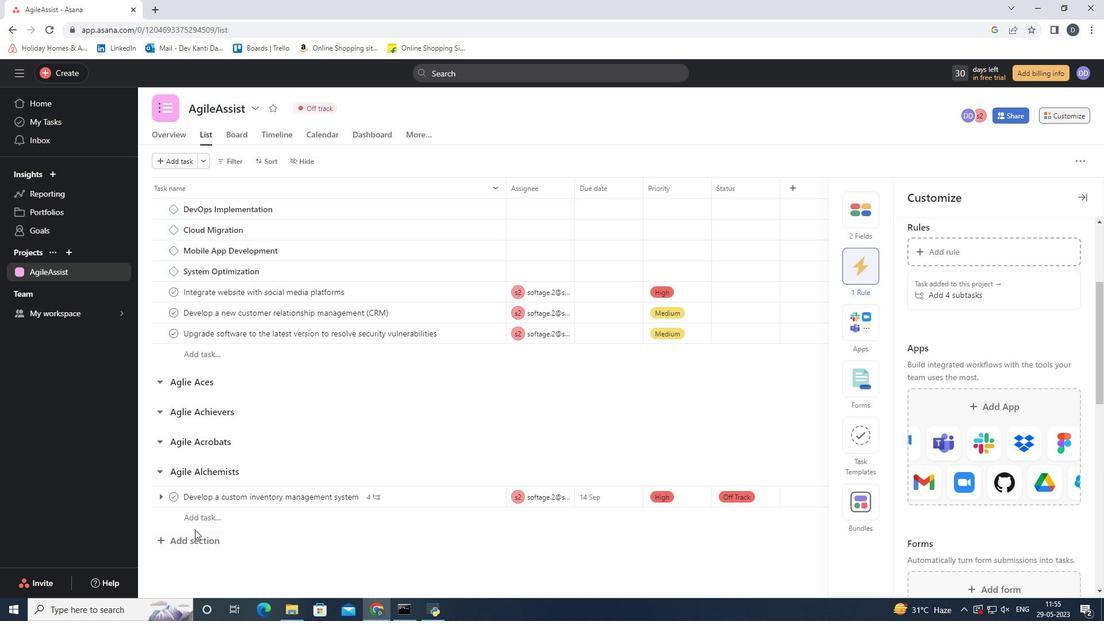 
Action: Mouse pressed left at (190, 539)
Screenshot: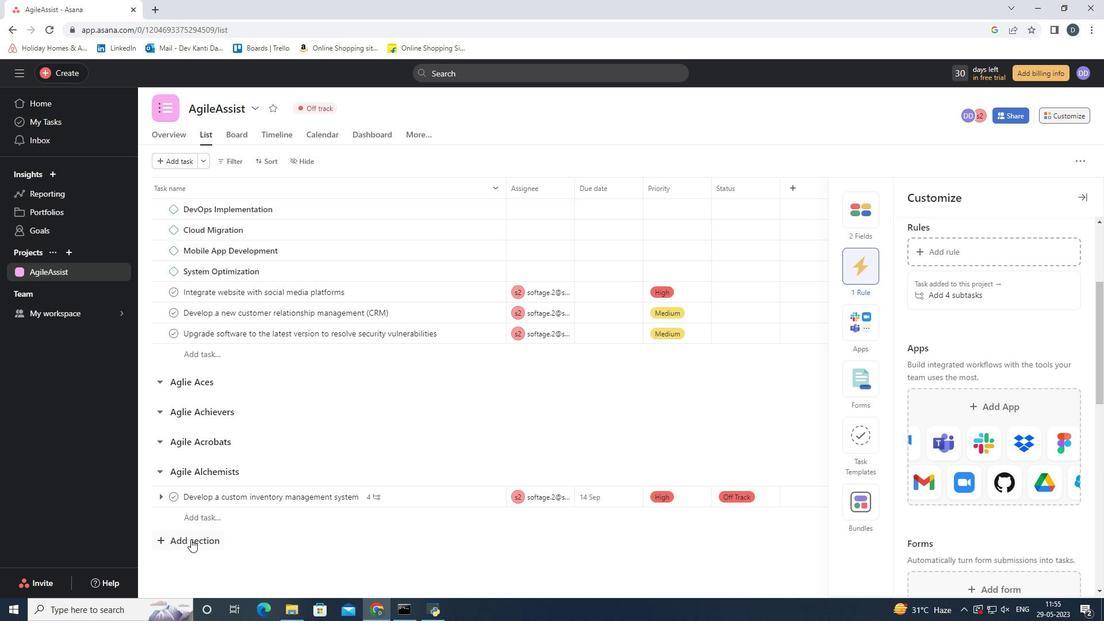 
Action: Key pressed <Key.shift>To-<Key.shift><Key.shift><Key.shift><Key.shift>Do
Screenshot: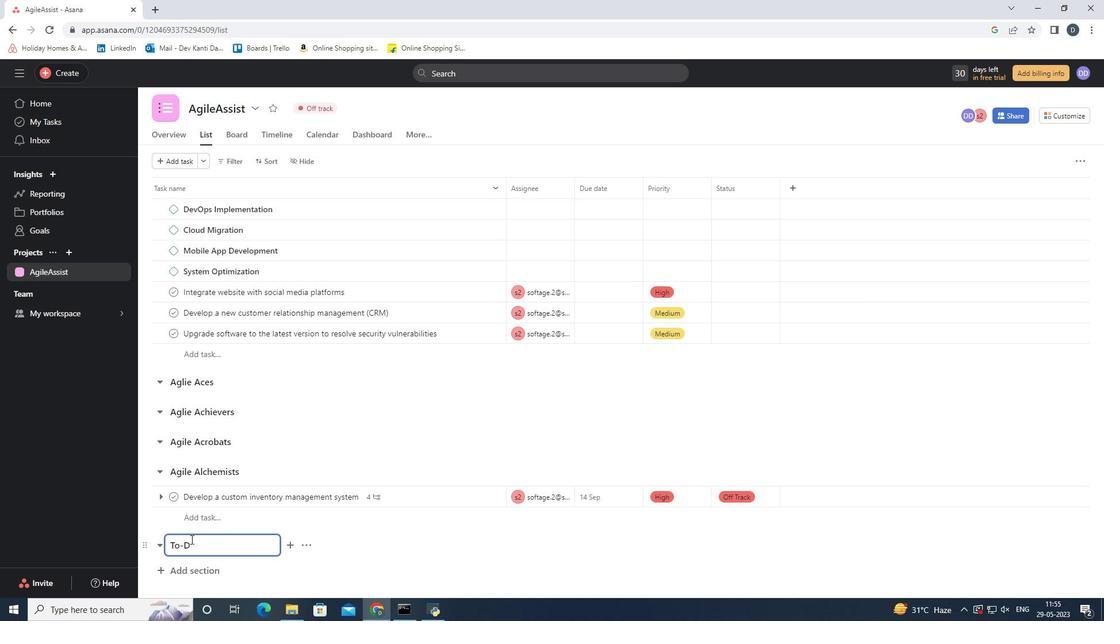 
Action: Mouse moved to (460, 548)
Screenshot: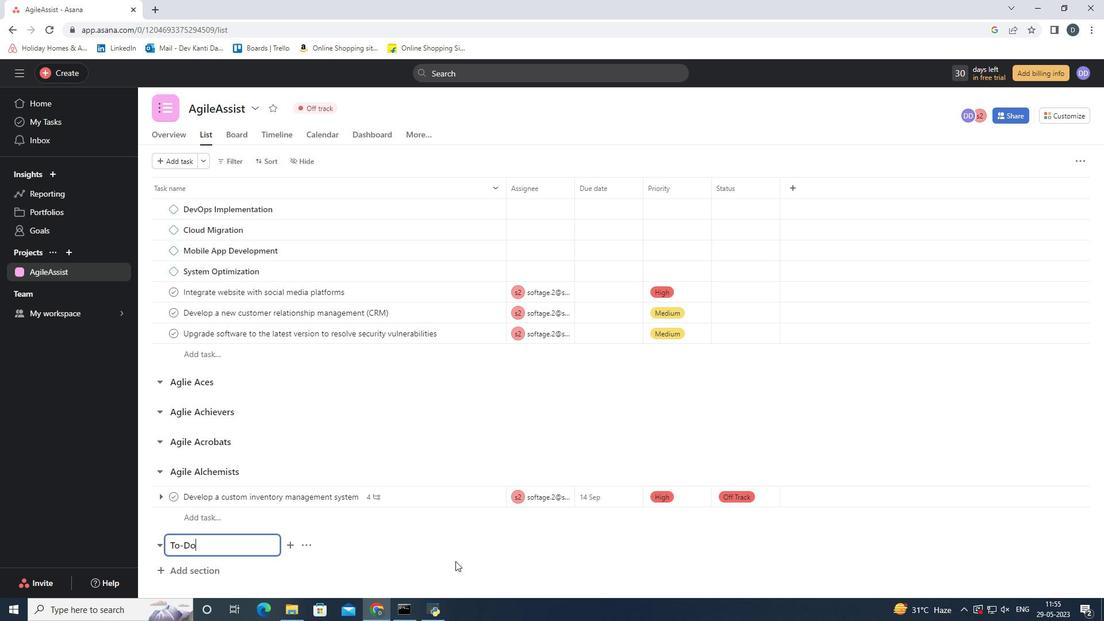 
Action: Mouse pressed left at (460, 548)
Screenshot: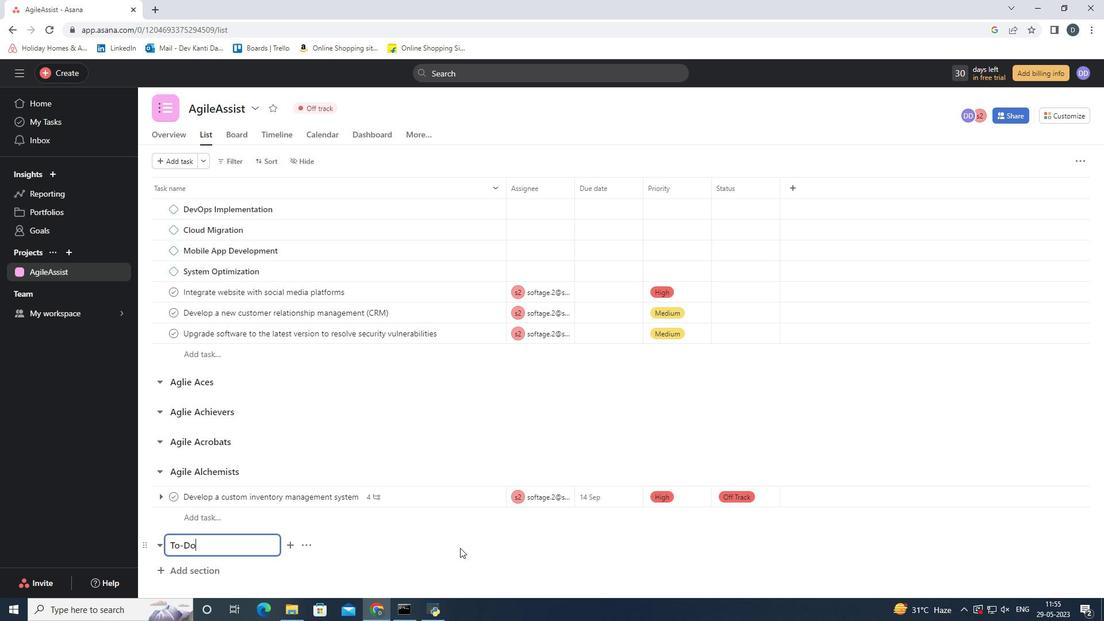 
Action: Mouse moved to (1077, 114)
Screenshot: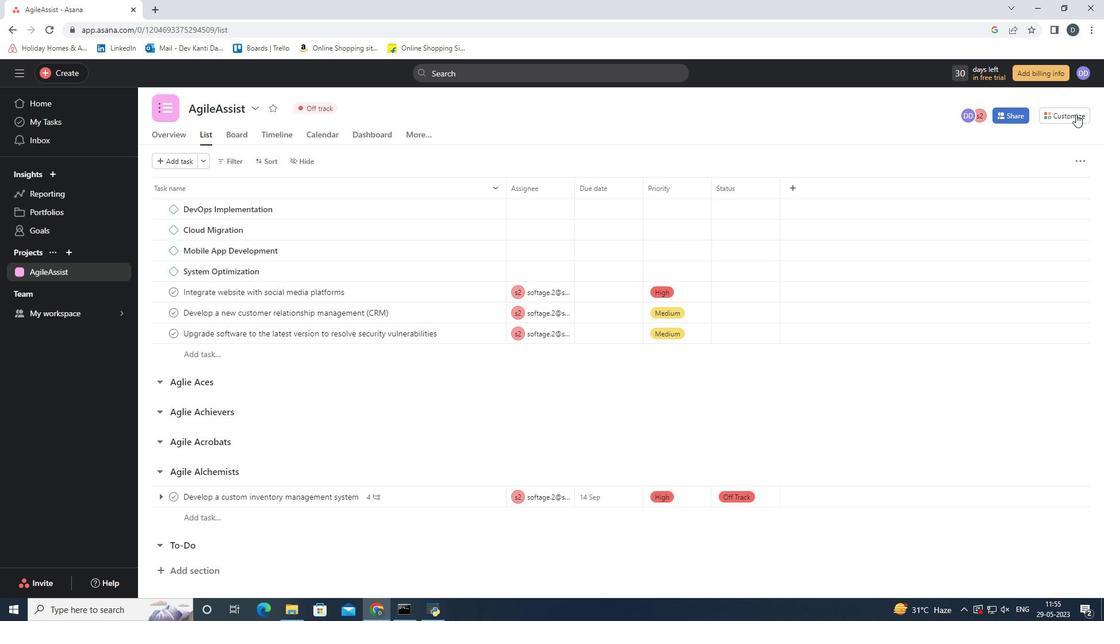 
Action: Mouse pressed left at (1077, 114)
Screenshot: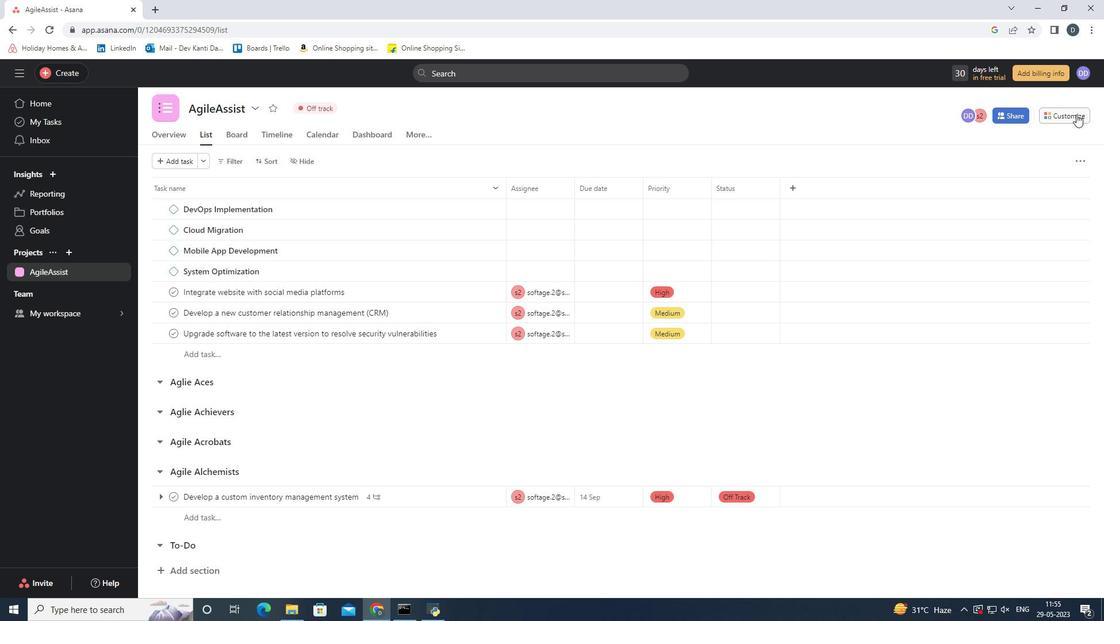 
Action: Mouse moved to (863, 275)
Screenshot: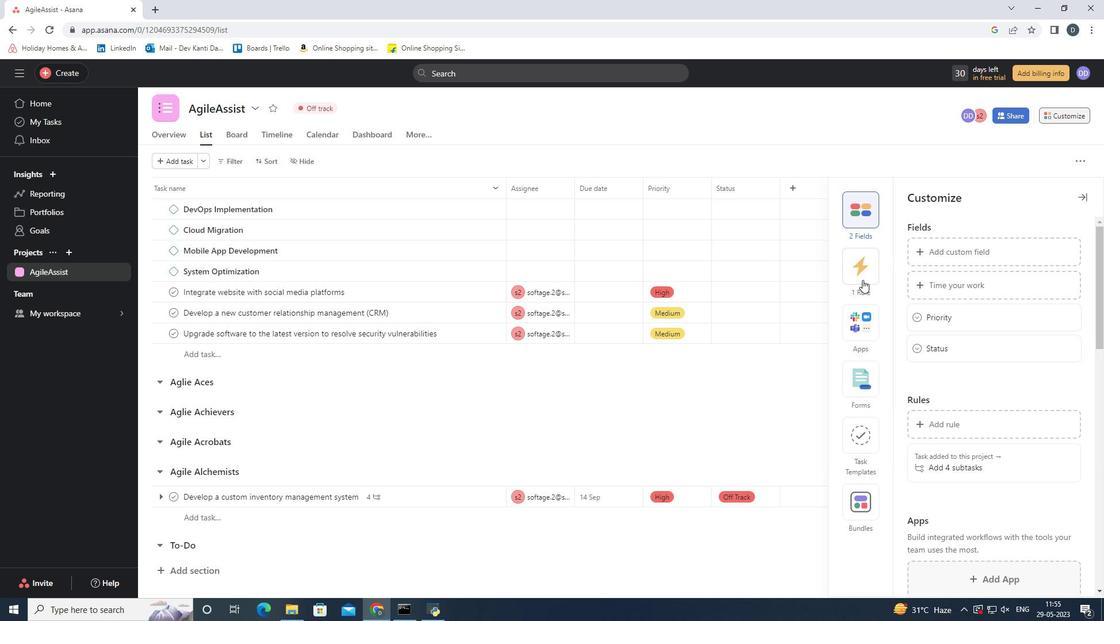 
Action: Mouse pressed left at (863, 275)
Screenshot: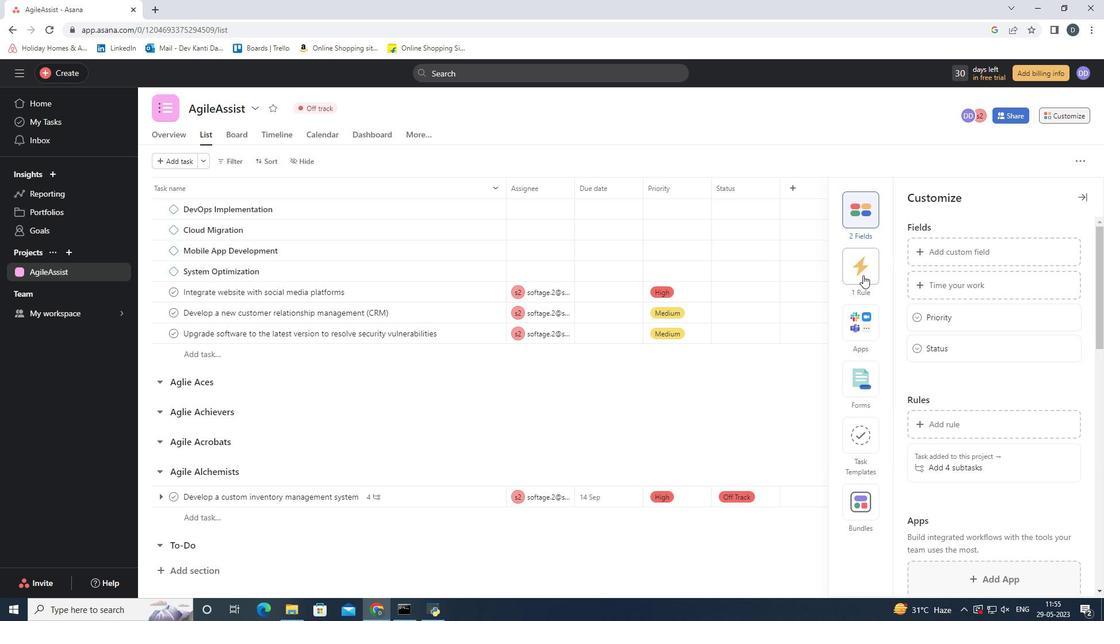 
Action: Mouse moved to (975, 248)
Screenshot: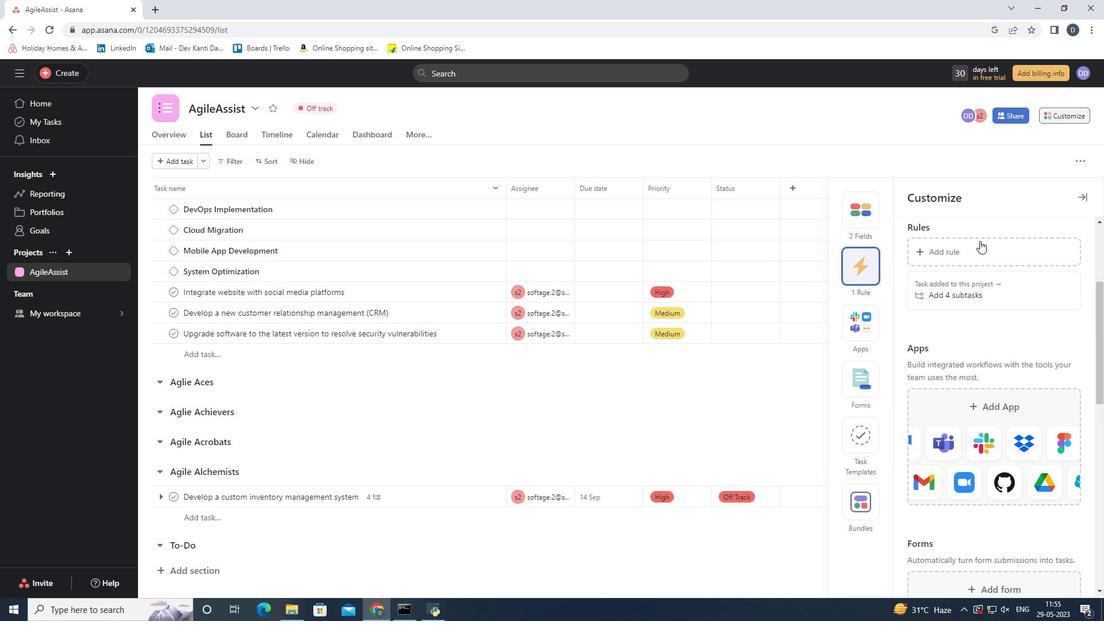 
Action: Mouse pressed left at (975, 248)
Screenshot: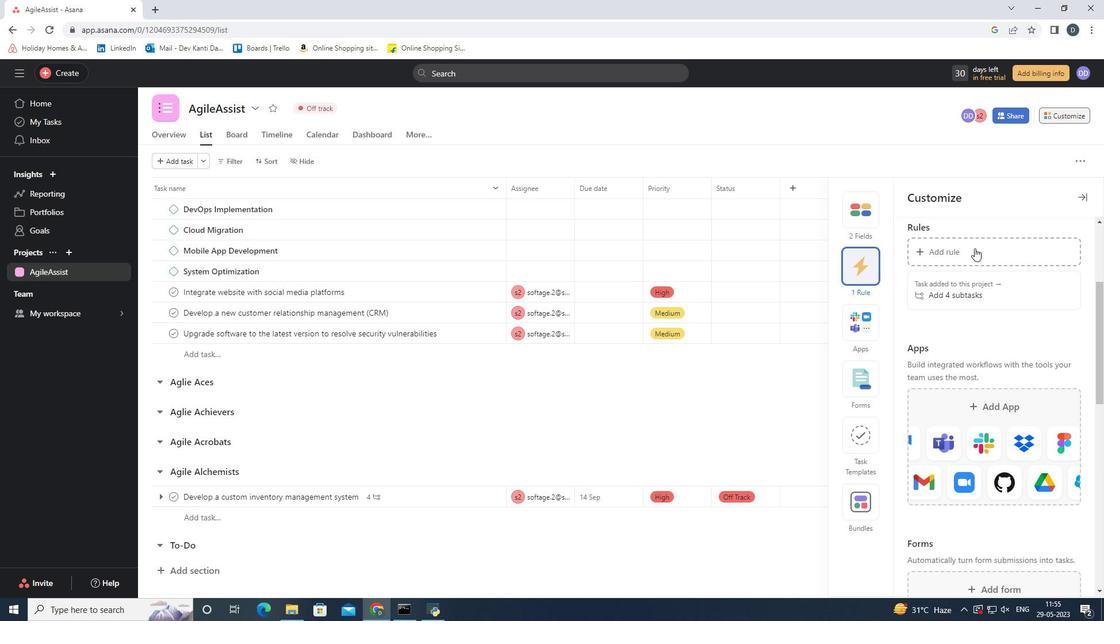 
Action: Mouse moved to (256, 170)
Screenshot: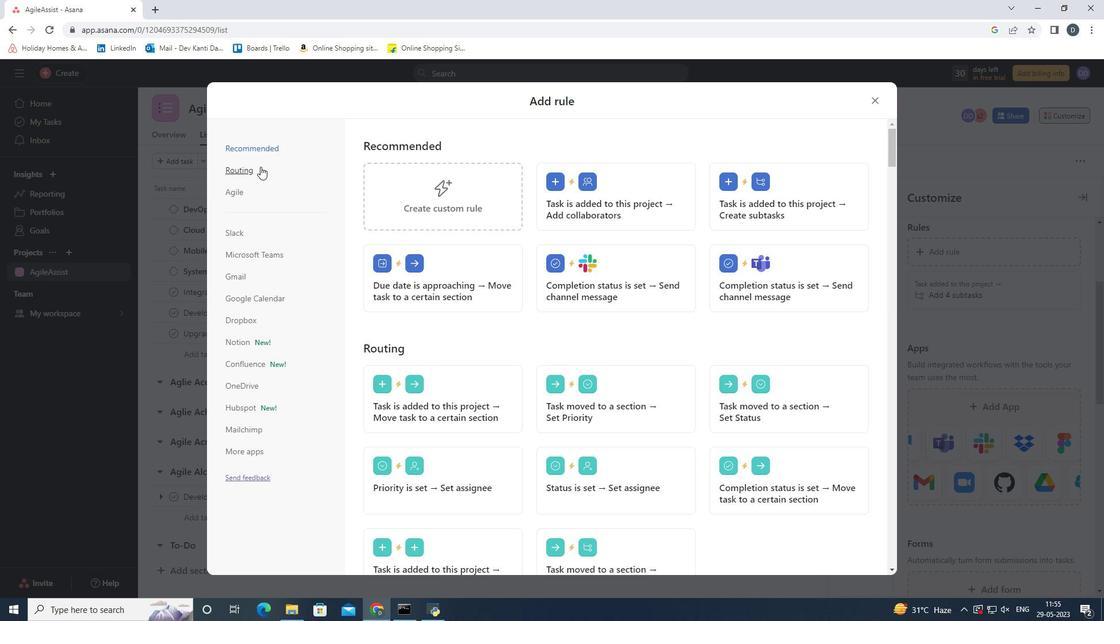 
Action: Mouse pressed left at (256, 170)
Screenshot: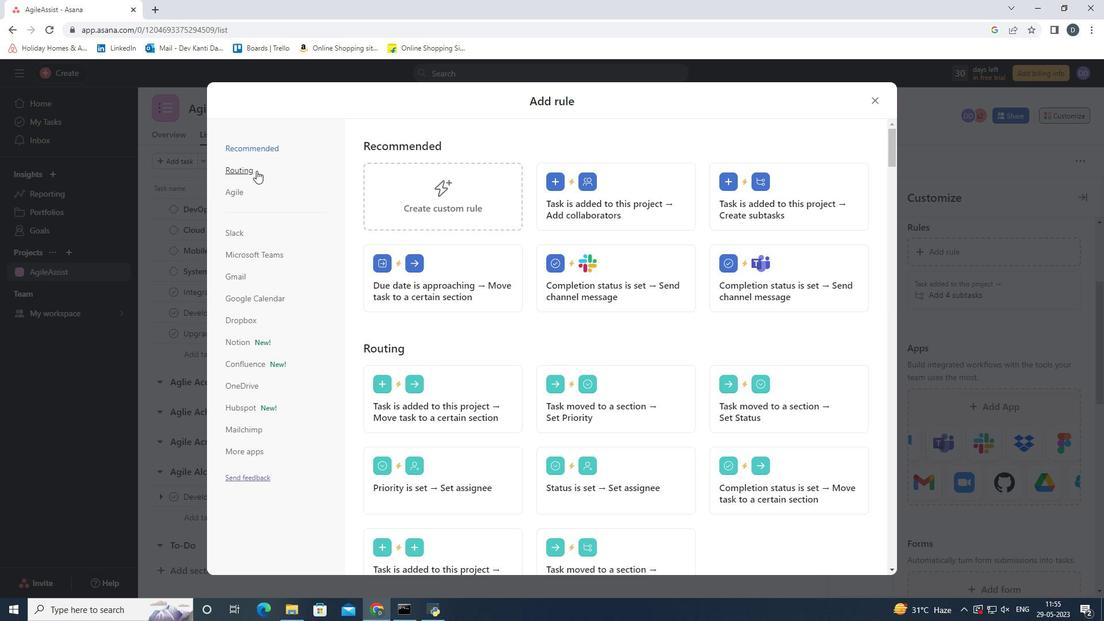 
Action: Mouse moved to (644, 220)
Screenshot: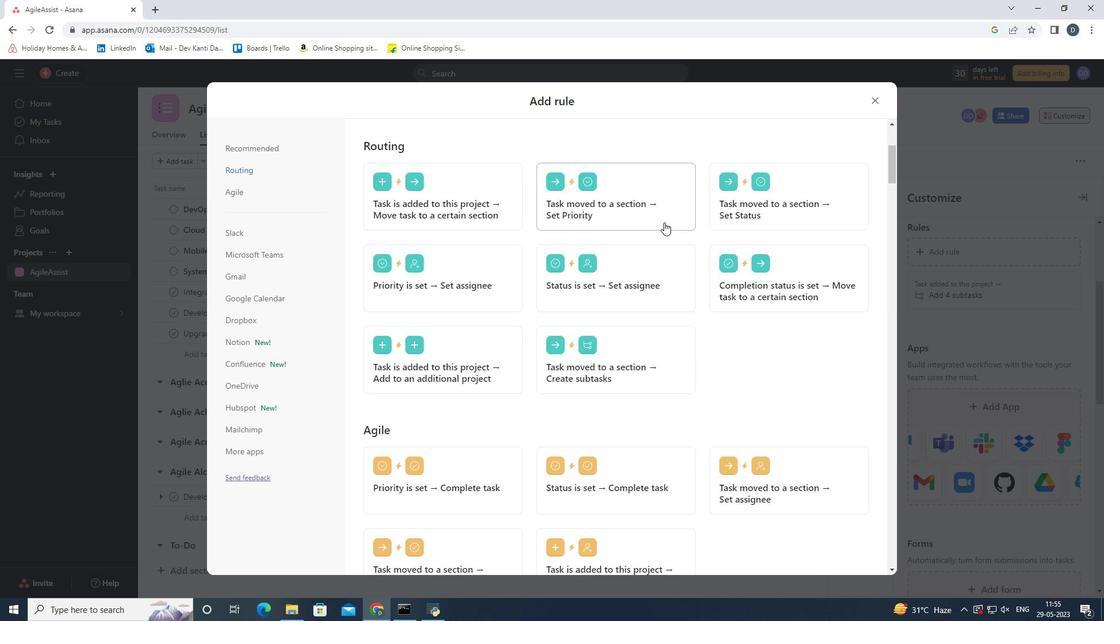 
Action: Mouse pressed left at (644, 220)
Screenshot: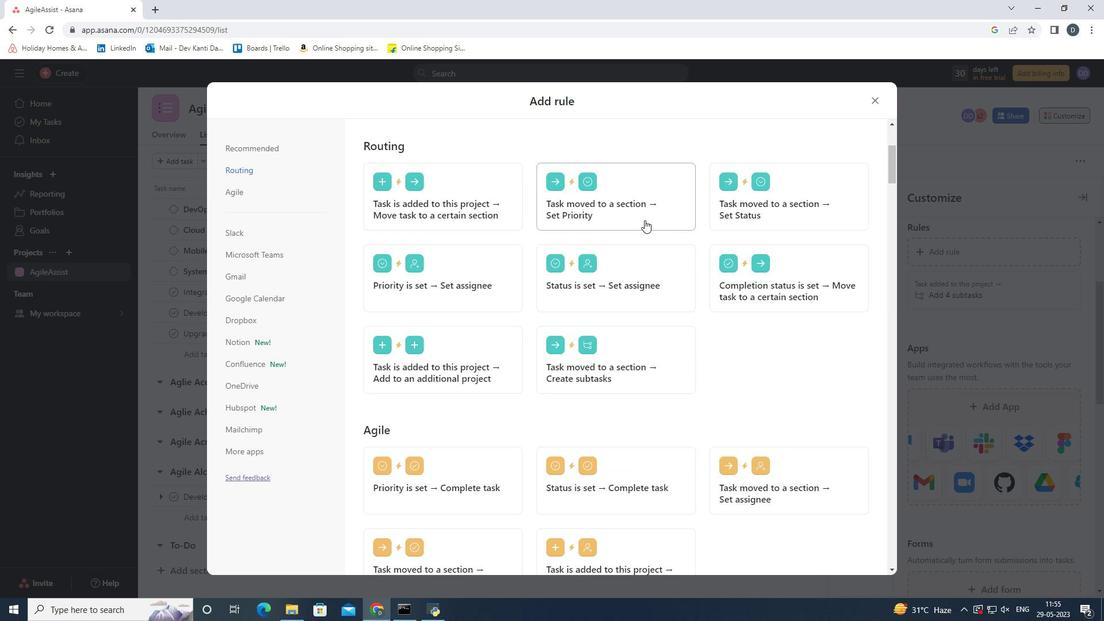 
Action: Mouse moved to (724, 266)
Screenshot: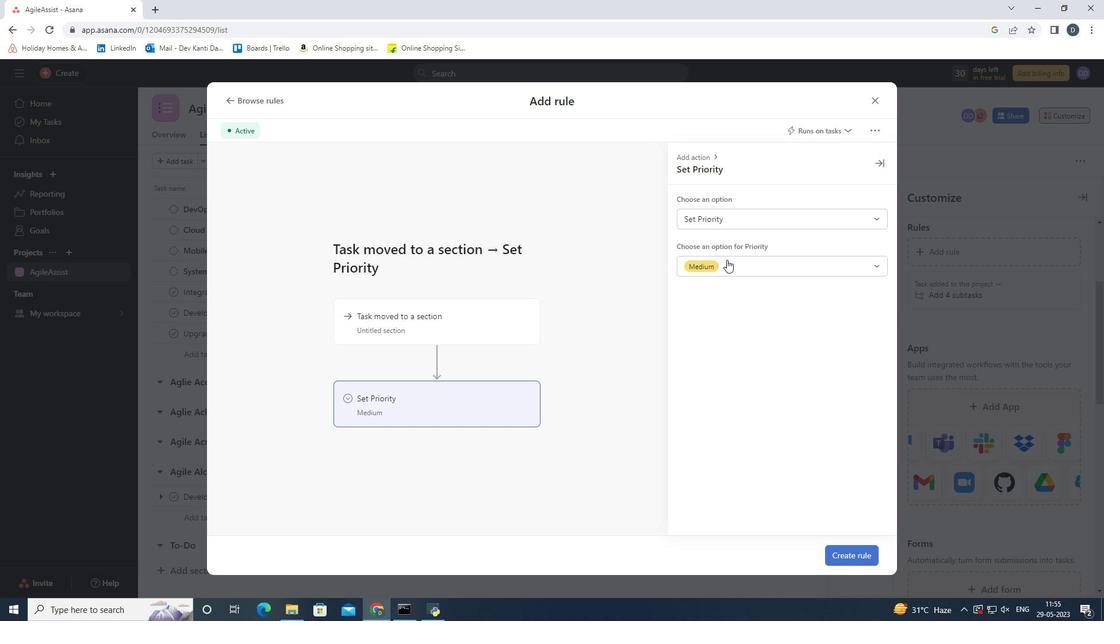
Action: Mouse pressed left at (724, 266)
Screenshot: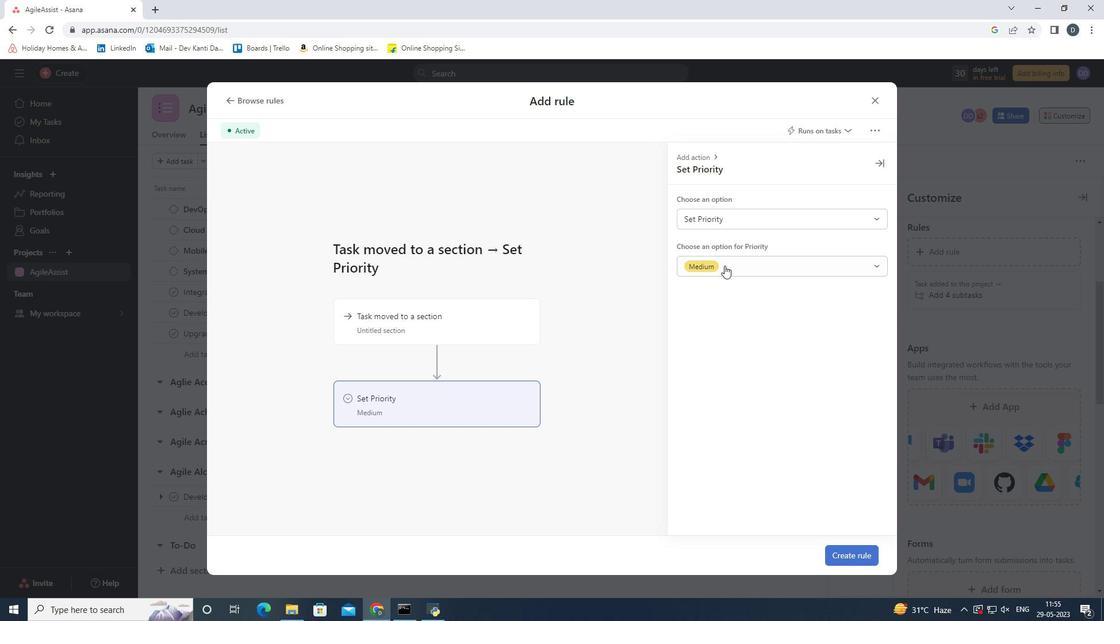 
Action: Mouse moved to (729, 304)
Screenshot: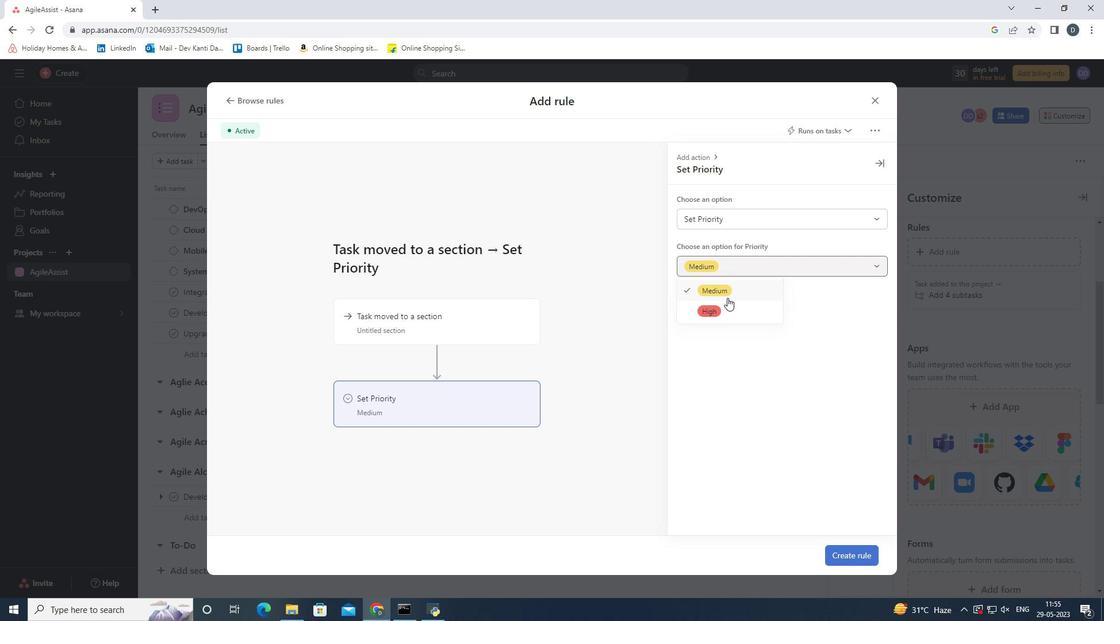 
Action: Mouse pressed left at (729, 304)
Screenshot: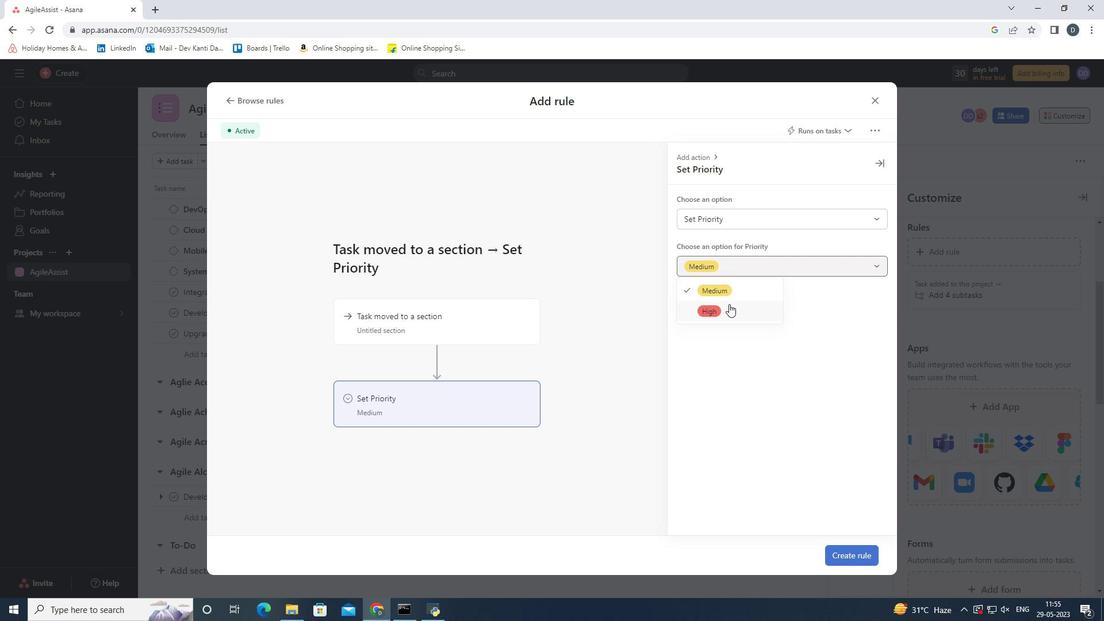 
Action: Mouse moved to (432, 323)
Screenshot: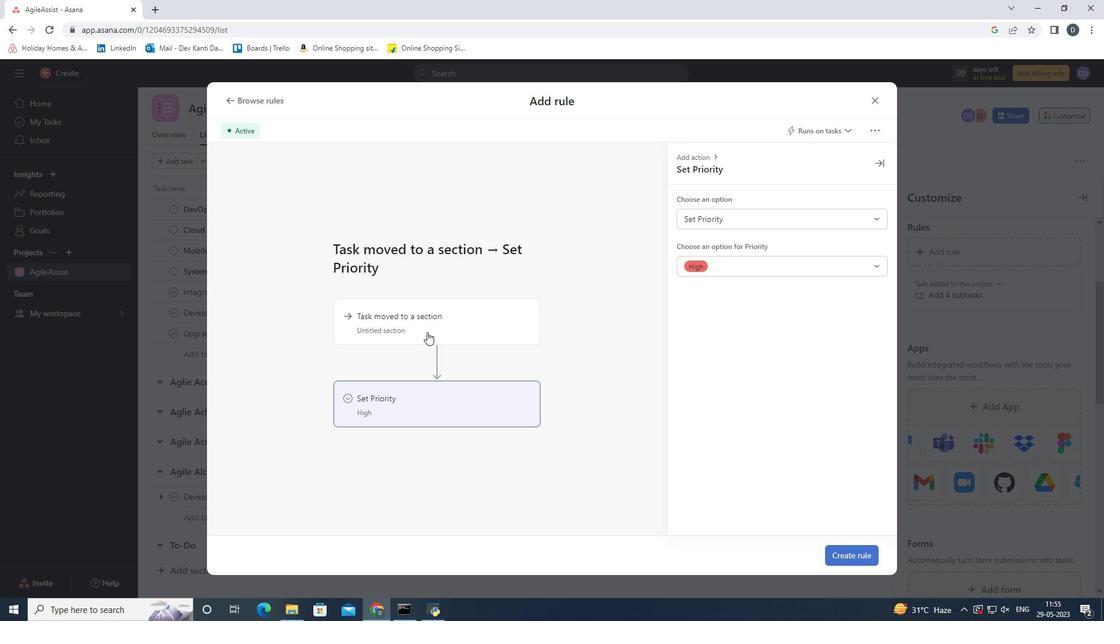 
Action: Mouse pressed left at (432, 323)
Screenshot: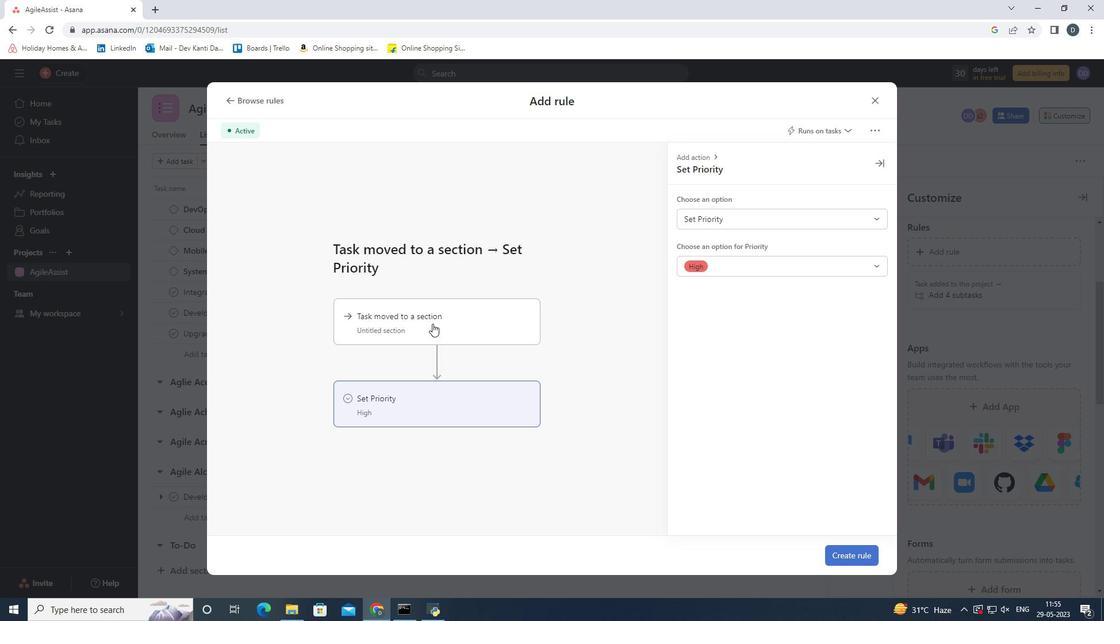 
Action: Mouse moved to (751, 211)
Screenshot: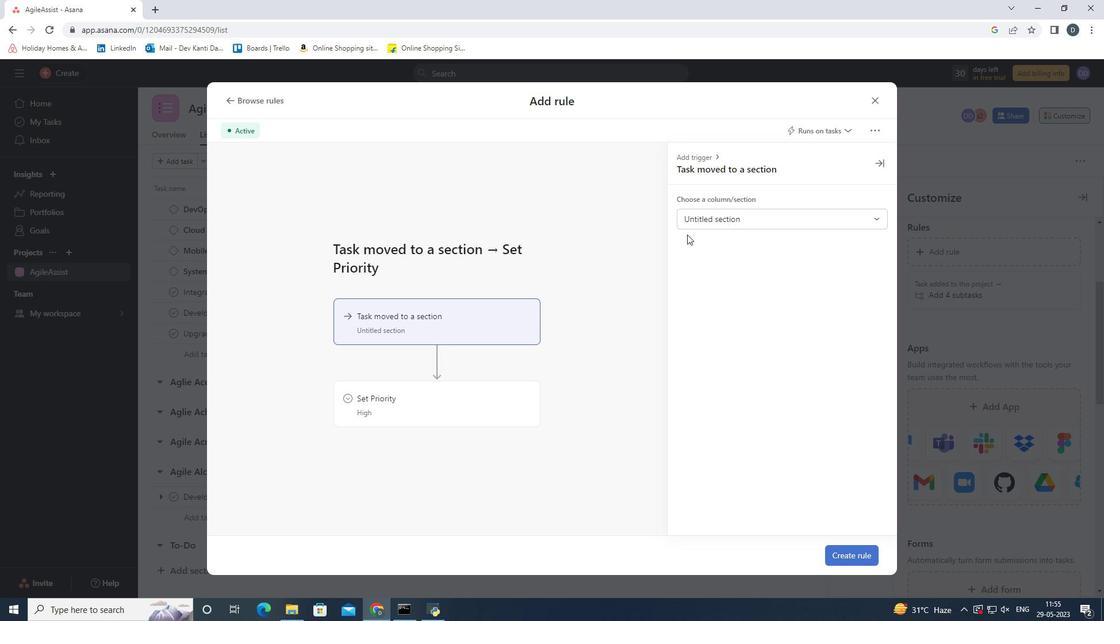 
Action: Mouse pressed left at (751, 211)
Screenshot: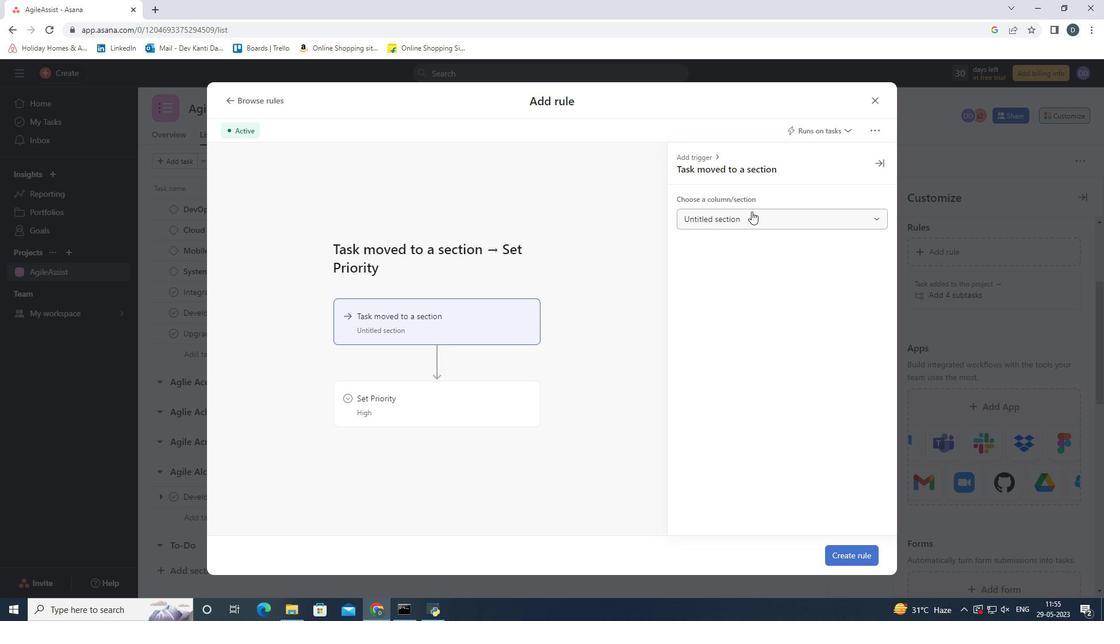 
Action: Mouse moved to (730, 355)
Screenshot: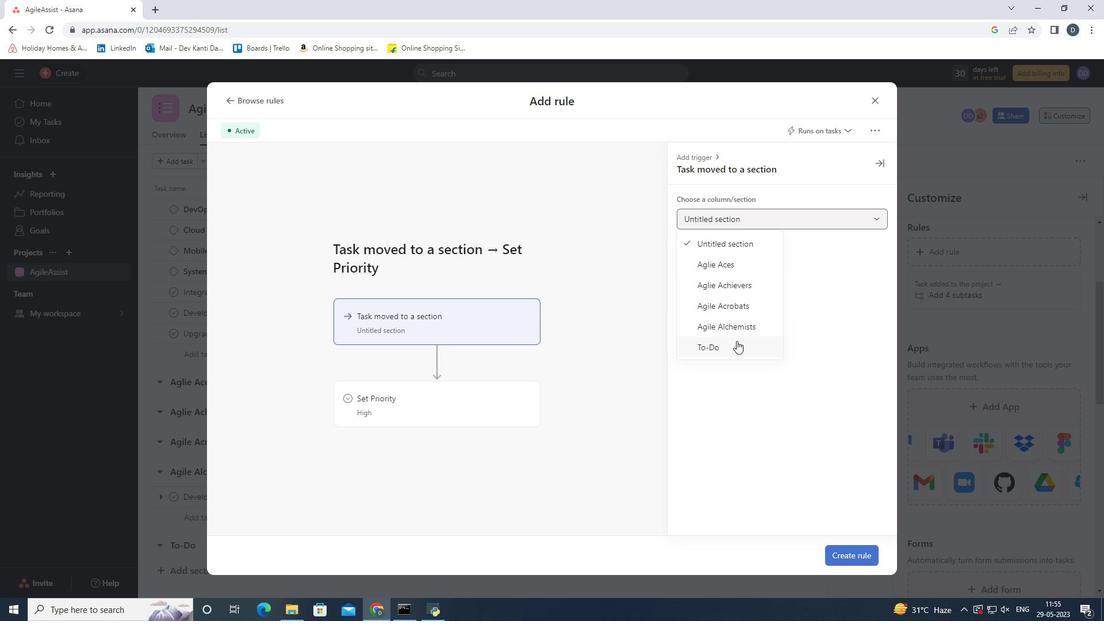 
Action: Mouse pressed left at (730, 355)
Screenshot: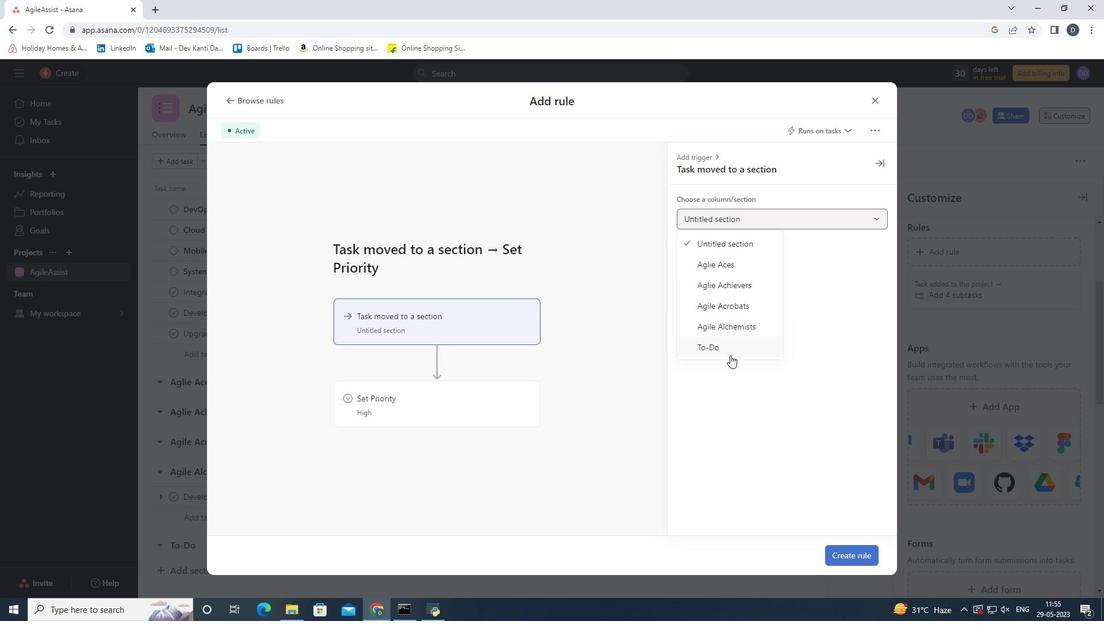 
Action: Mouse pressed left at (730, 355)
Screenshot: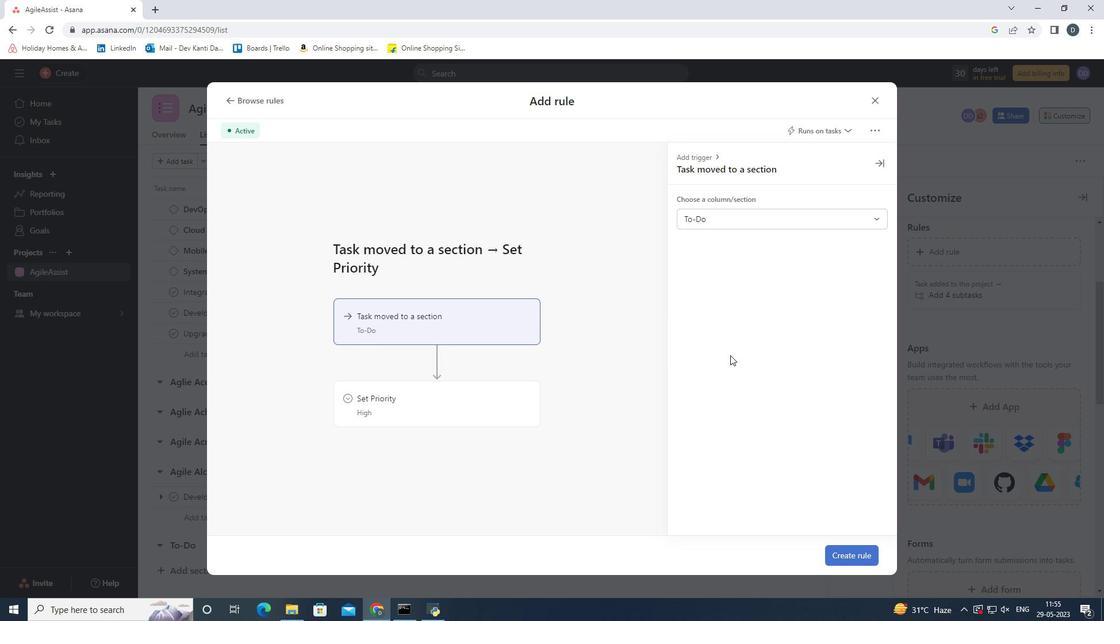 
Action: Mouse moved to (863, 558)
Screenshot: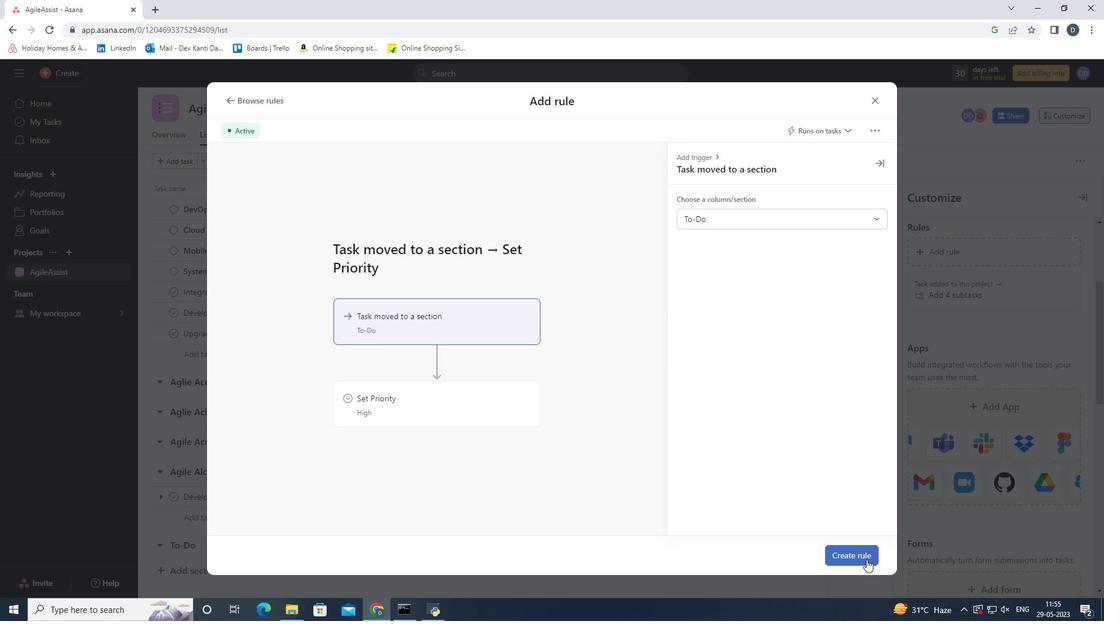
Action: Mouse pressed left at (863, 558)
Screenshot: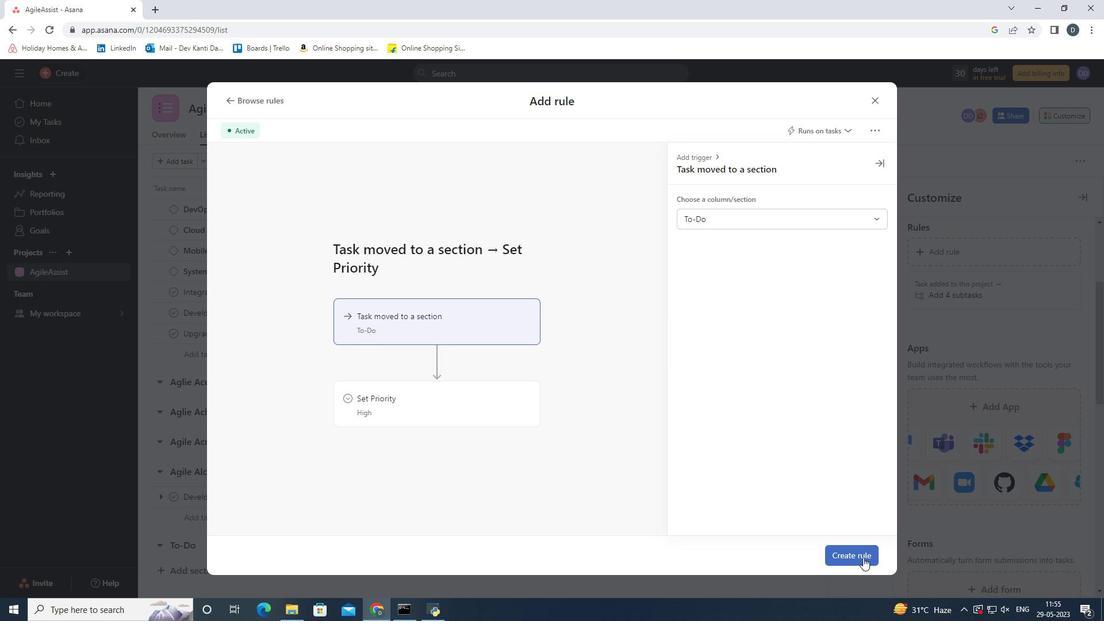 
Action: Mouse moved to (1079, 196)
Screenshot: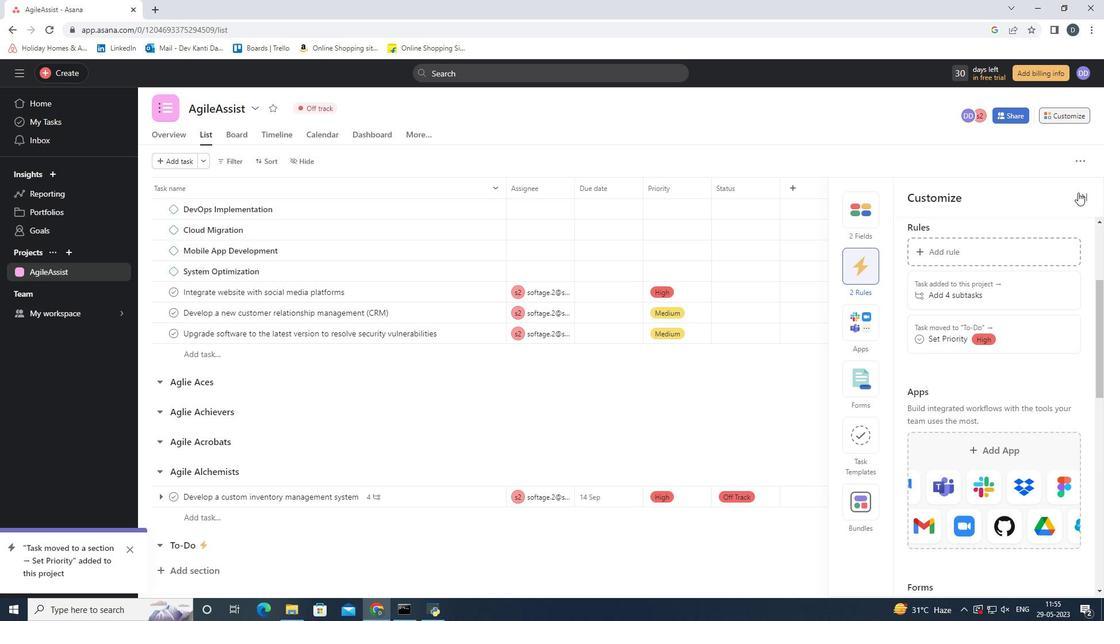 
Action: Mouse pressed left at (1079, 196)
Screenshot: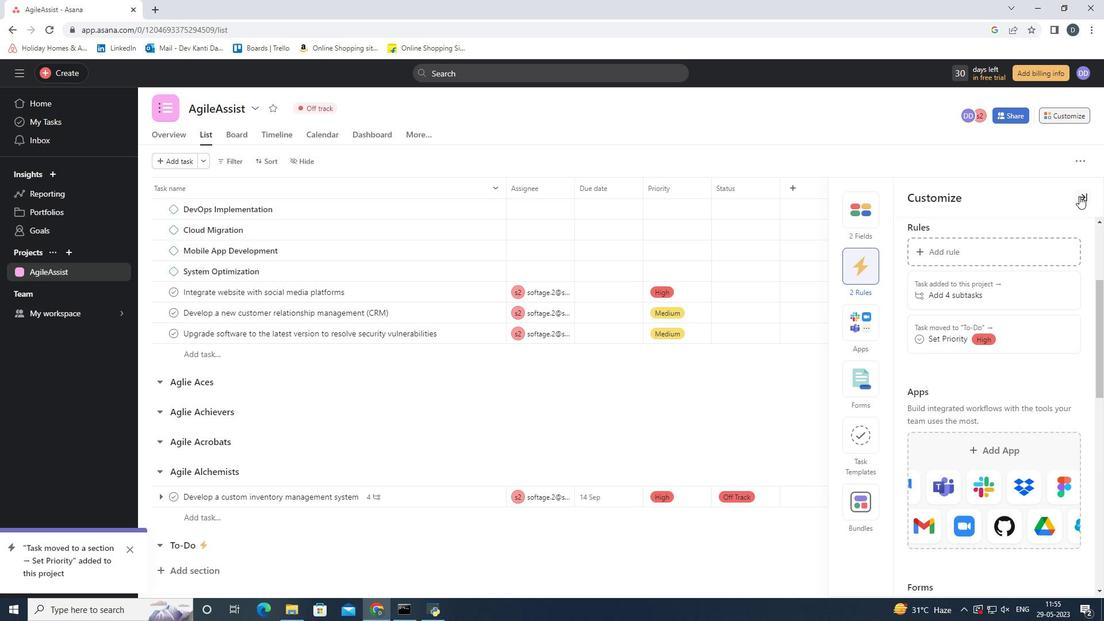 
Action: Mouse moved to (838, 387)
Screenshot: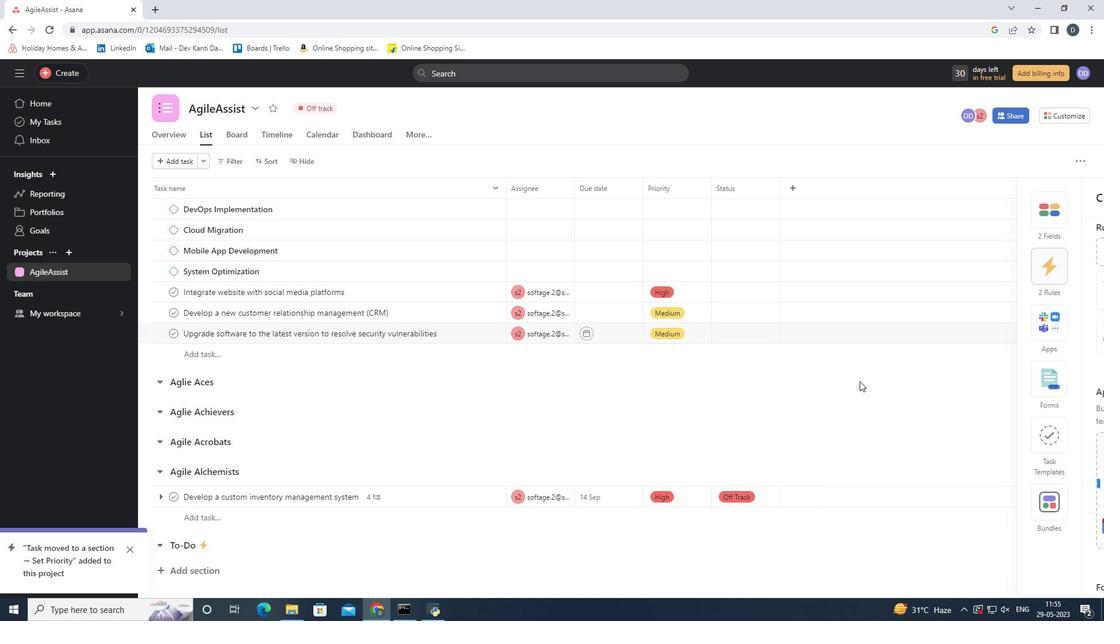 
